 Task: Find connections with filter location Bunbury with filter topic #Managementskillswith filter profile language English with filter current company Pernod Ricard India with filter school Jawahar Education Society's Institute of Technology Management and Research, Address: Servey No-48,Gowardhan, Gangapur Road, Nashik, Taluka: Nashik District: Nashik with filter industry Maritime Transportation with filter service category UX Research with filter keywords title Animal Breeder
Action: Mouse moved to (669, 136)
Screenshot: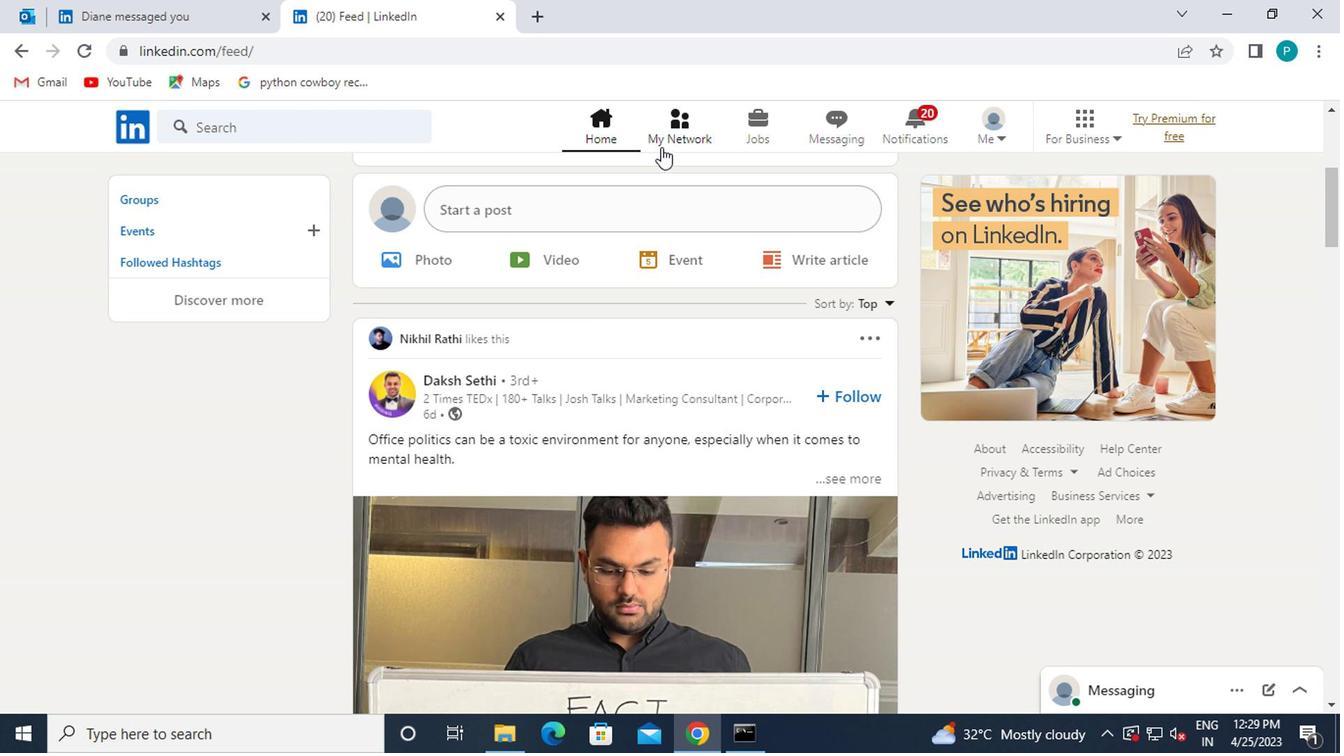 
Action: Mouse pressed left at (669, 136)
Screenshot: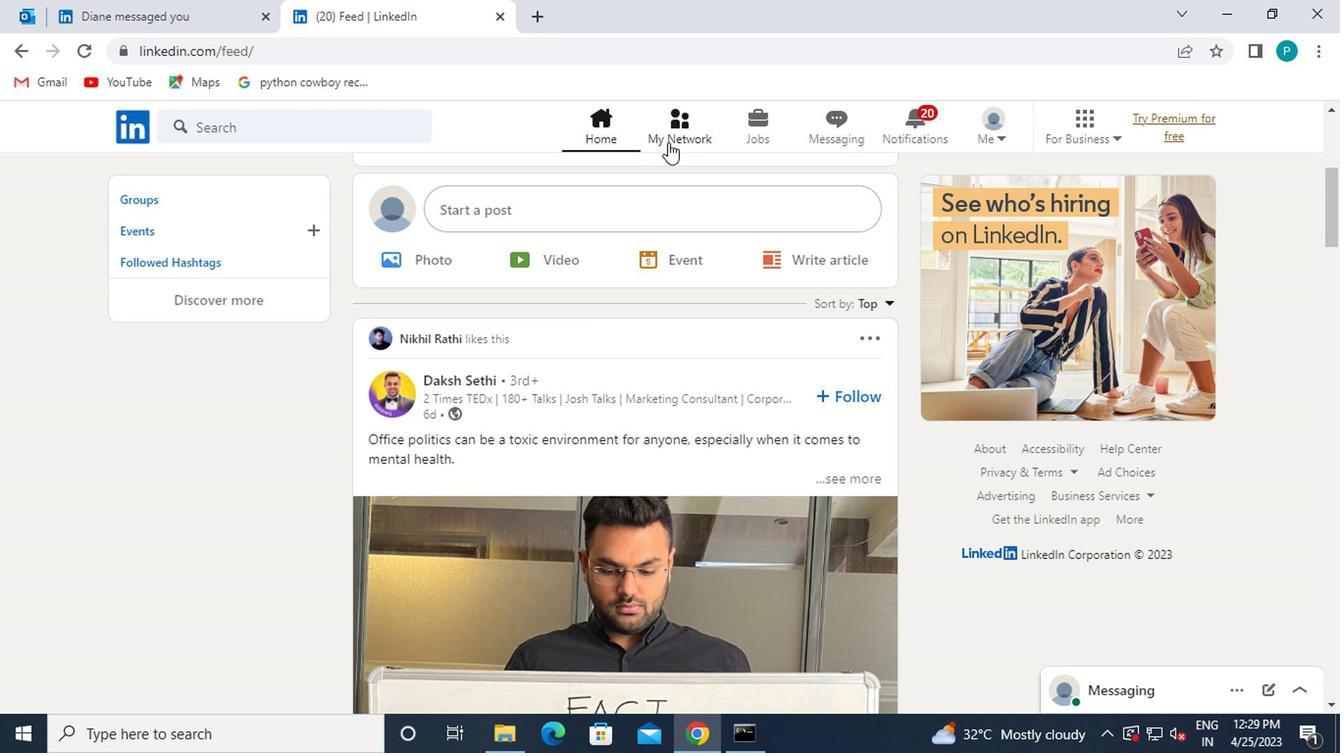 
Action: Mouse moved to (214, 243)
Screenshot: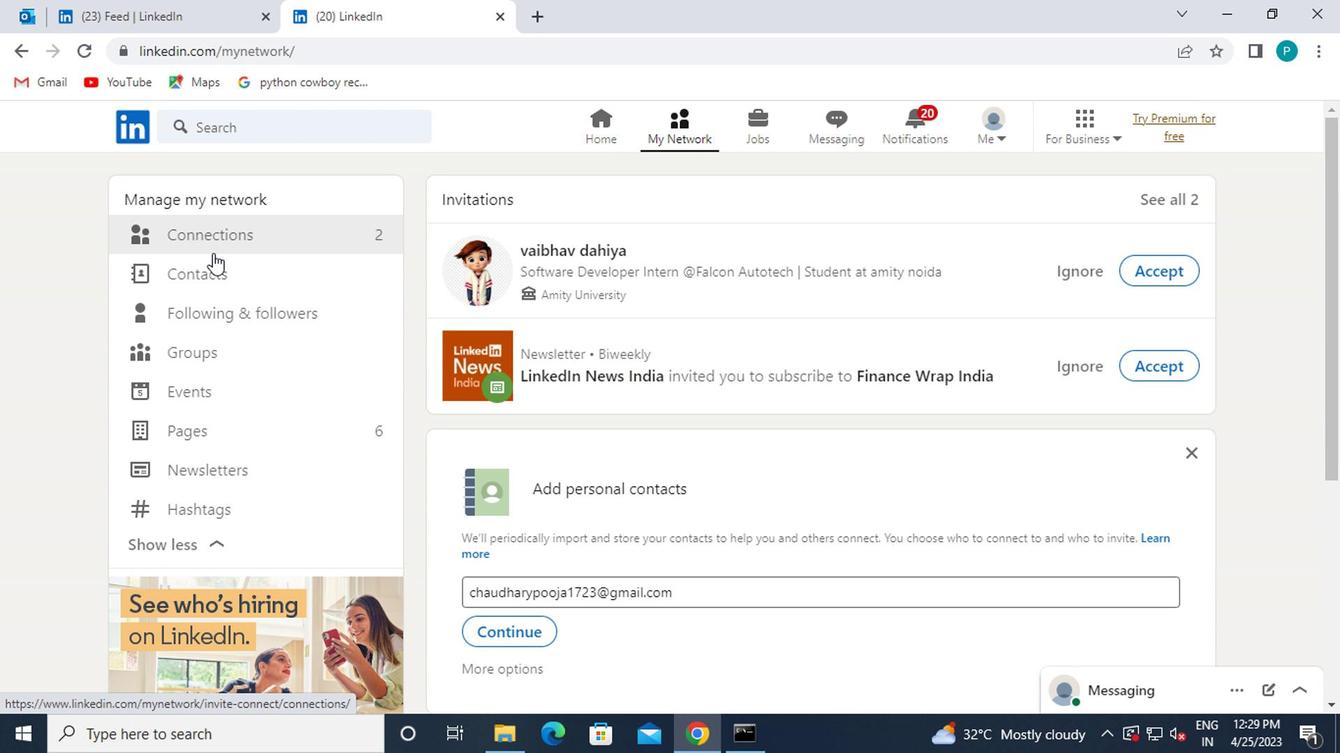 
Action: Mouse pressed left at (214, 243)
Screenshot: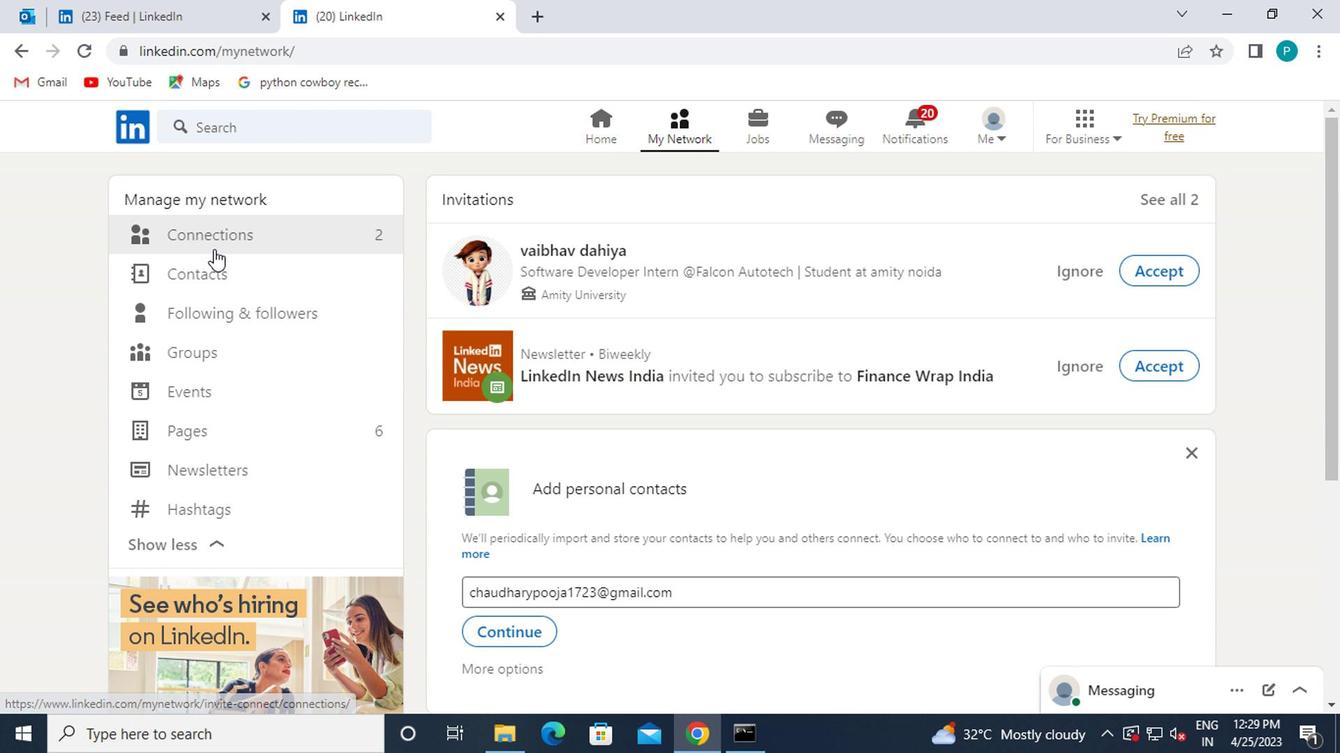 
Action: Mouse moved to (775, 244)
Screenshot: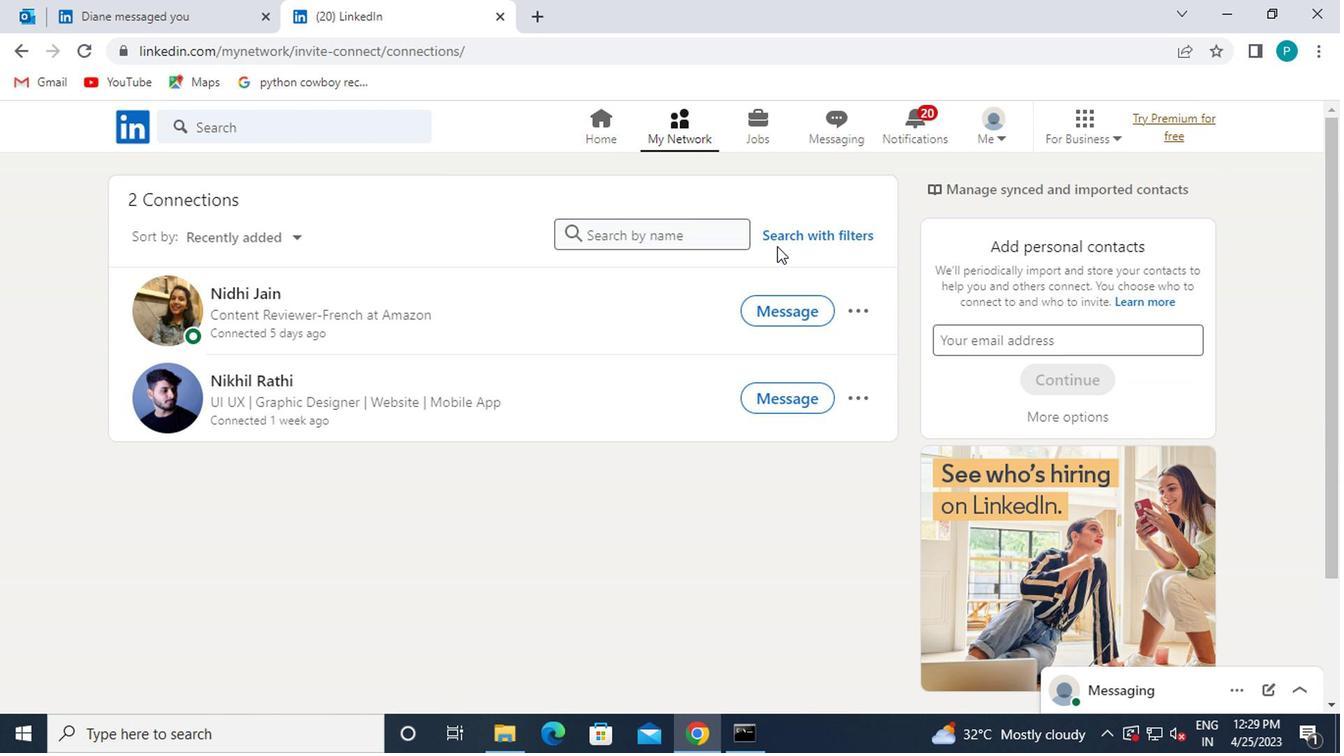 
Action: Mouse pressed left at (775, 244)
Screenshot: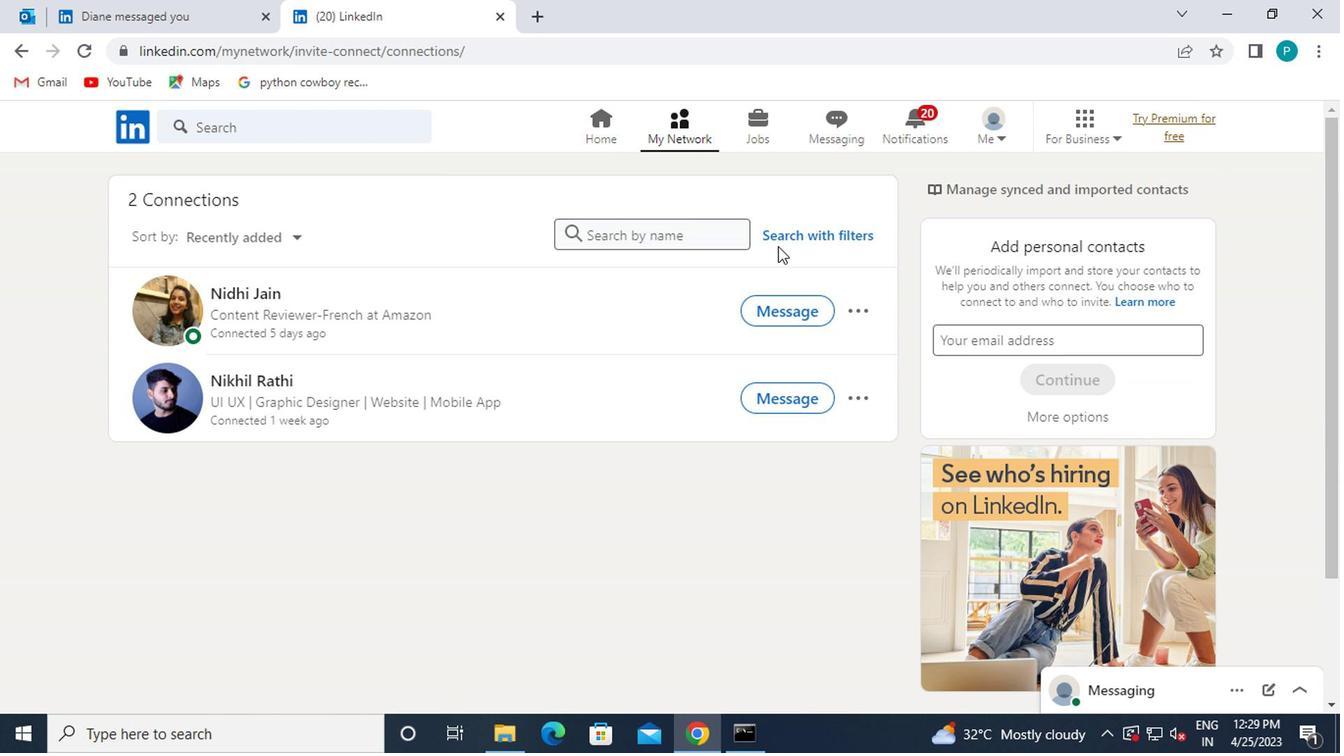 
Action: Mouse moved to (775, 238)
Screenshot: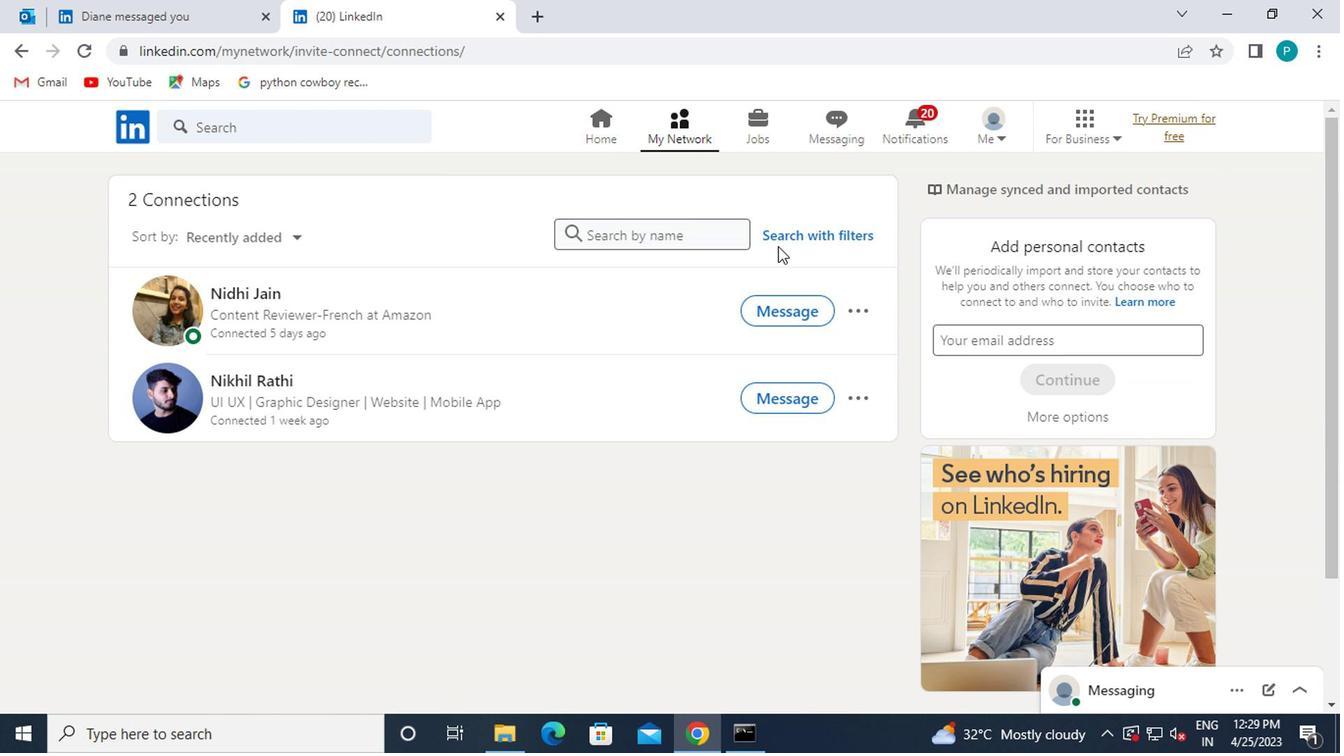 
Action: Mouse pressed left at (775, 238)
Screenshot: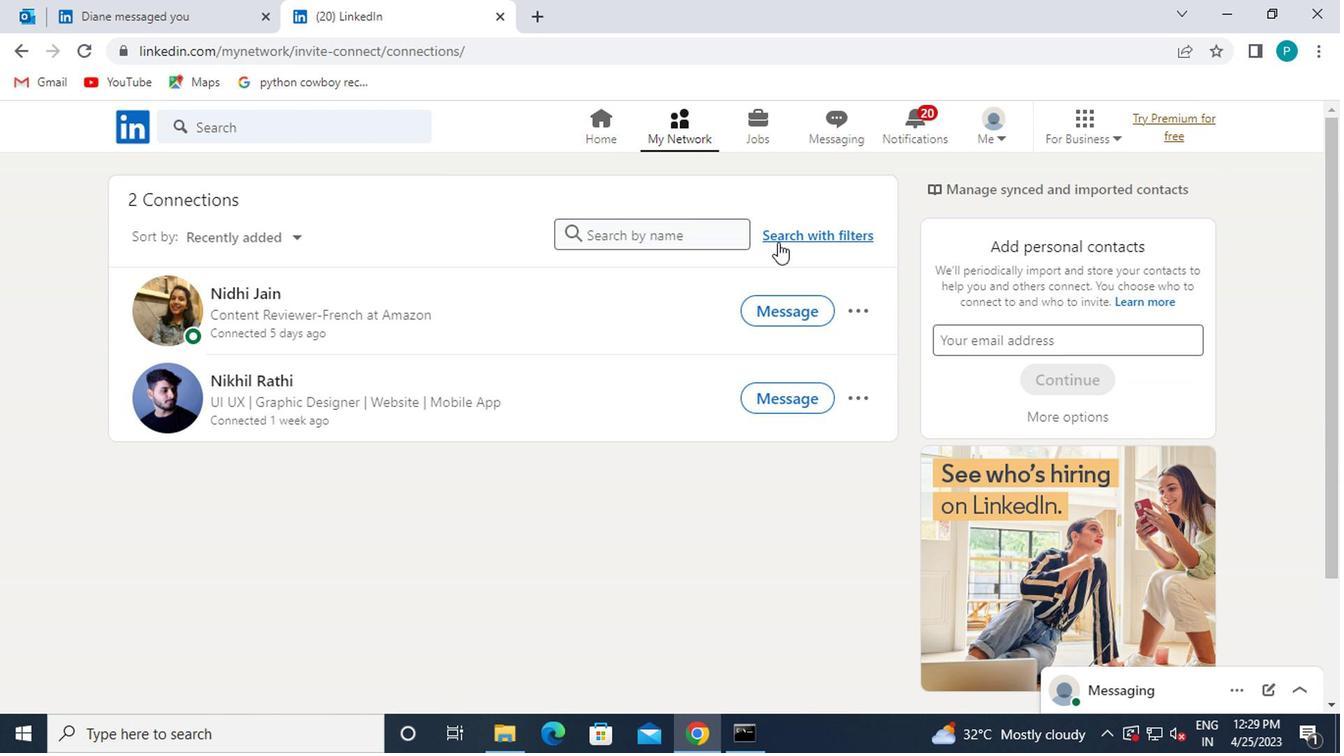 
Action: Mouse moved to (637, 170)
Screenshot: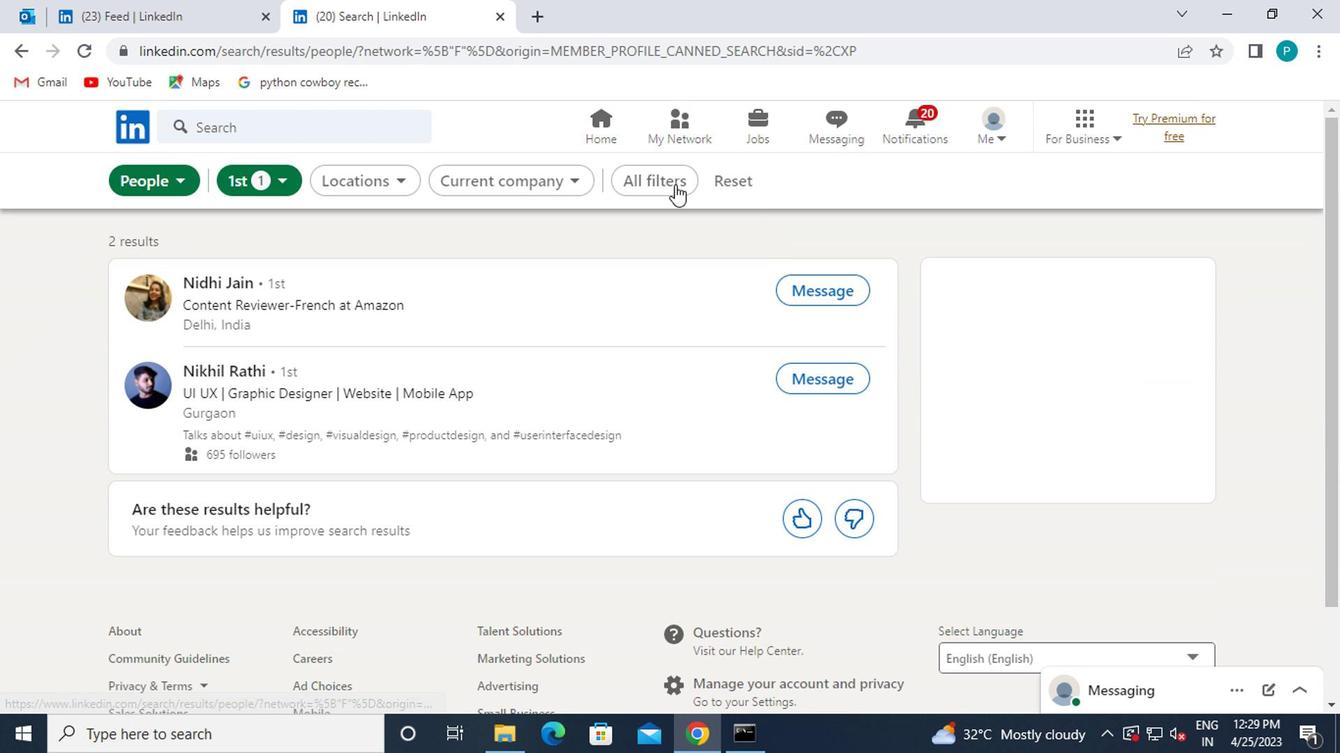 
Action: Mouse pressed left at (637, 170)
Screenshot: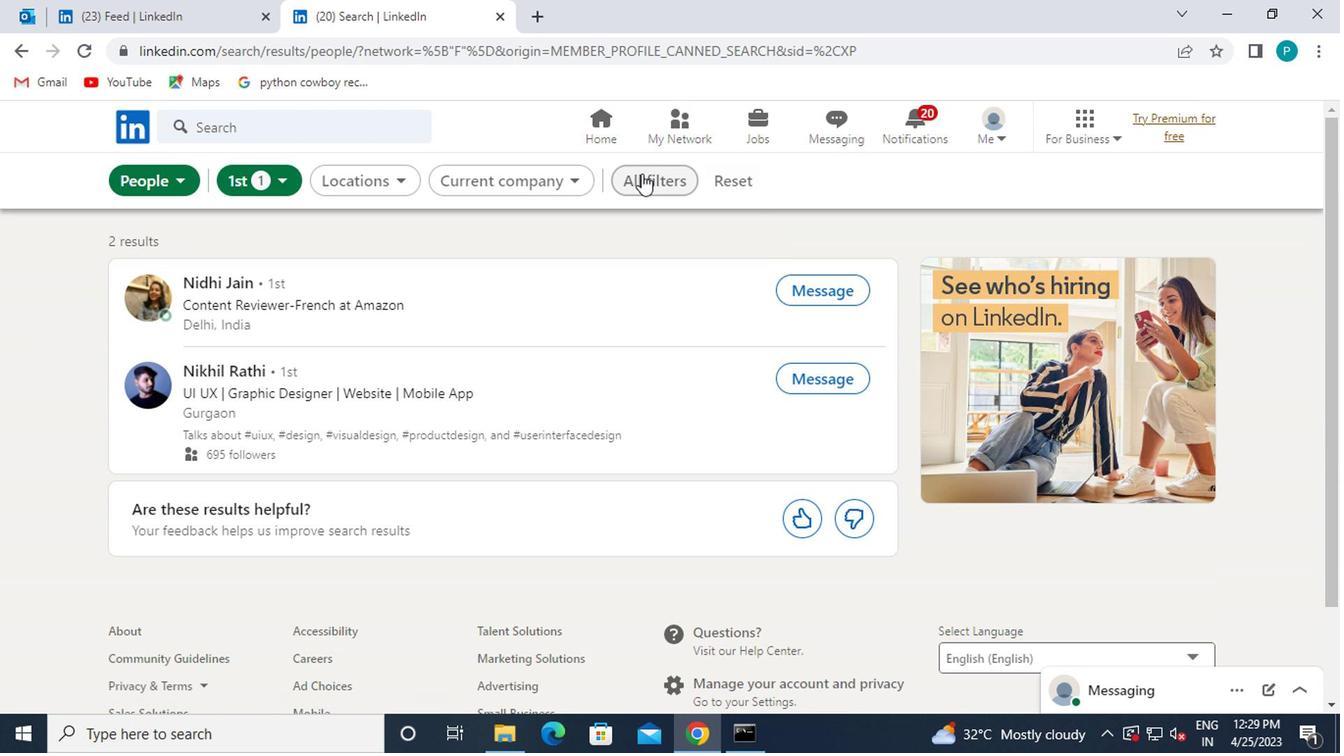
Action: Mouse moved to (843, 376)
Screenshot: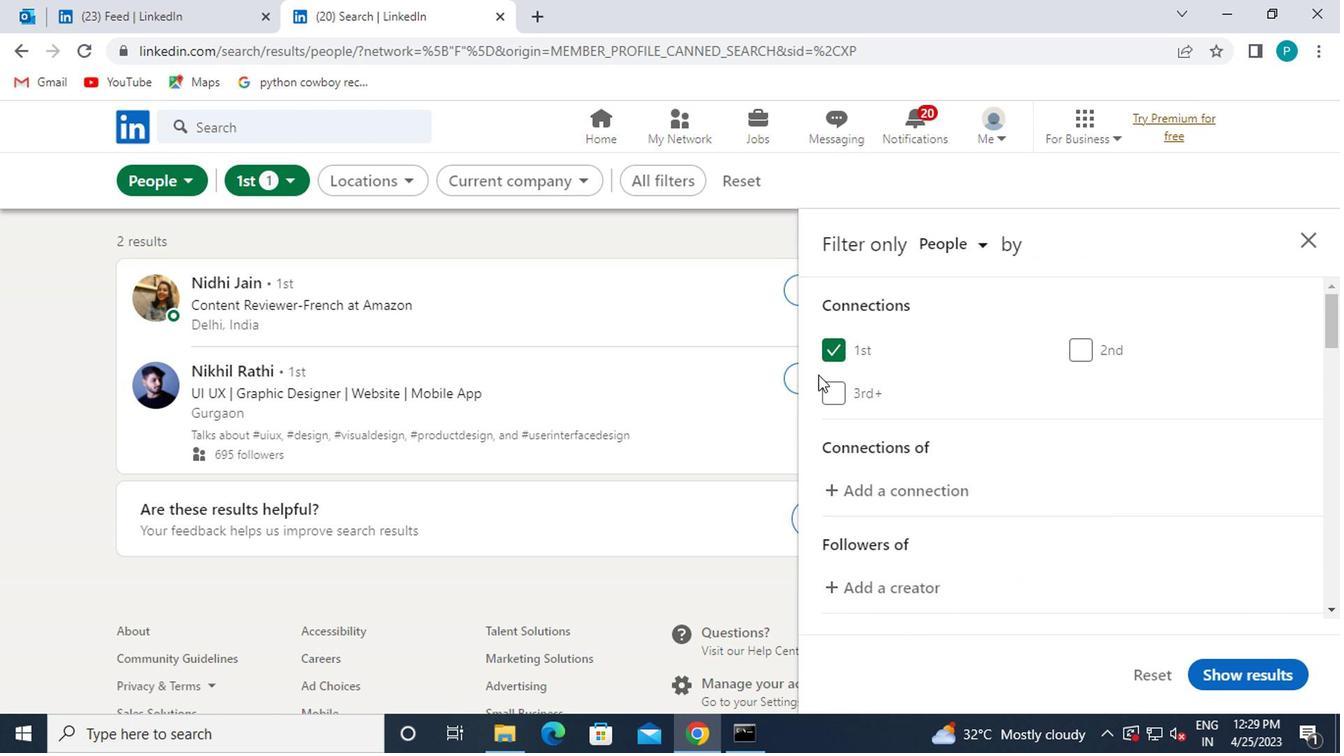 
Action: Mouse scrolled (843, 376) with delta (0, 0)
Screenshot: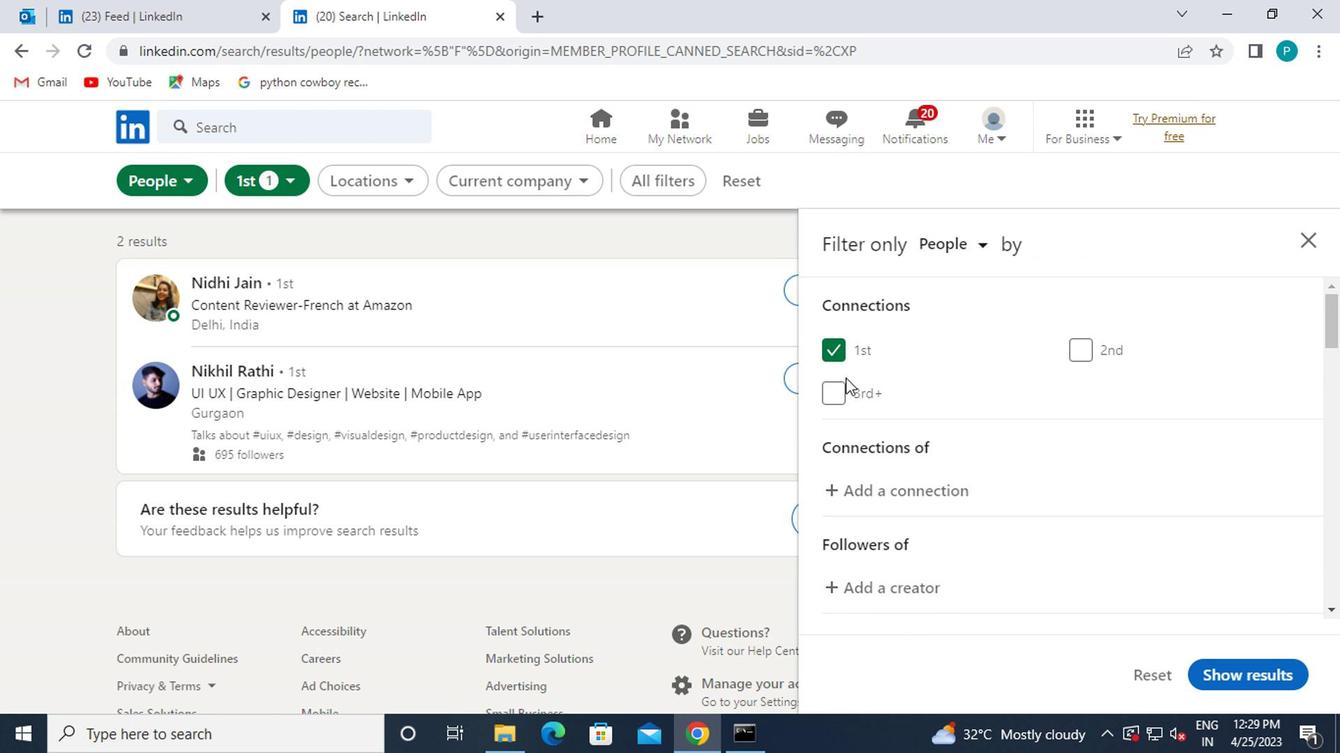 
Action: Mouse moved to (843, 378)
Screenshot: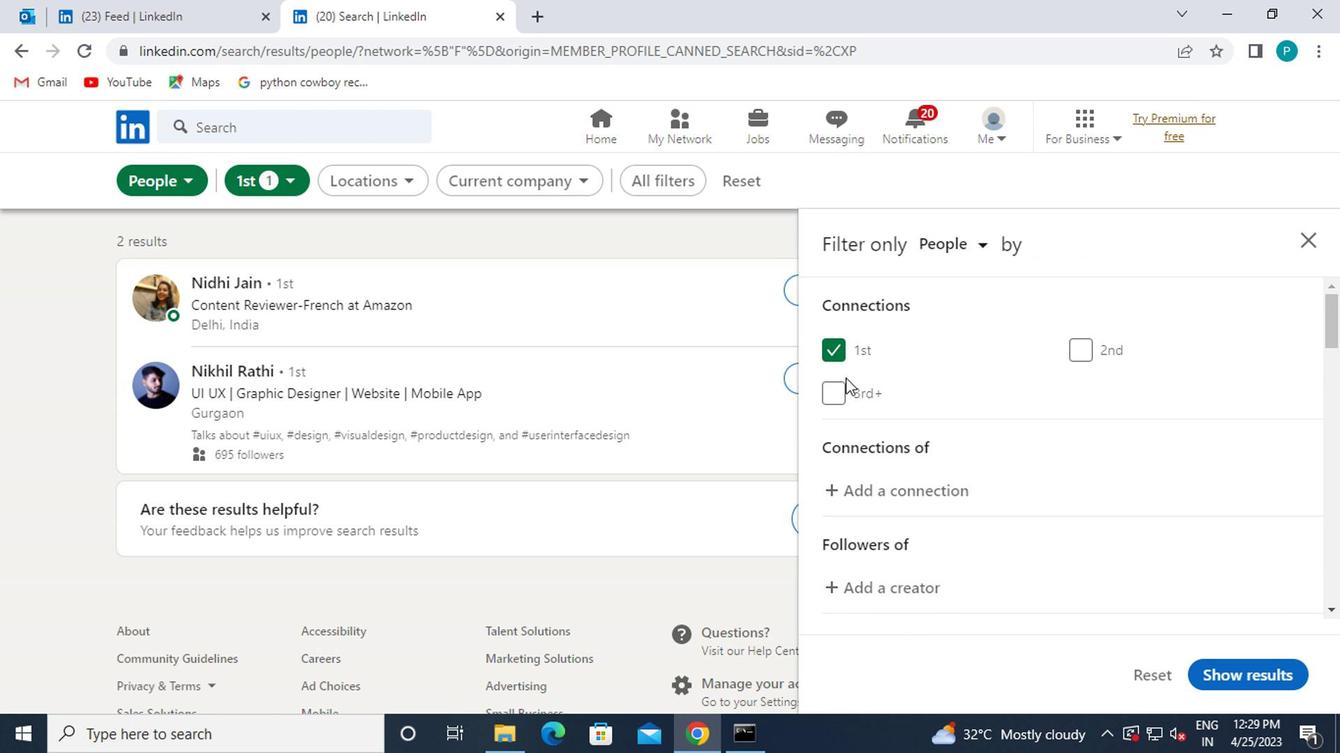 
Action: Mouse scrolled (843, 378) with delta (0, 0)
Screenshot: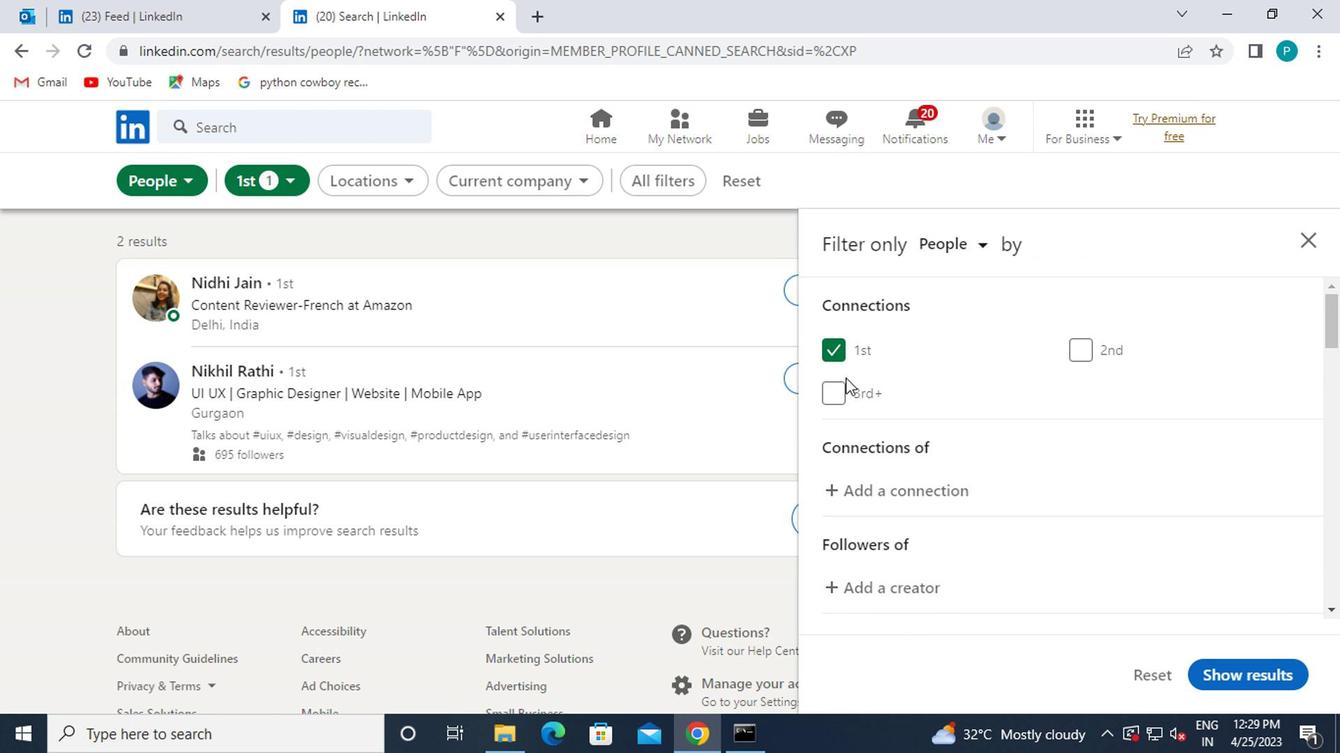 
Action: Mouse moved to (1095, 528)
Screenshot: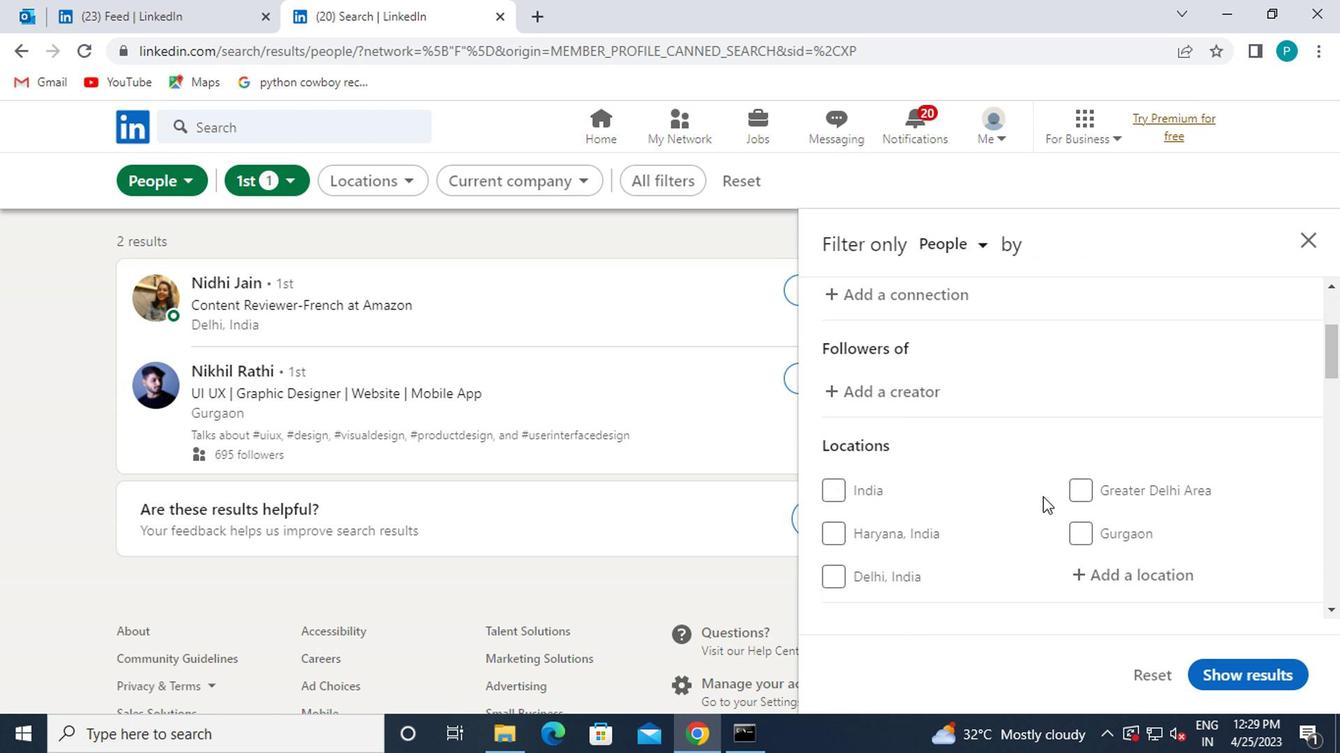 
Action: Mouse scrolled (1095, 527) with delta (0, 0)
Screenshot: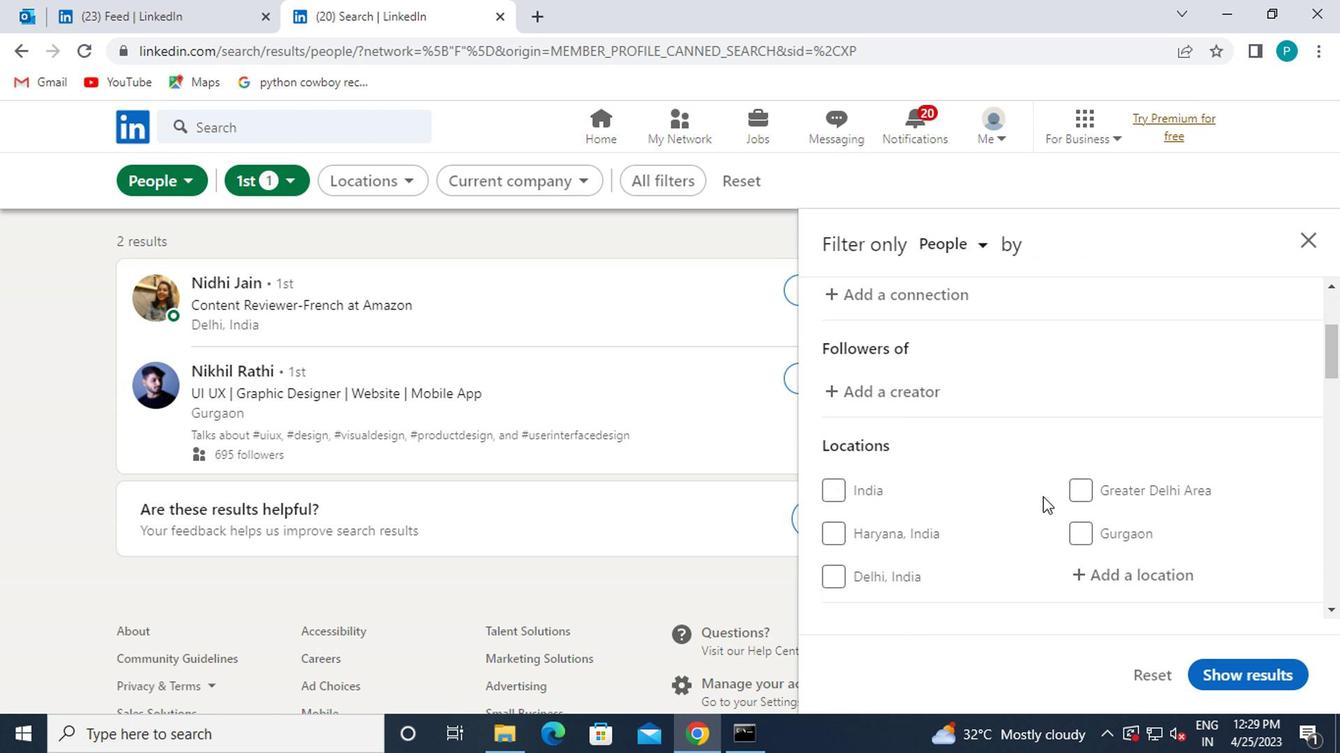 
Action: Mouse moved to (1100, 494)
Screenshot: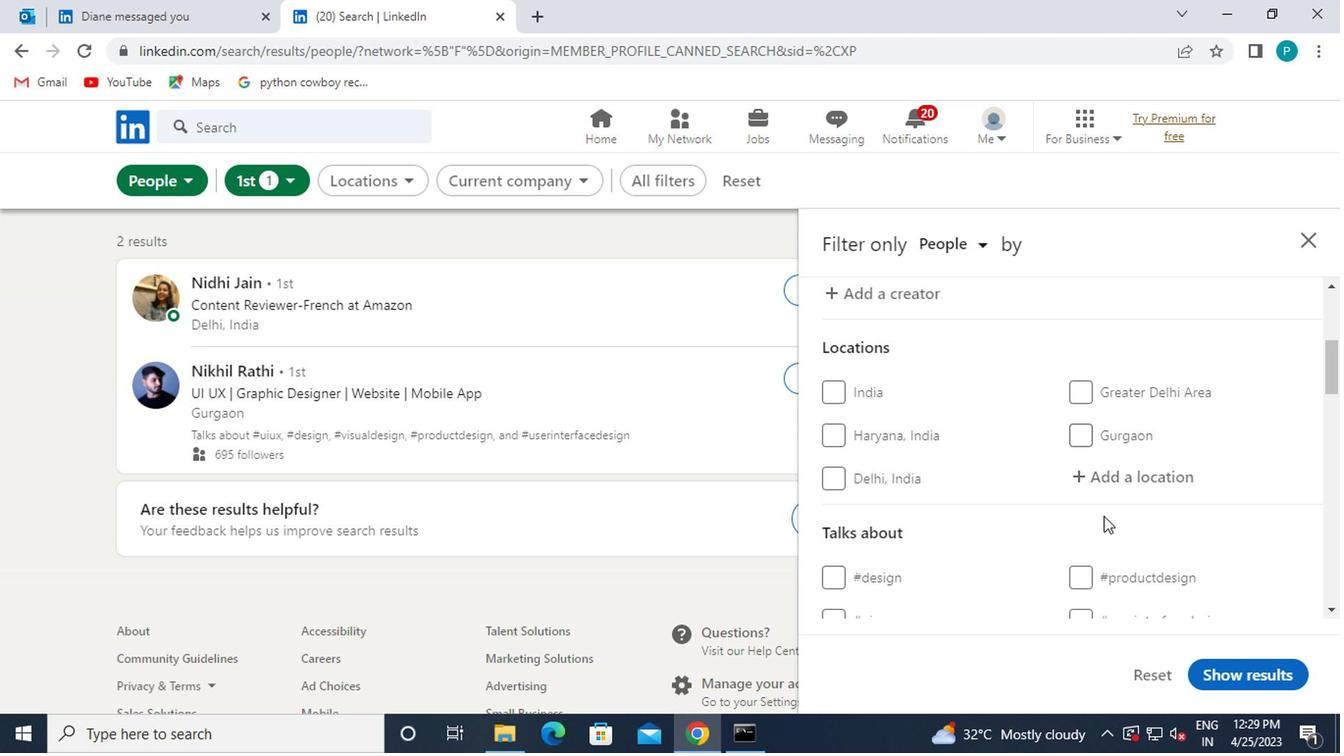 
Action: Mouse pressed left at (1100, 494)
Screenshot: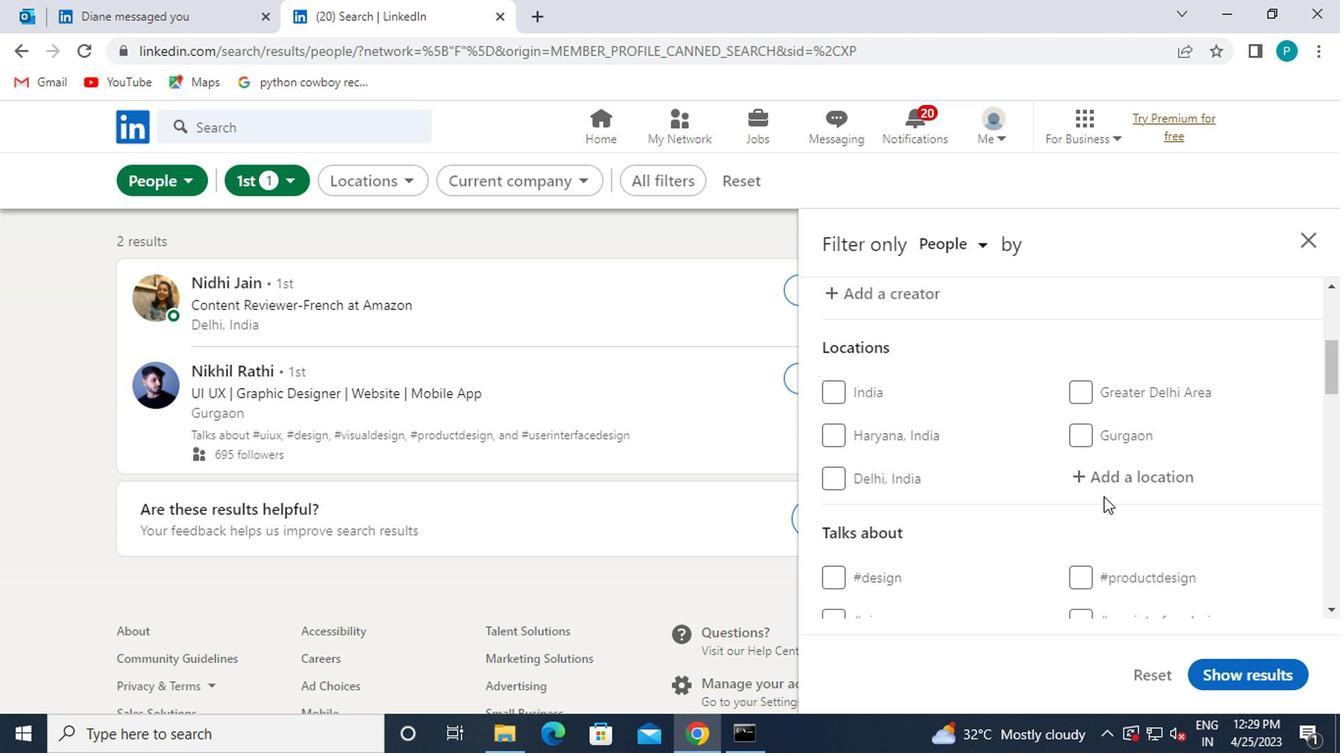 
Action: Mouse moved to (1090, 481)
Screenshot: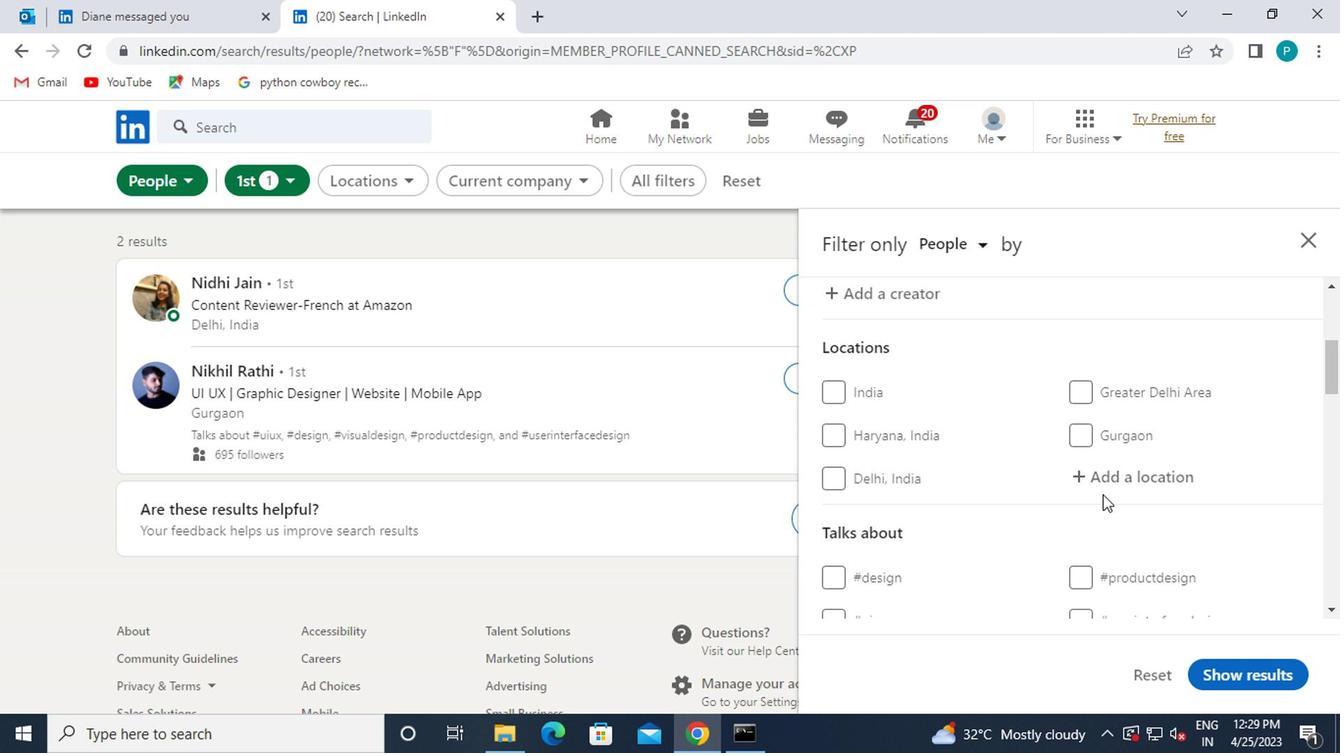
Action: Mouse pressed left at (1090, 481)
Screenshot: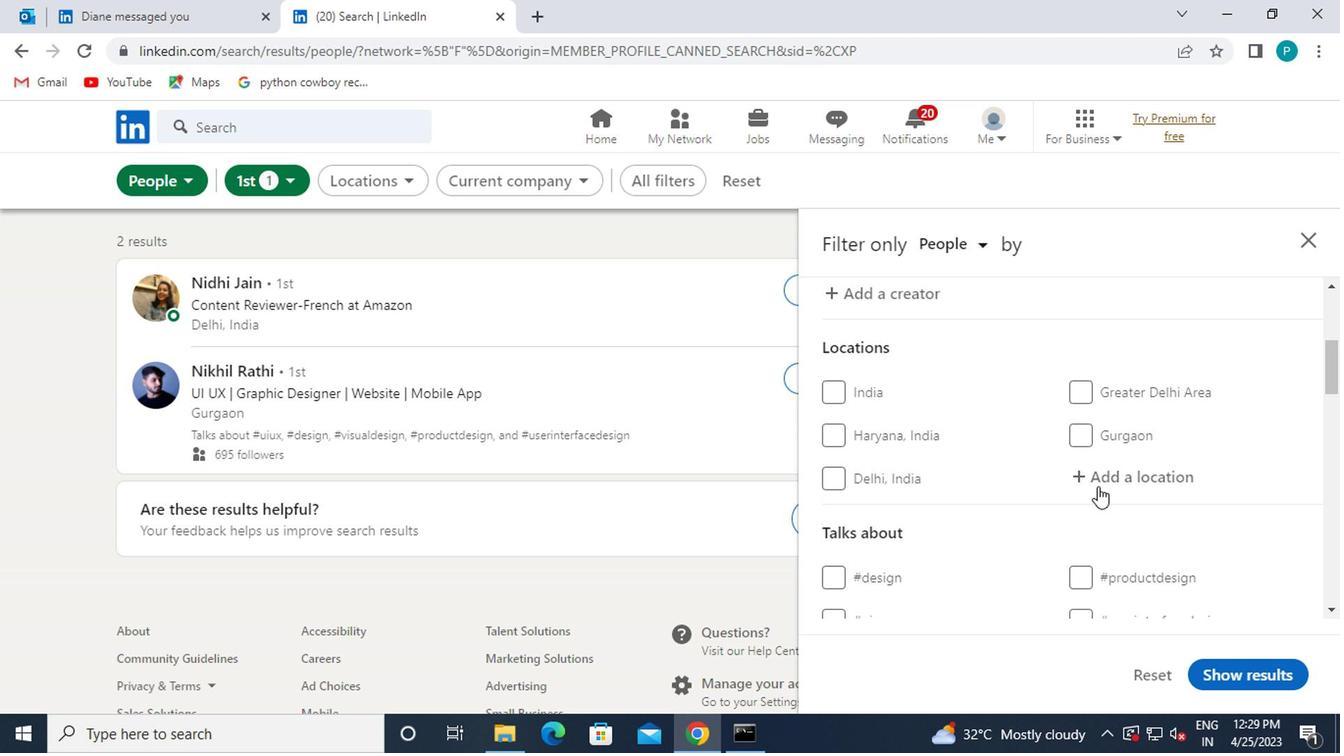 
Action: Mouse moved to (1090, 481)
Screenshot: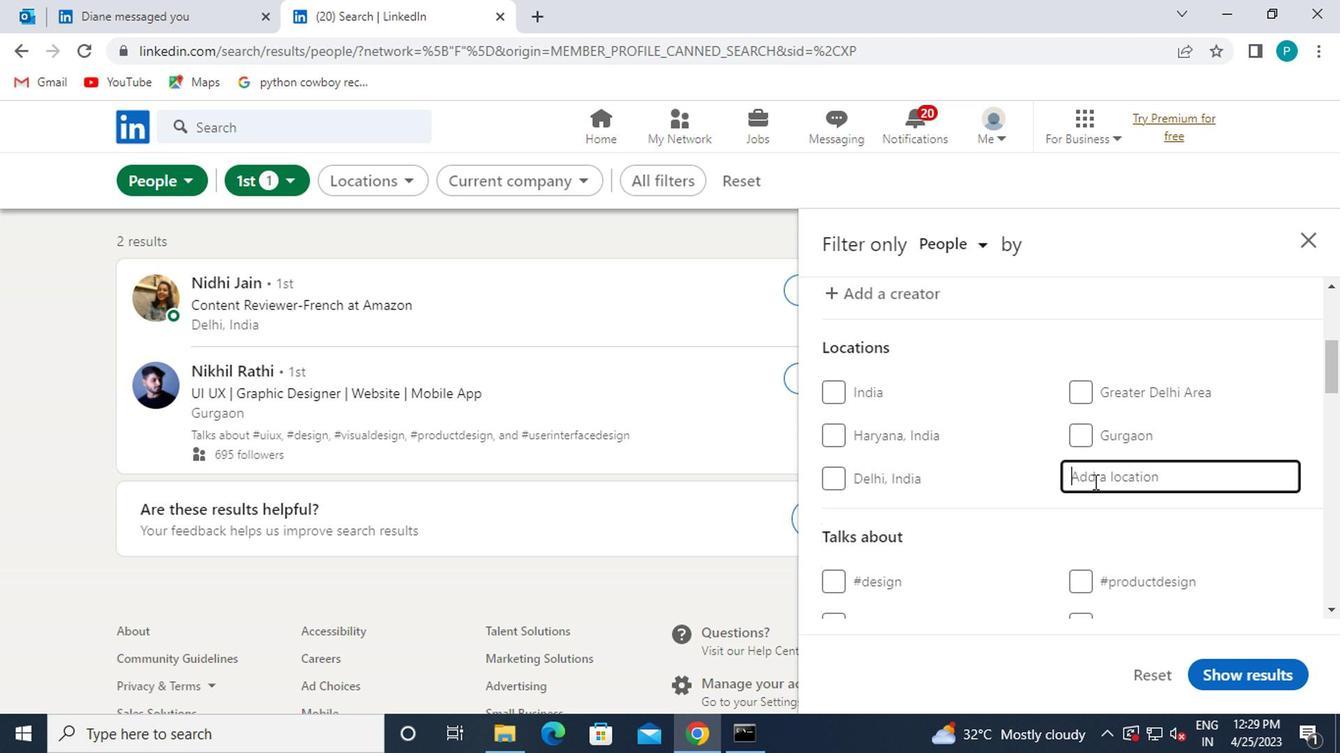 
Action: Key pressed bunbur
Screenshot: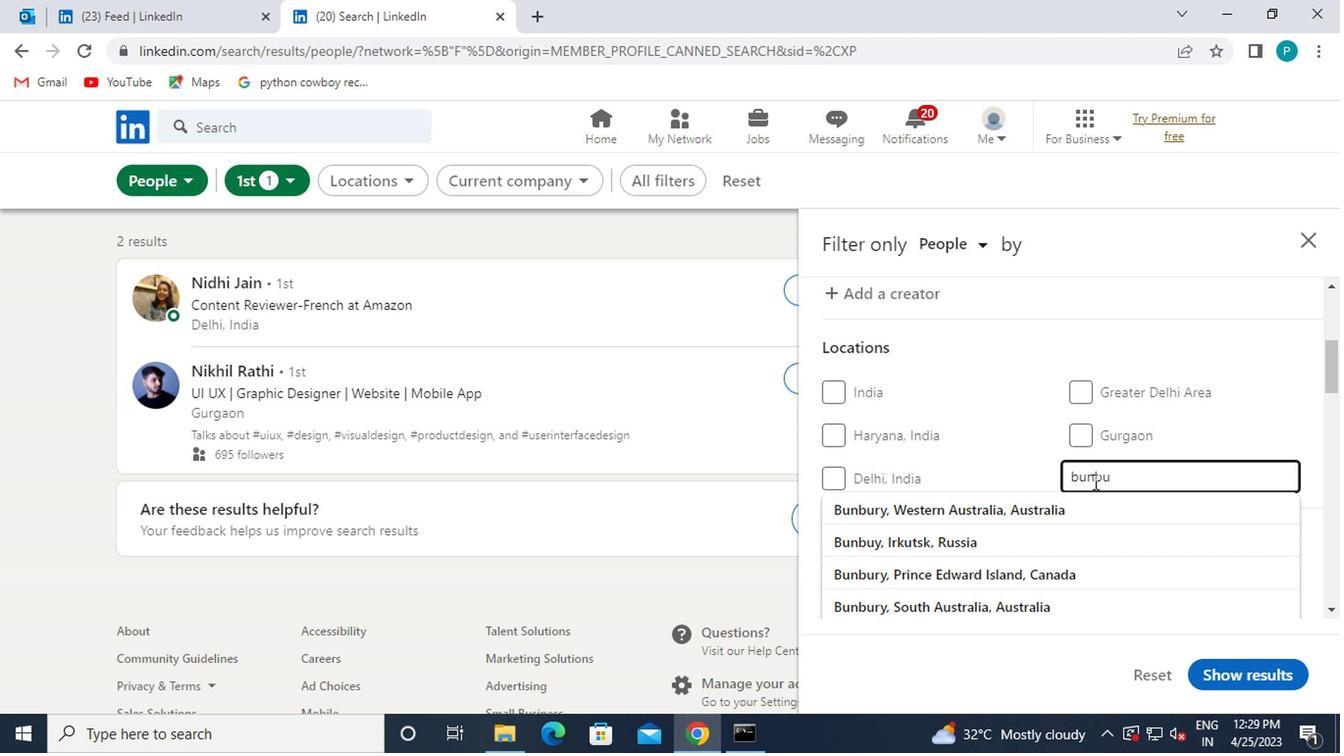 
Action: Mouse moved to (1020, 506)
Screenshot: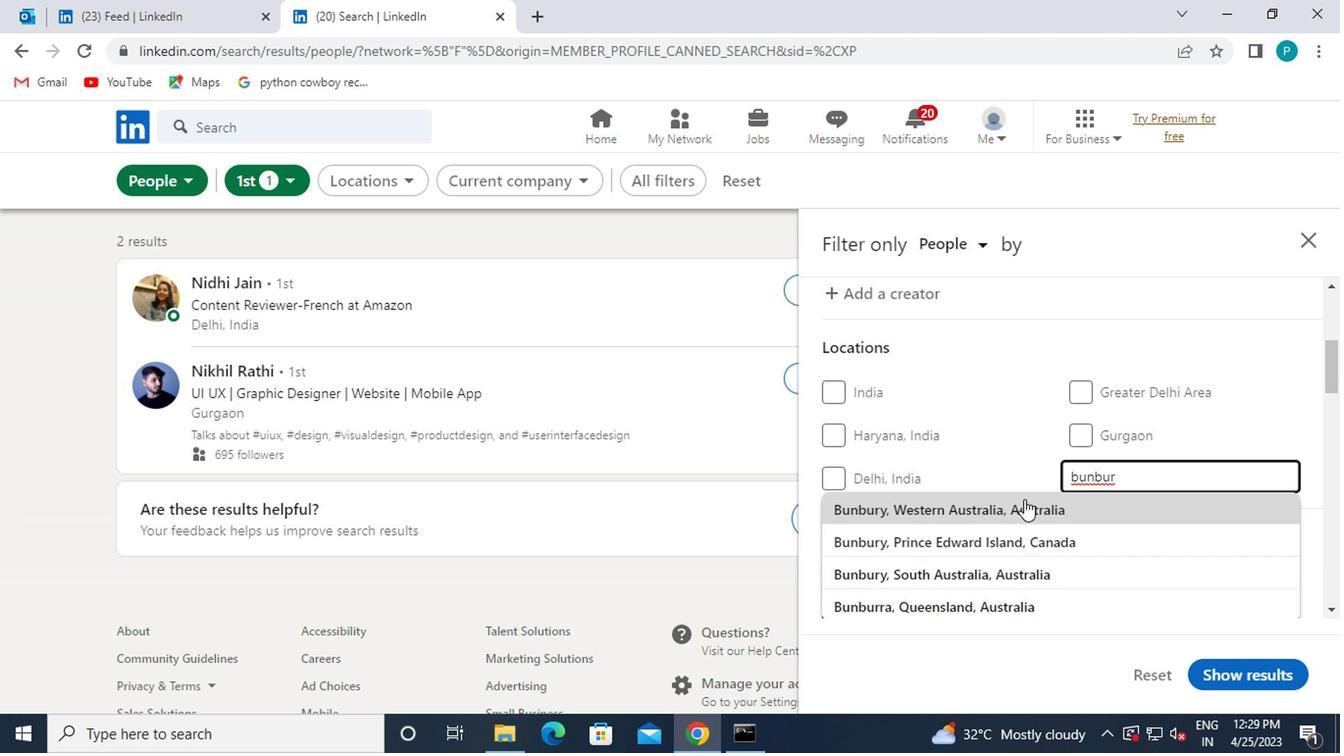 
Action: Mouse pressed left at (1020, 506)
Screenshot: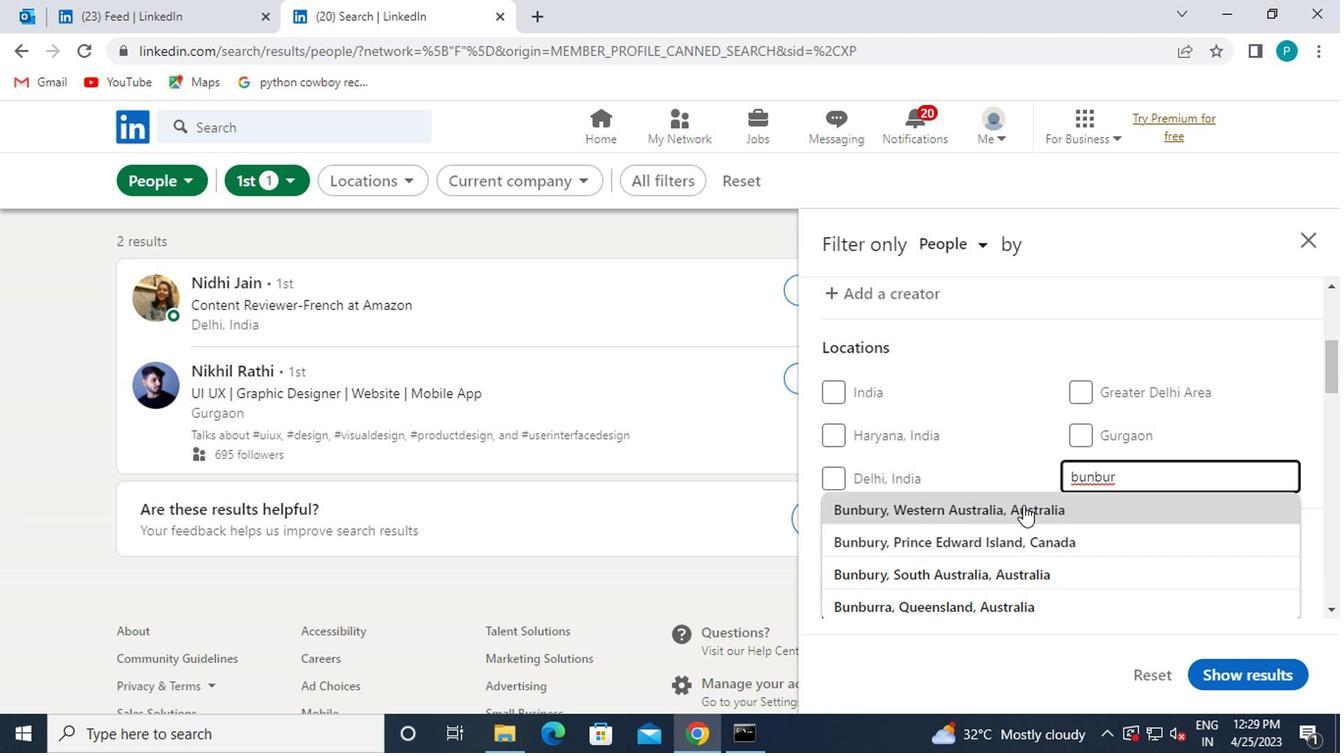 
Action: Mouse scrolled (1020, 505) with delta (0, -1)
Screenshot: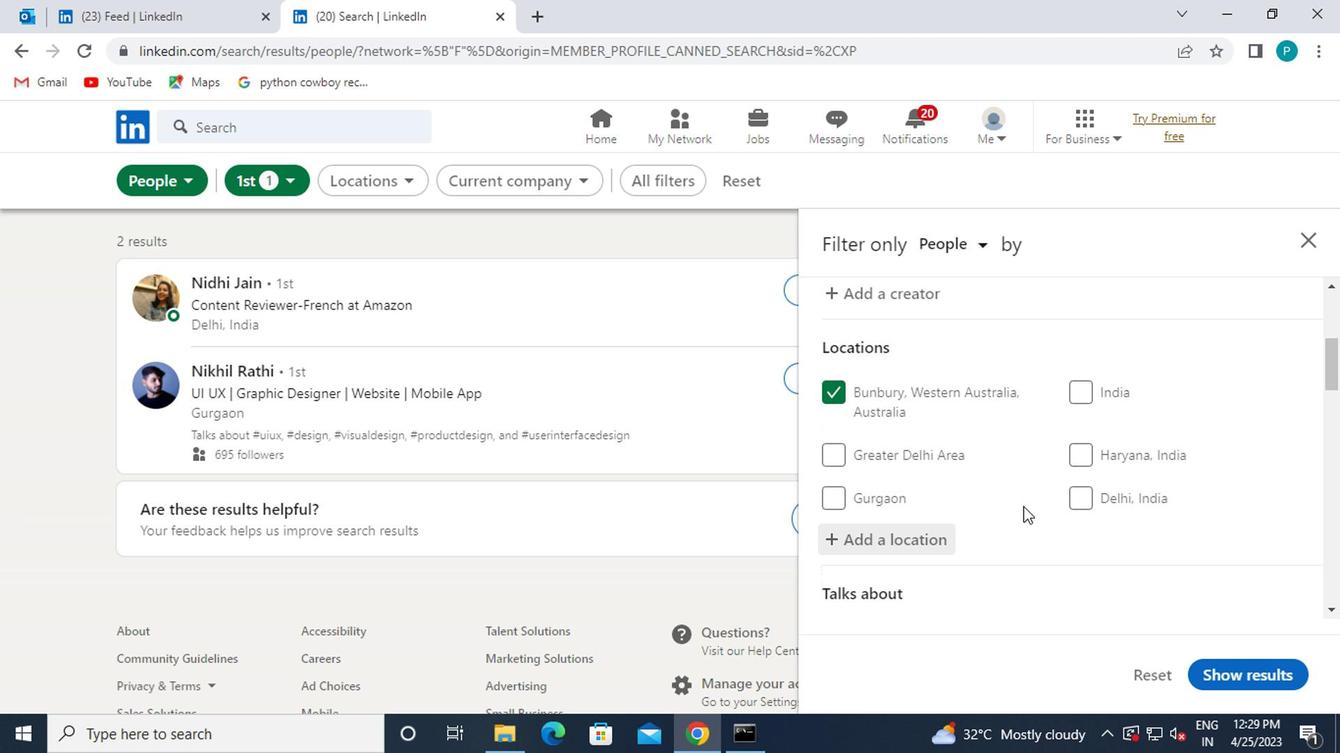 
Action: Mouse scrolled (1020, 505) with delta (0, -1)
Screenshot: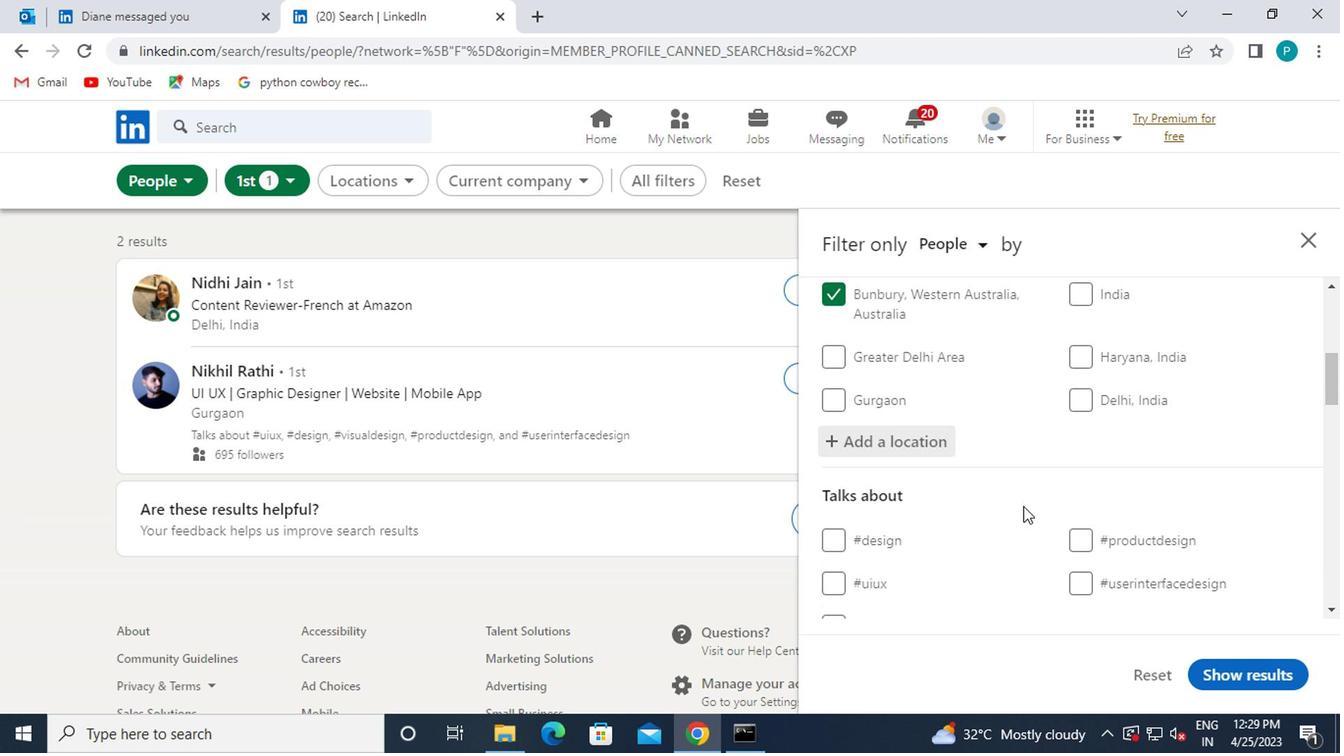 
Action: Mouse moved to (1097, 529)
Screenshot: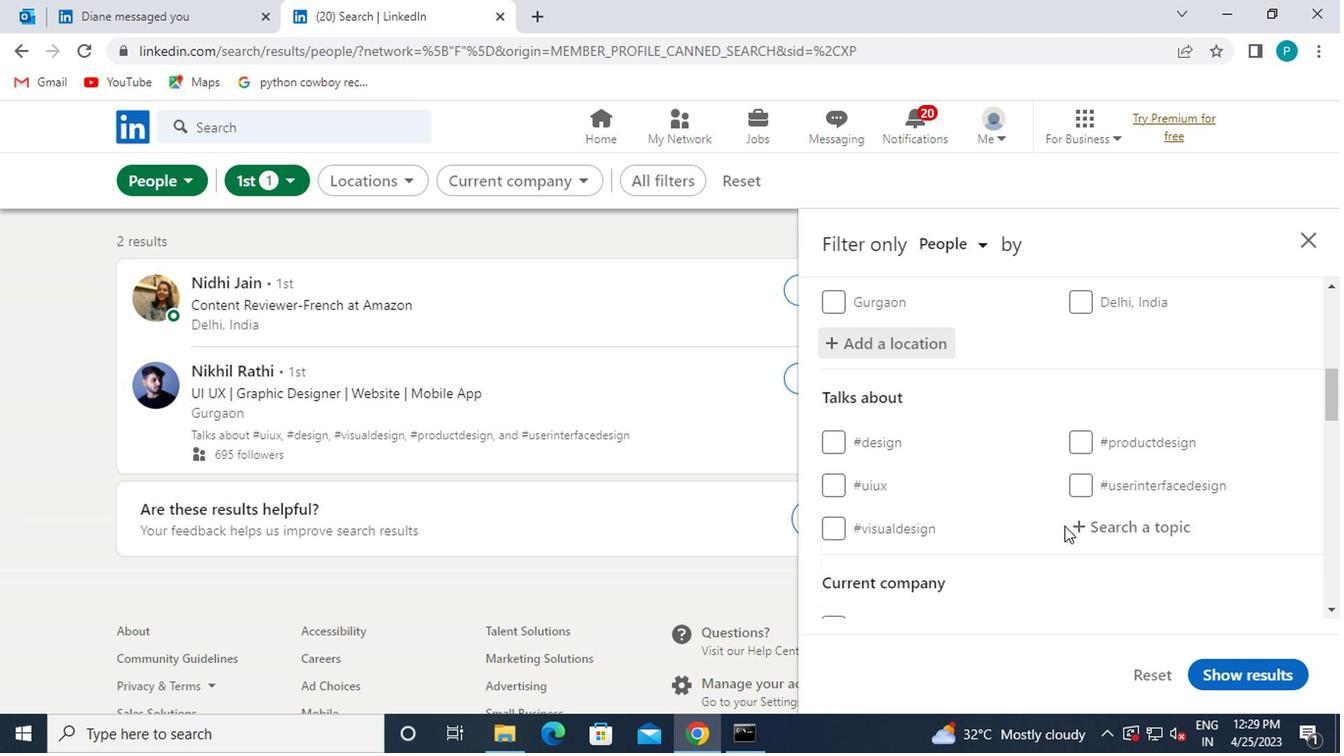 
Action: Mouse pressed left at (1097, 529)
Screenshot: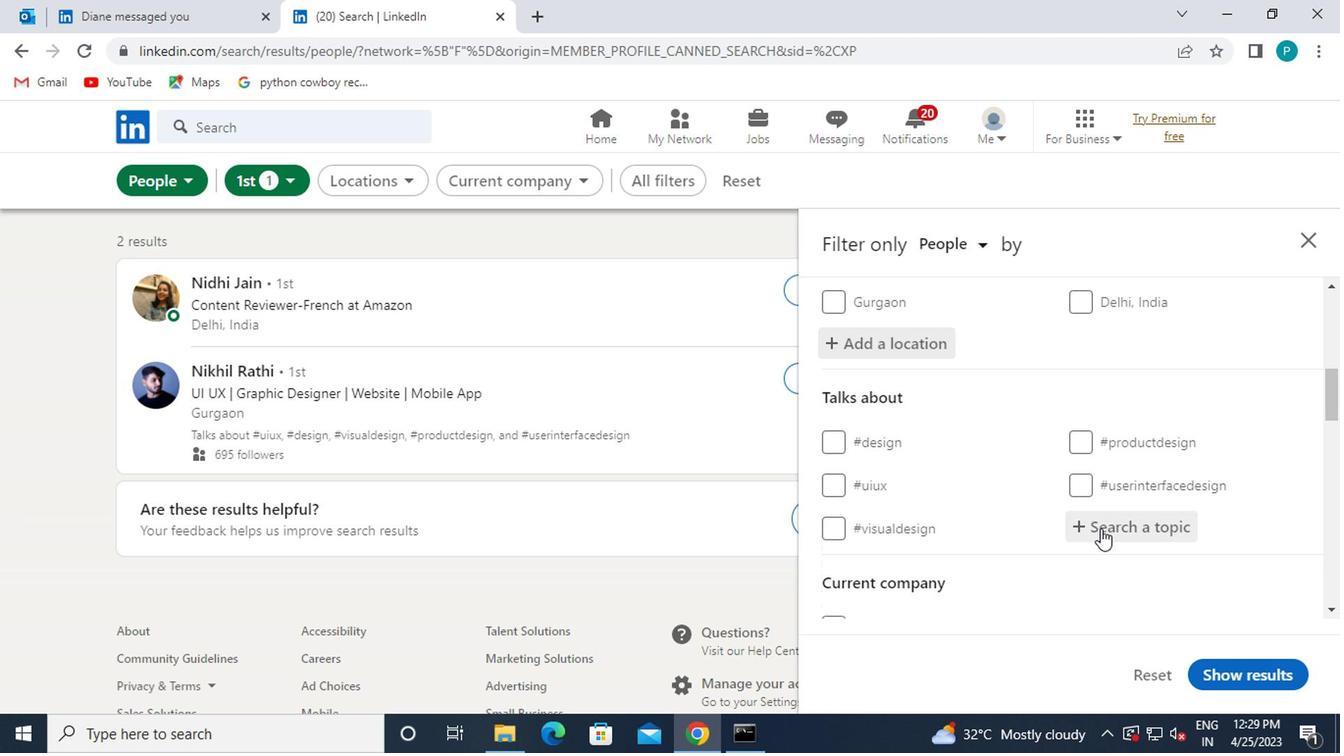 
Action: Mouse moved to (1110, 523)
Screenshot: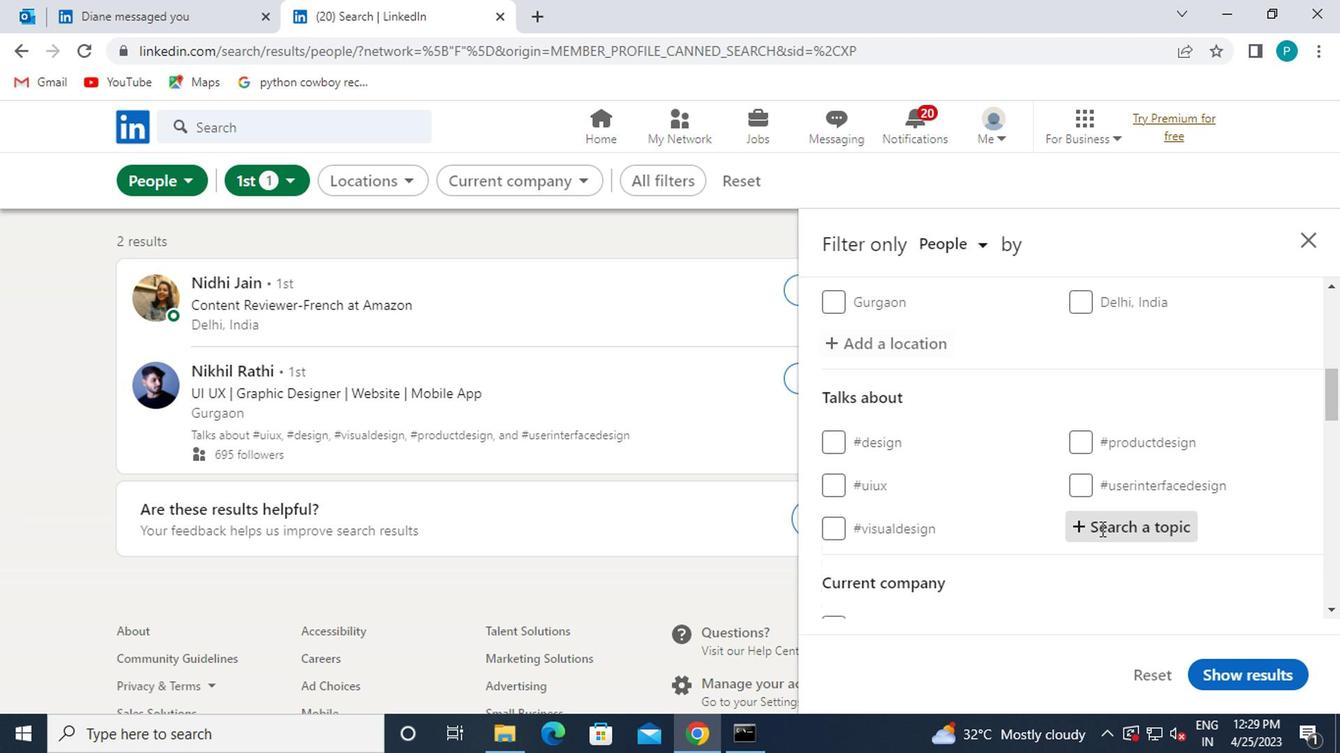 
Action: Key pressed <Key.shift><Key.shift><Key.shift><Key.shift><Key.shift><Key.shift><Key.shift><Key.shift><Key.shift><Key.shift><Key.shift><Key.shift><Key.shift><Key.shift><Key.shift>#MANAGEM
Screenshot: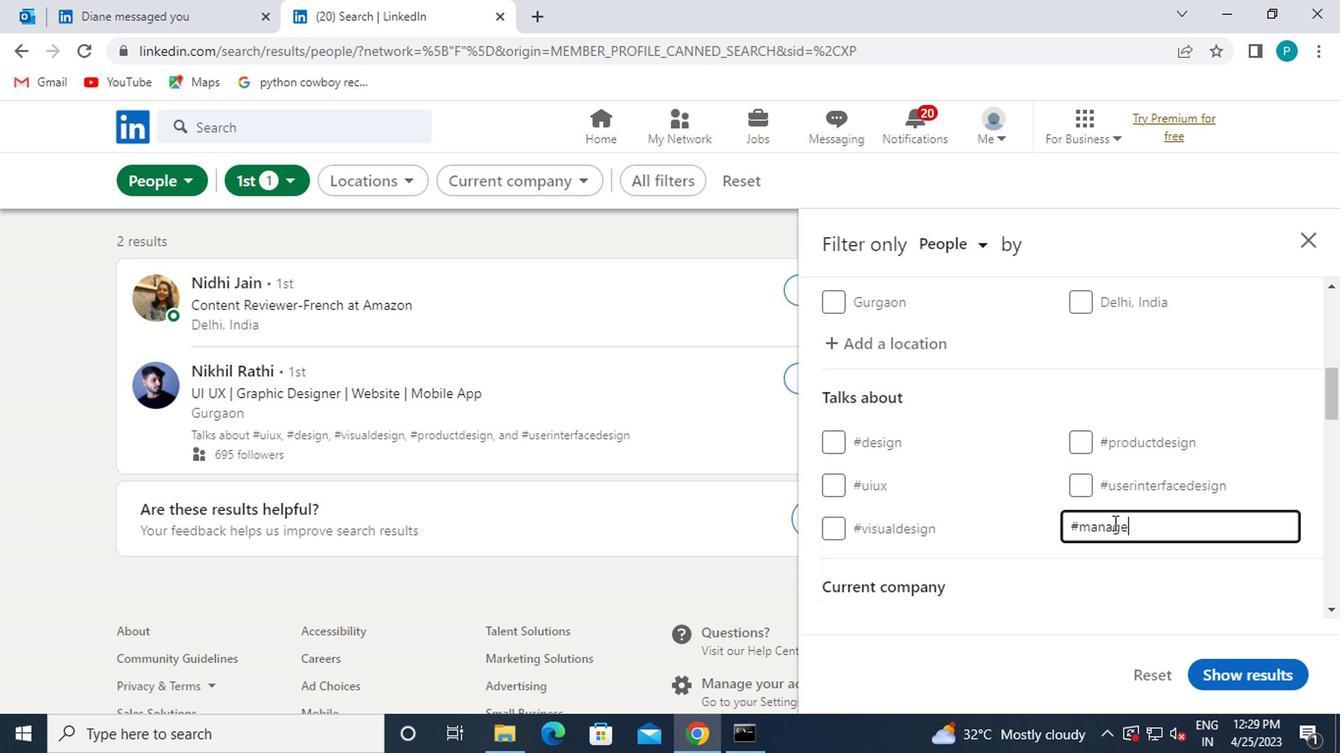 
Action: Mouse moved to (1129, 535)
Screenshot: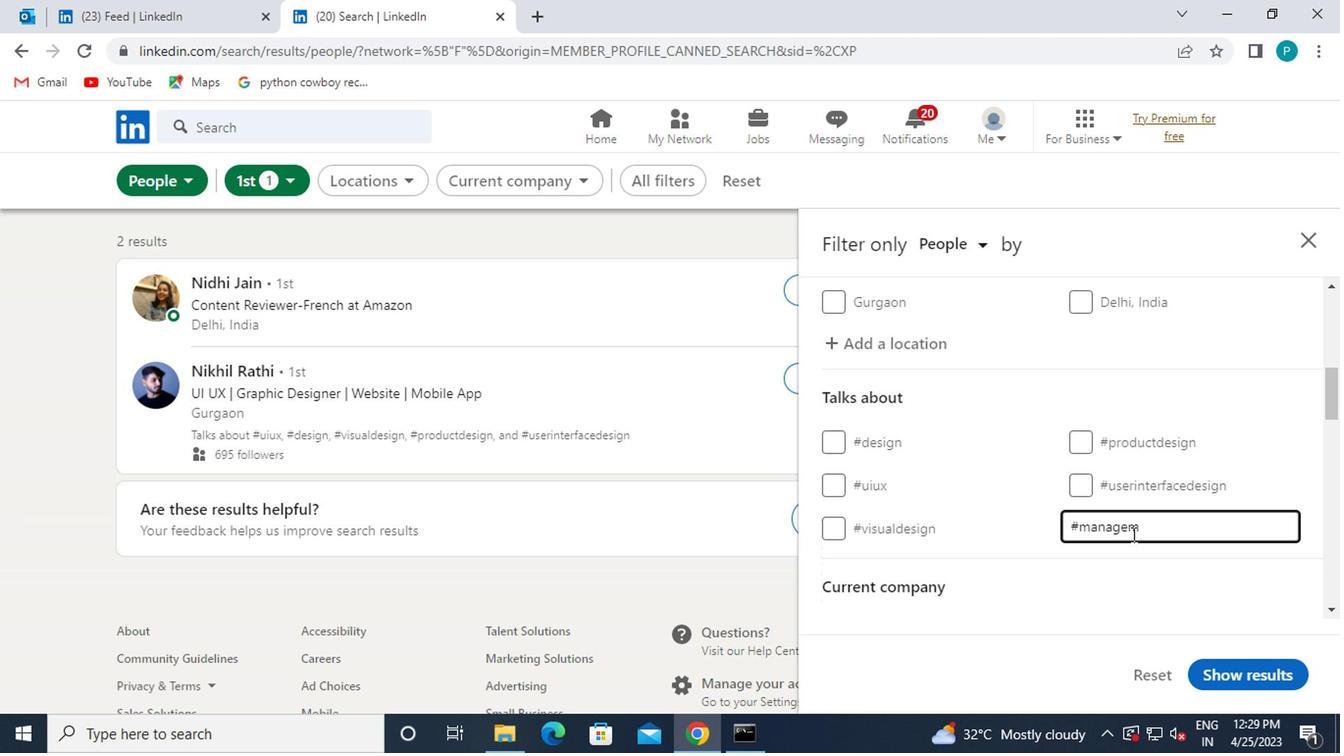 
Action: Key pressed ENTSKILLS
Screenshot: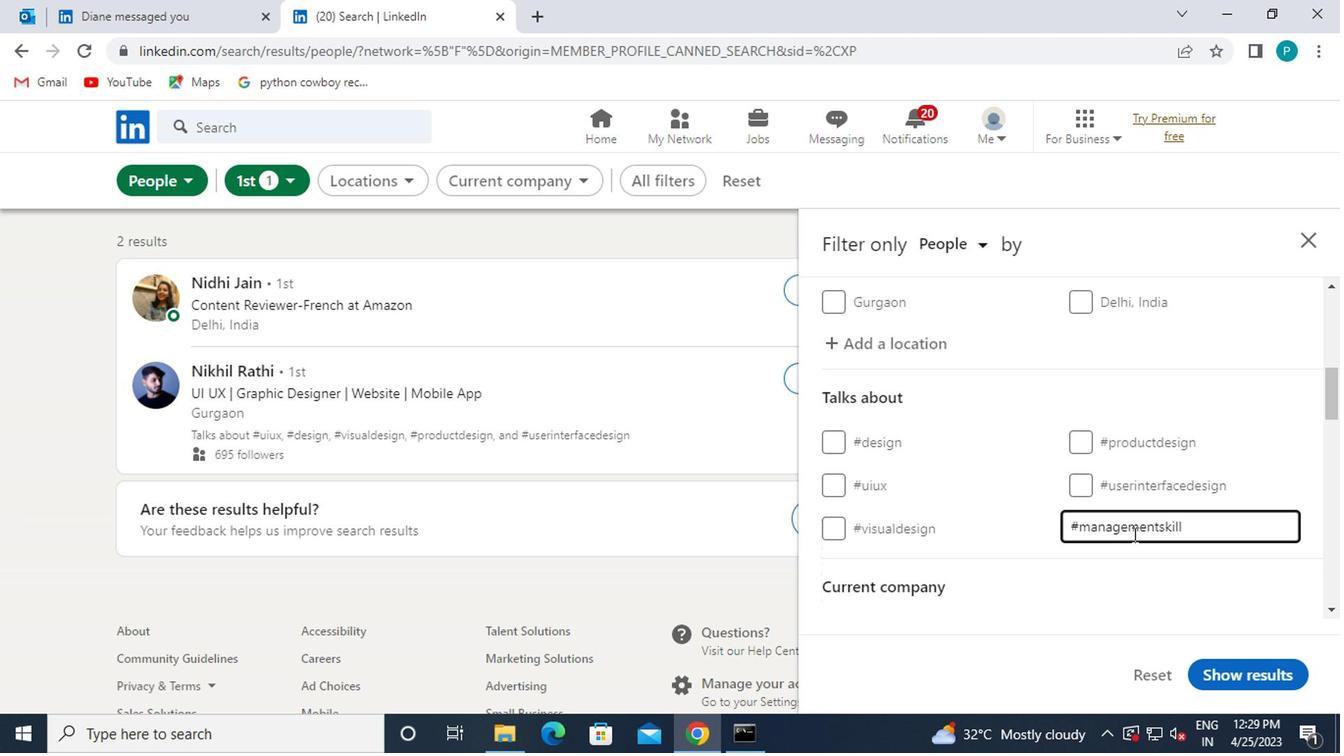 
Action: Mouse moved to (1085, 557)
Screenshot: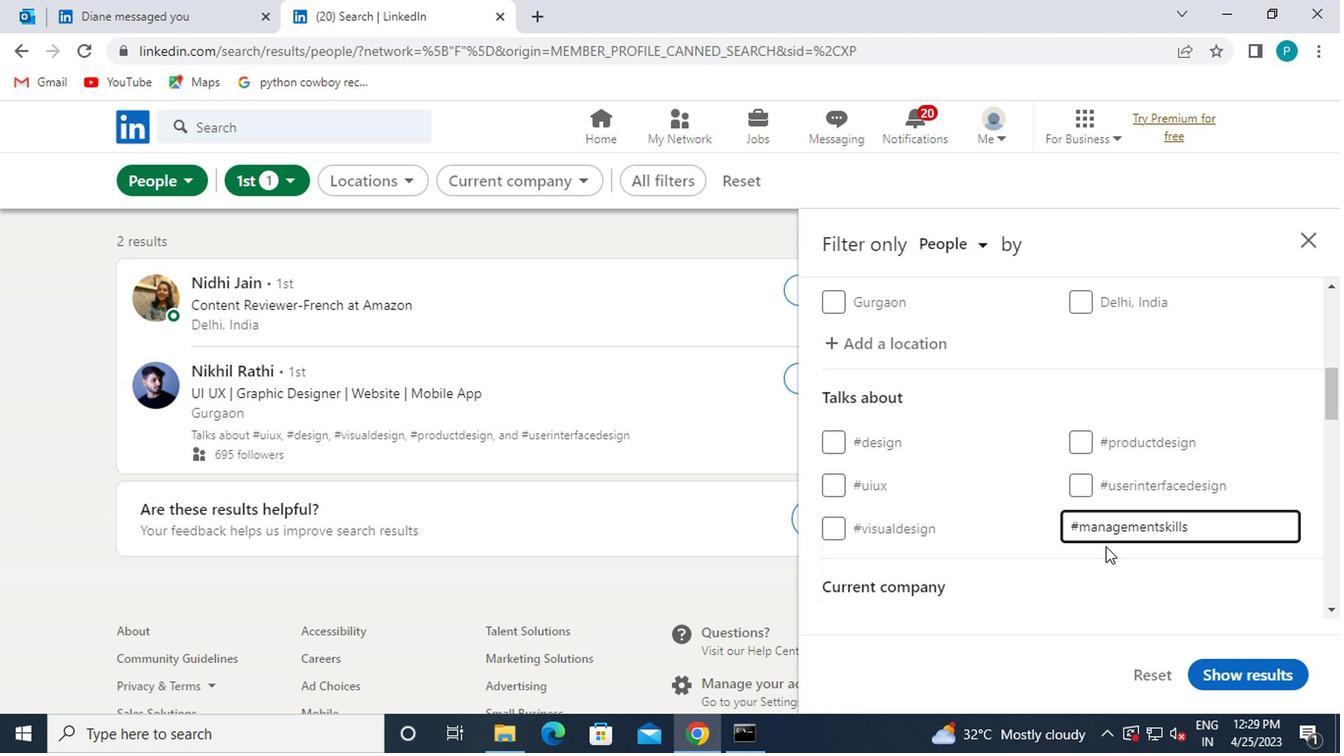 
Action: Mouse scrolled (1085, 556) with delta (0, 0)
Screenshot: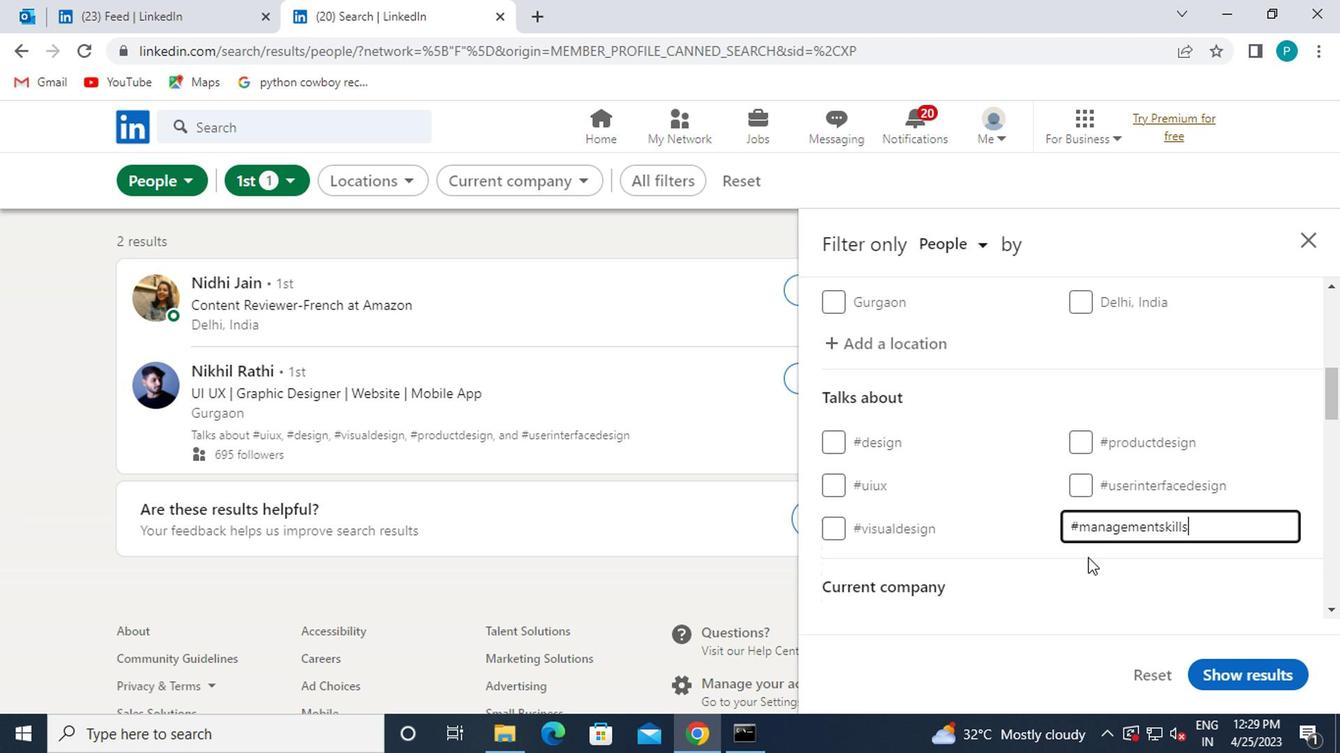 
Action: Mouse moved to (1081, 540)
Screenshot: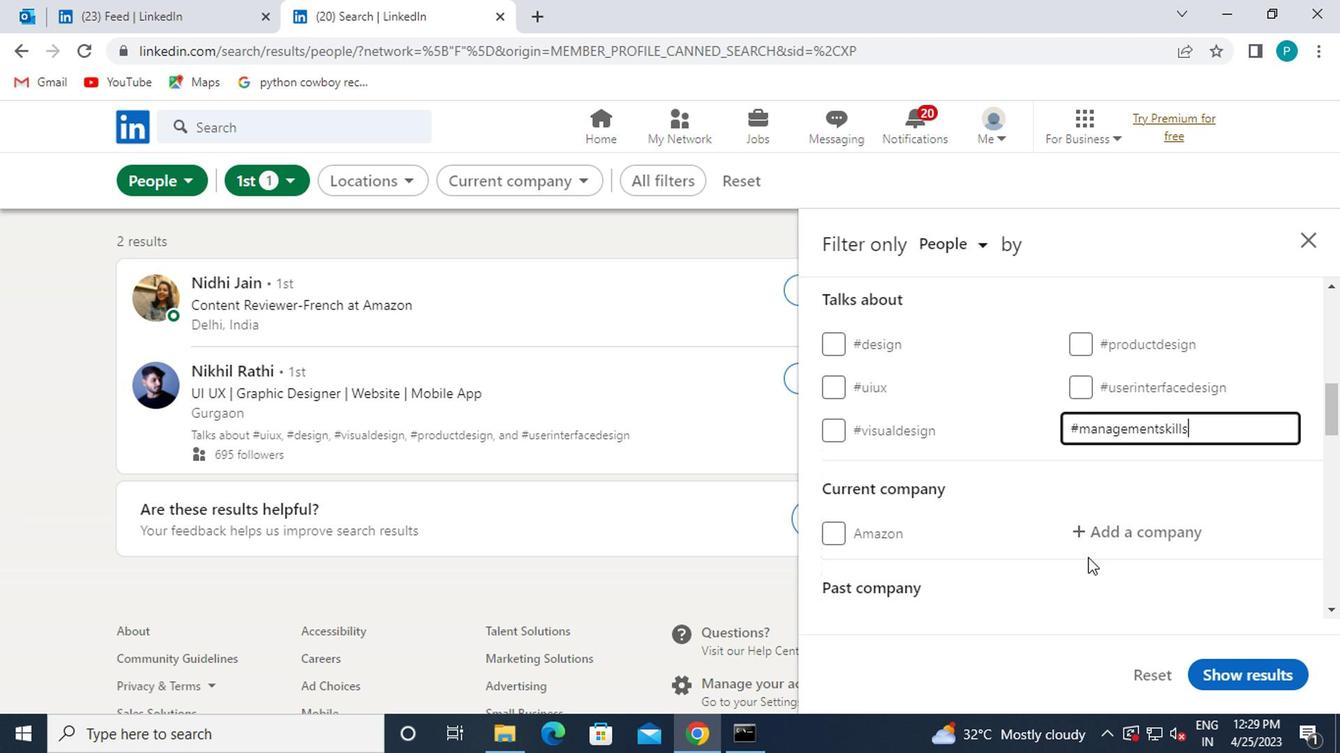 
Action: Mouse scrolled (1081, 539) with delta (0, 0)
Screenshot: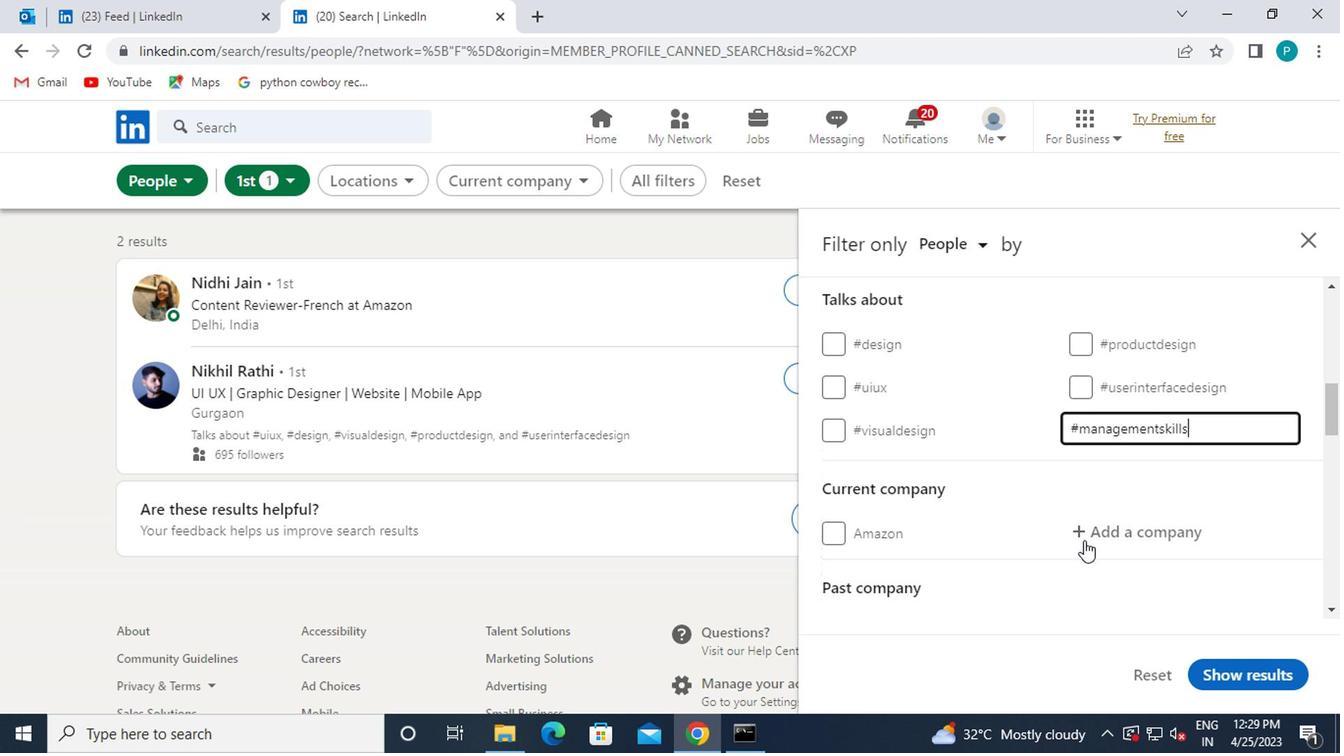 
Action: Mouse moved to (1078, 443)
Screenshot: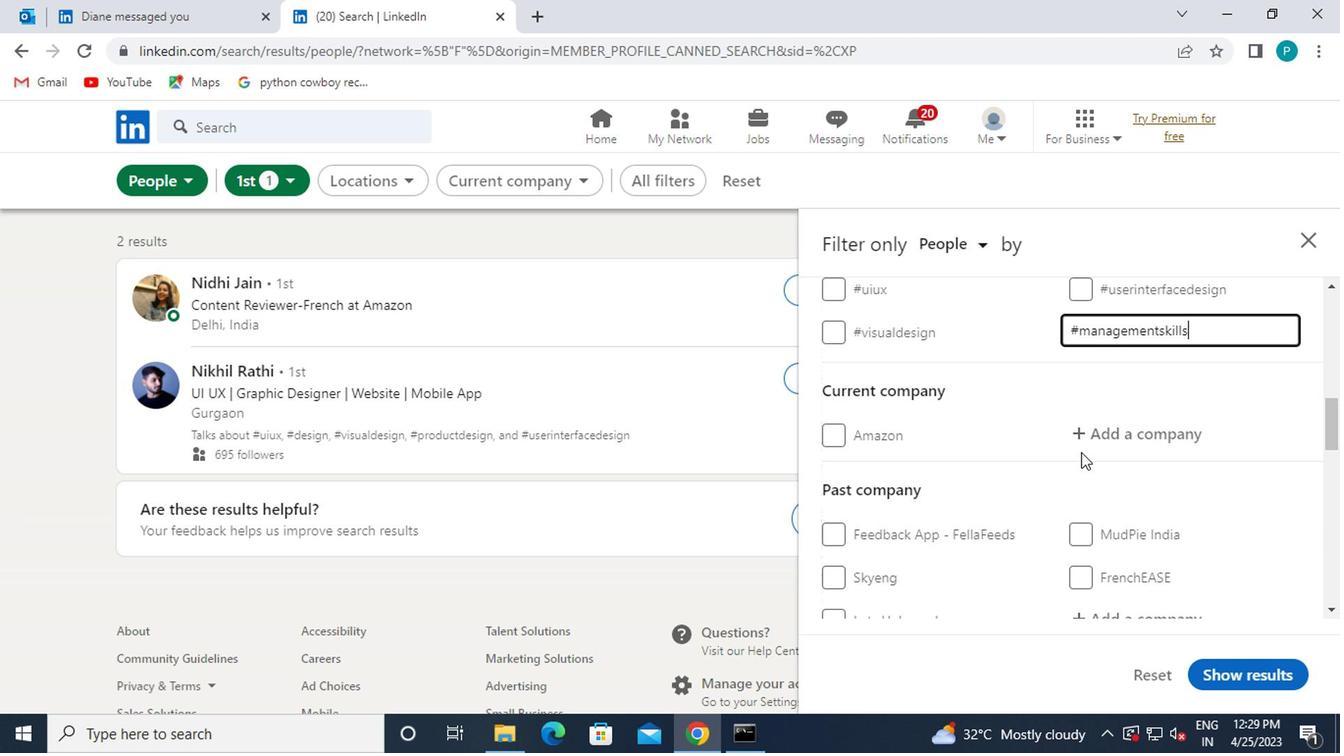 
Action: Mouse pressed left at (1078, 443)
Screenshot: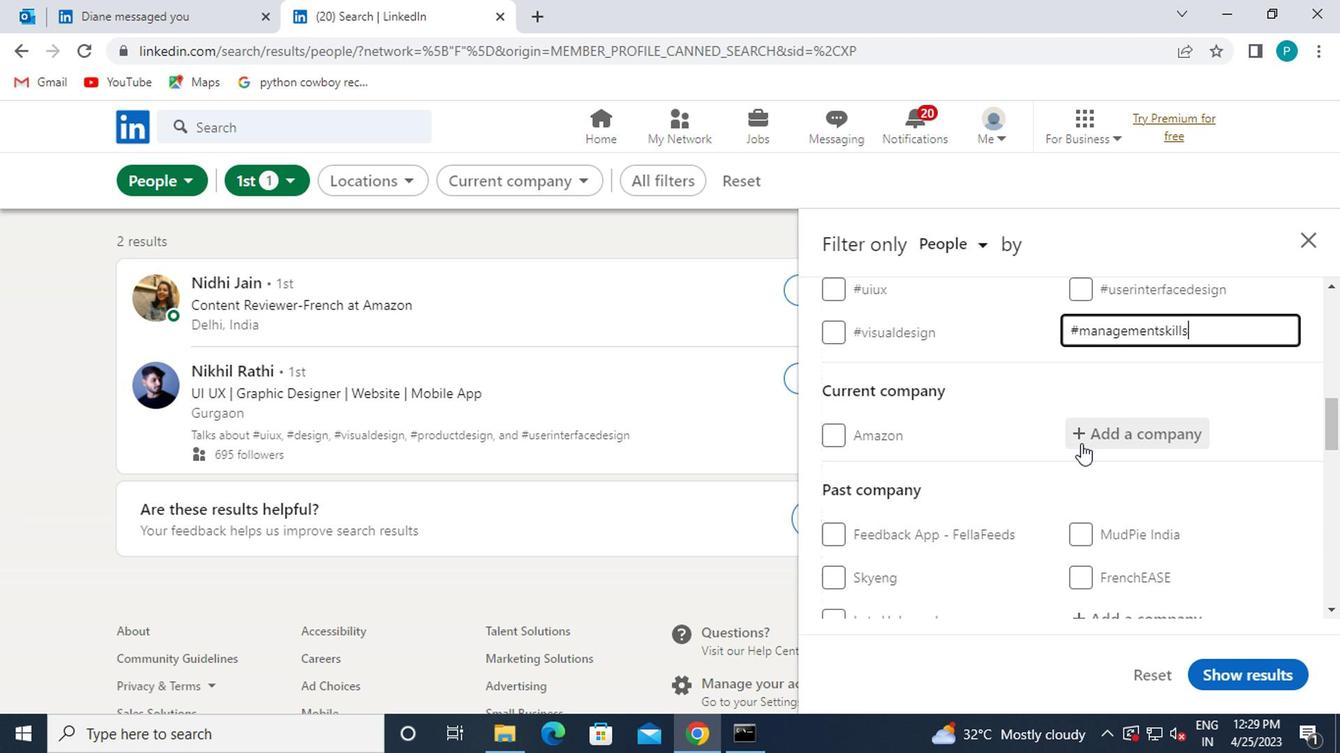 
Action: Mouse moved to (1085, 440)
Screenshot: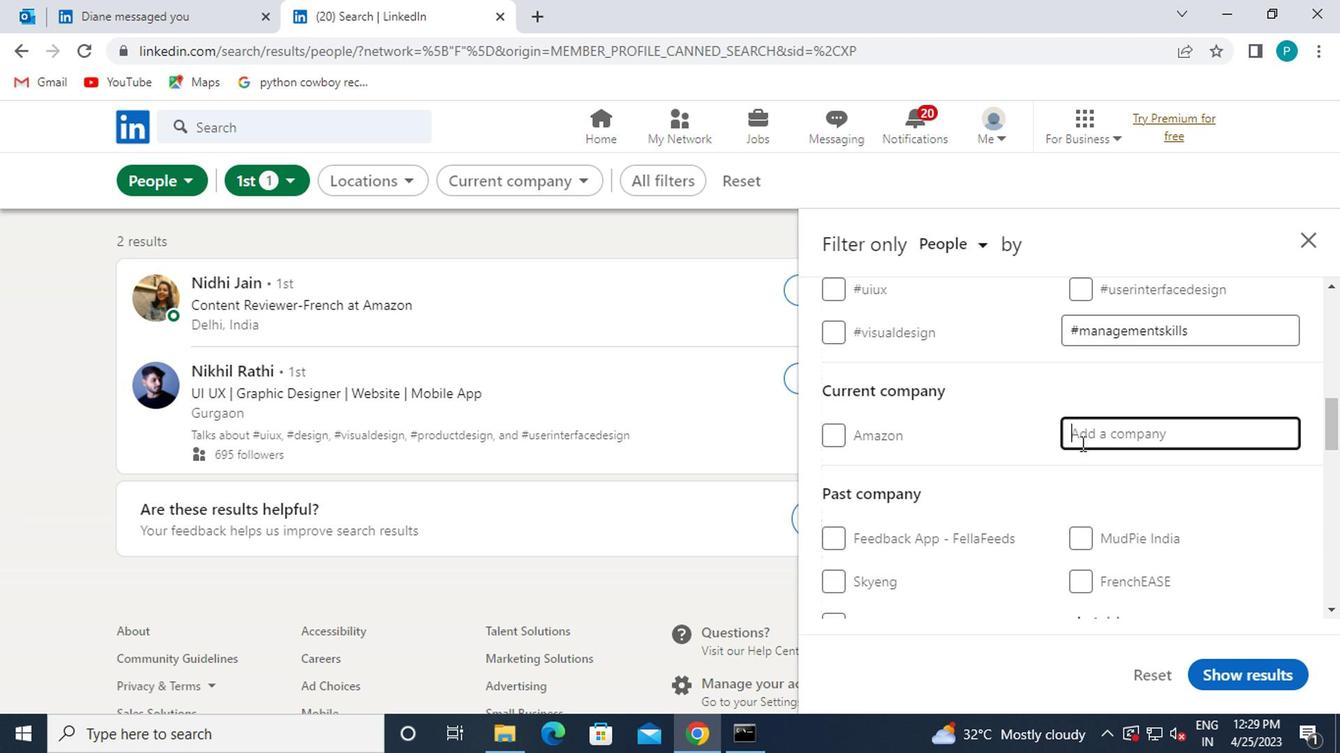 
Action: Key pressed PERNOD
Screenshot: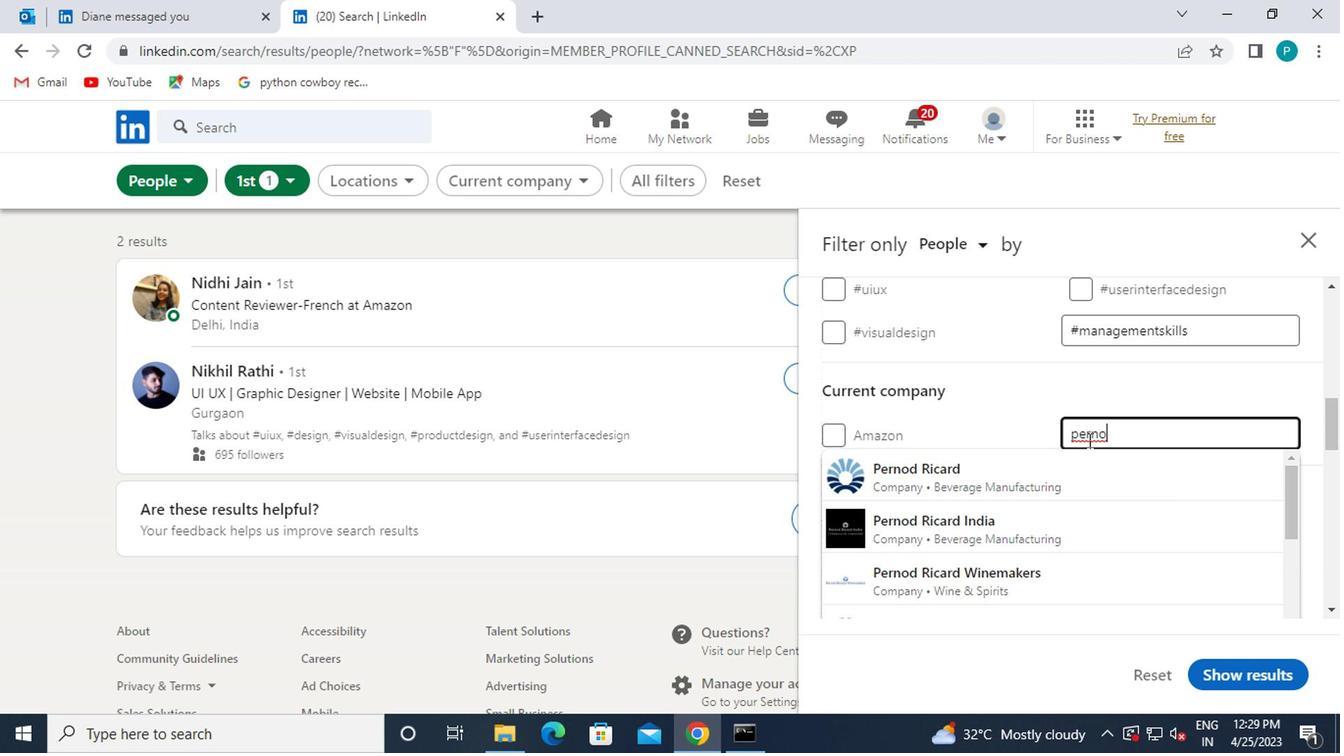 
Action: Mouse moved to (962, 469)
Screenshot: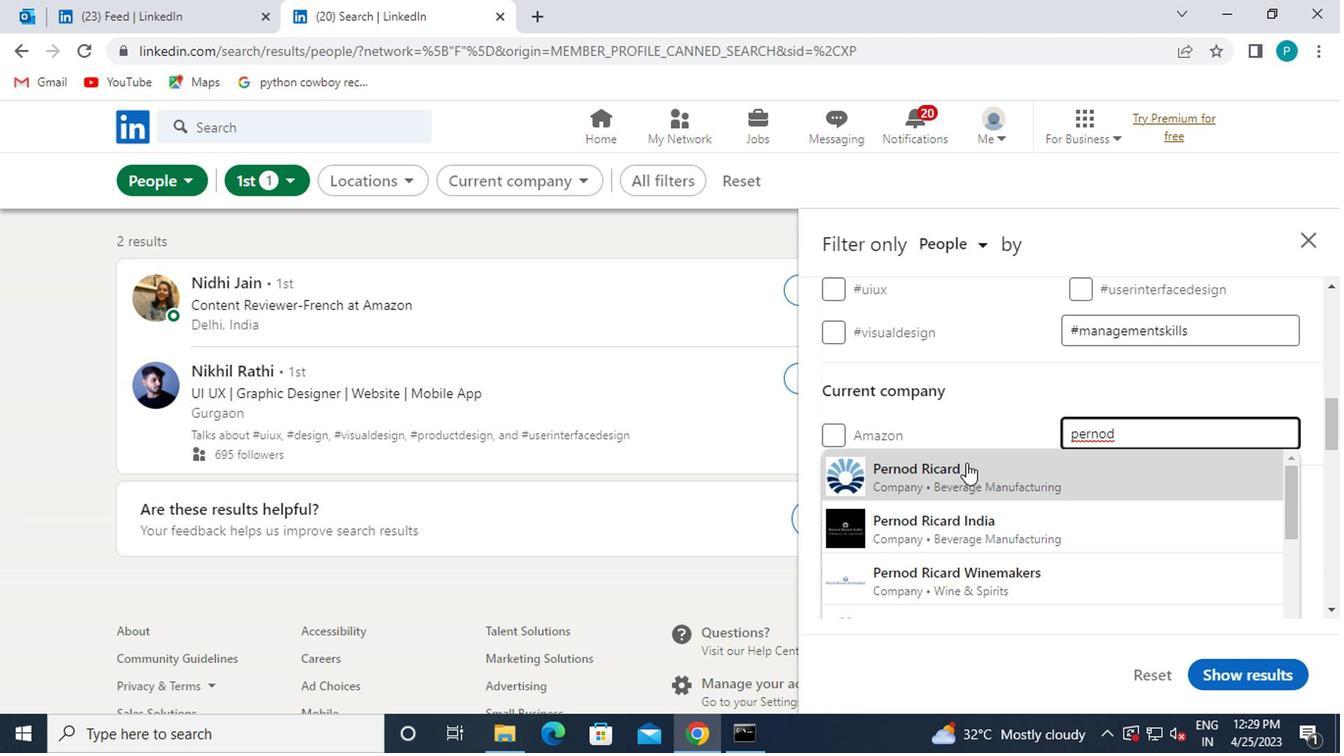 
Action: Mouse pressed left at (962, 469)
Screenshot: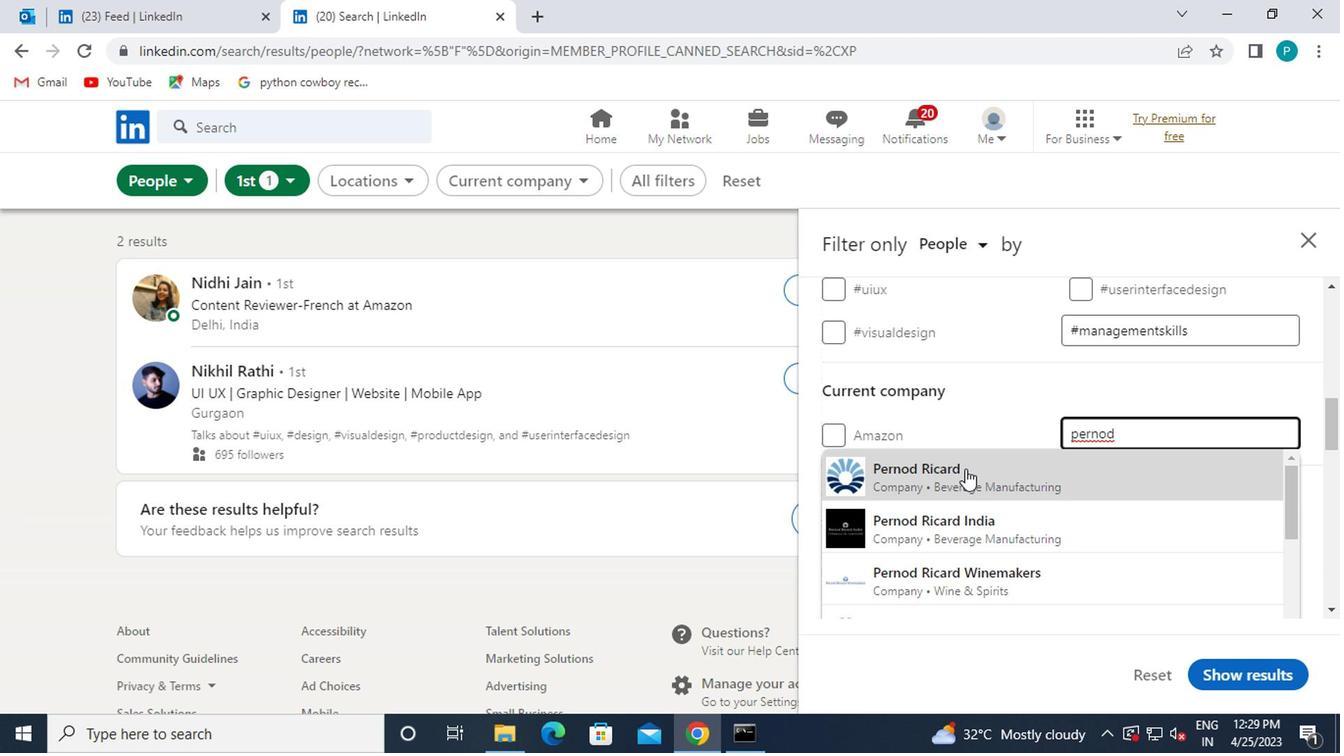 
Action: Mouse scrolled (962, 468) with delta (0, 0)
Screenshot: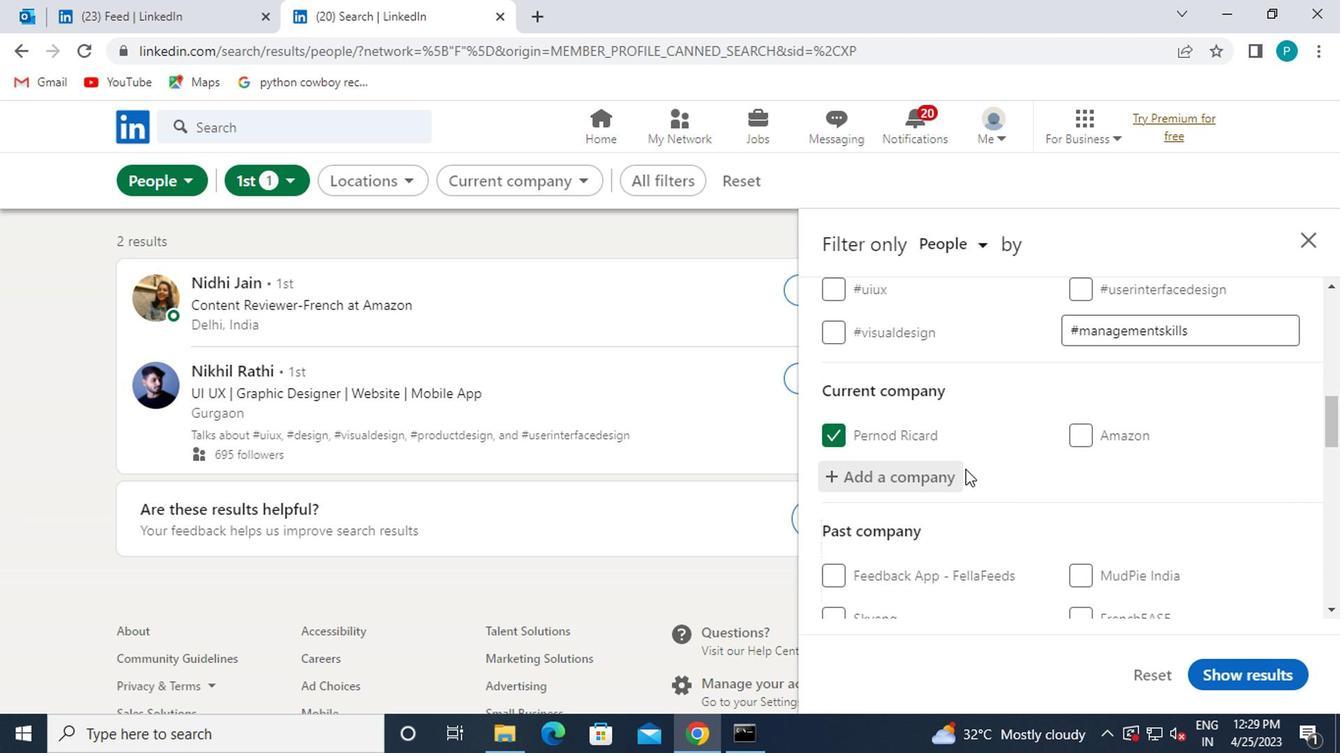 
Action: Mouse scrolled (962, 468) with delta (0, 0)
Screenshot: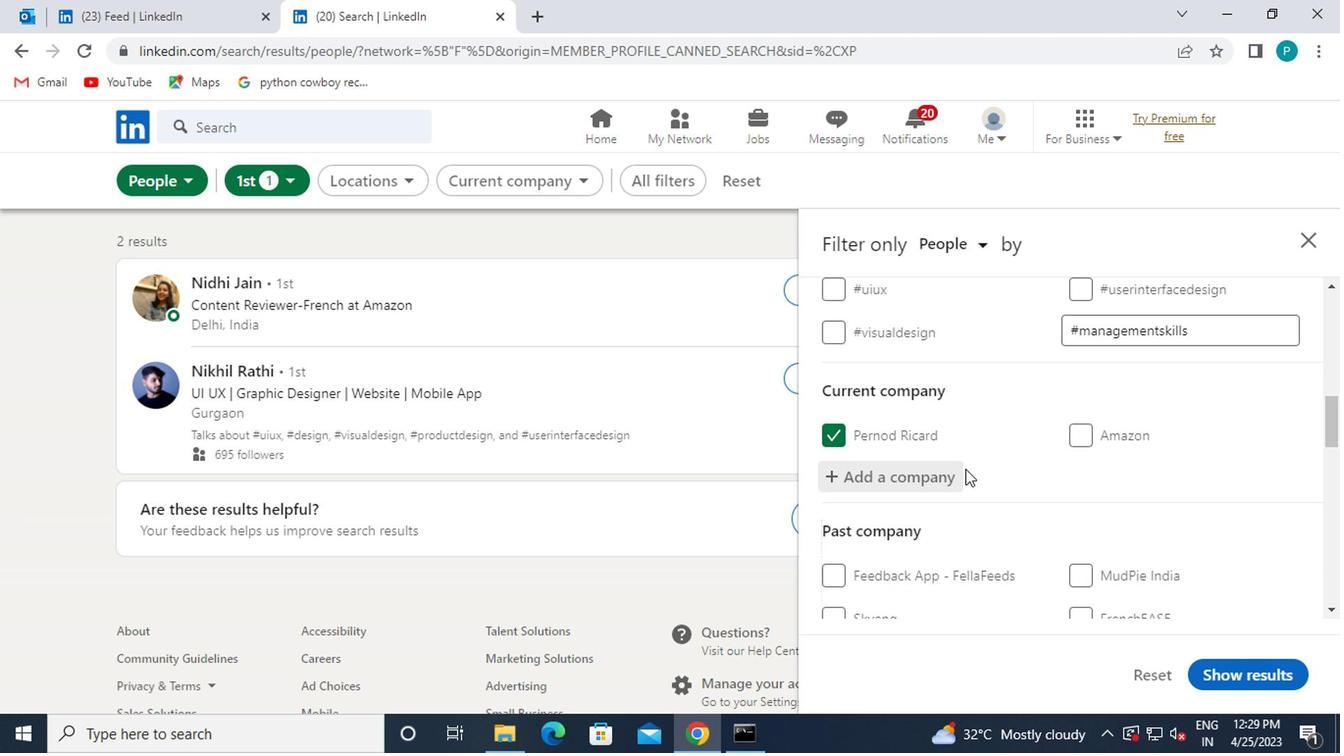 
Action: Mouse scrolled (962, 468) with delta (0, 0)
Screenshot: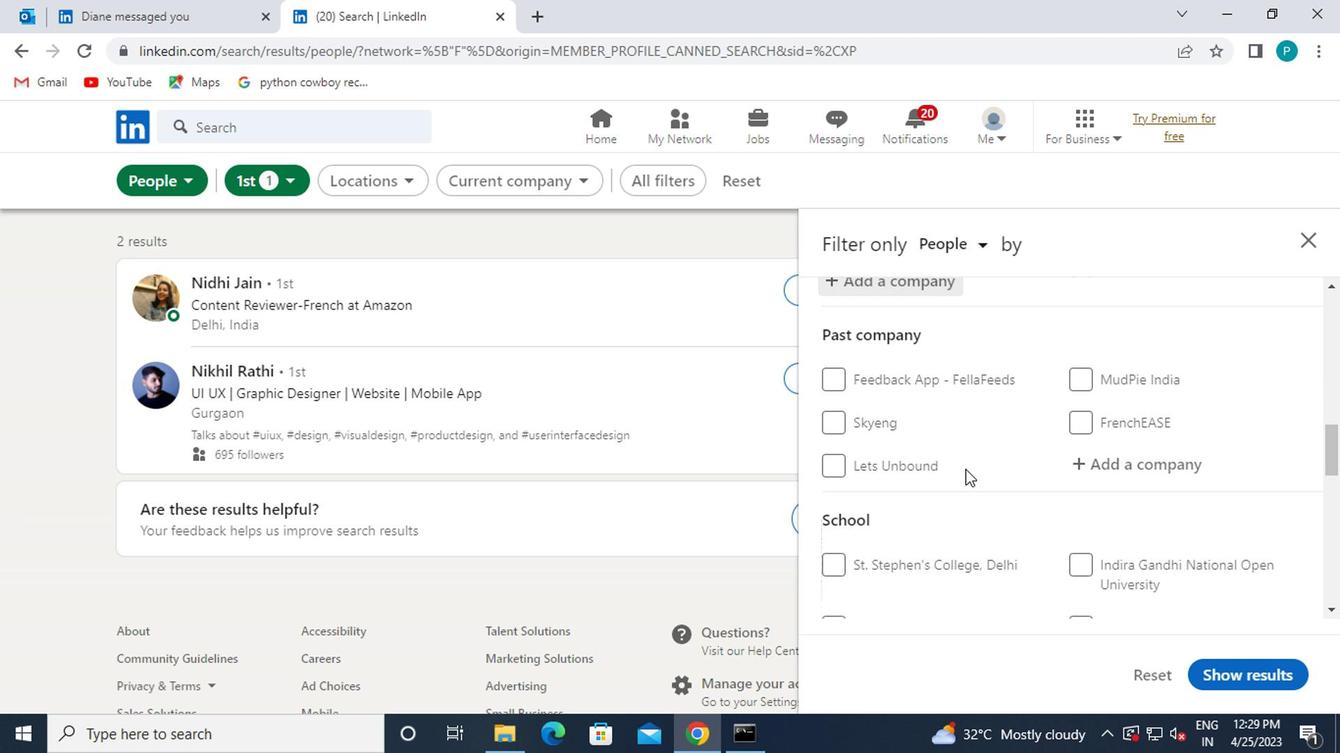 
Action: Mouse moved to (916, 521)
Screenshot: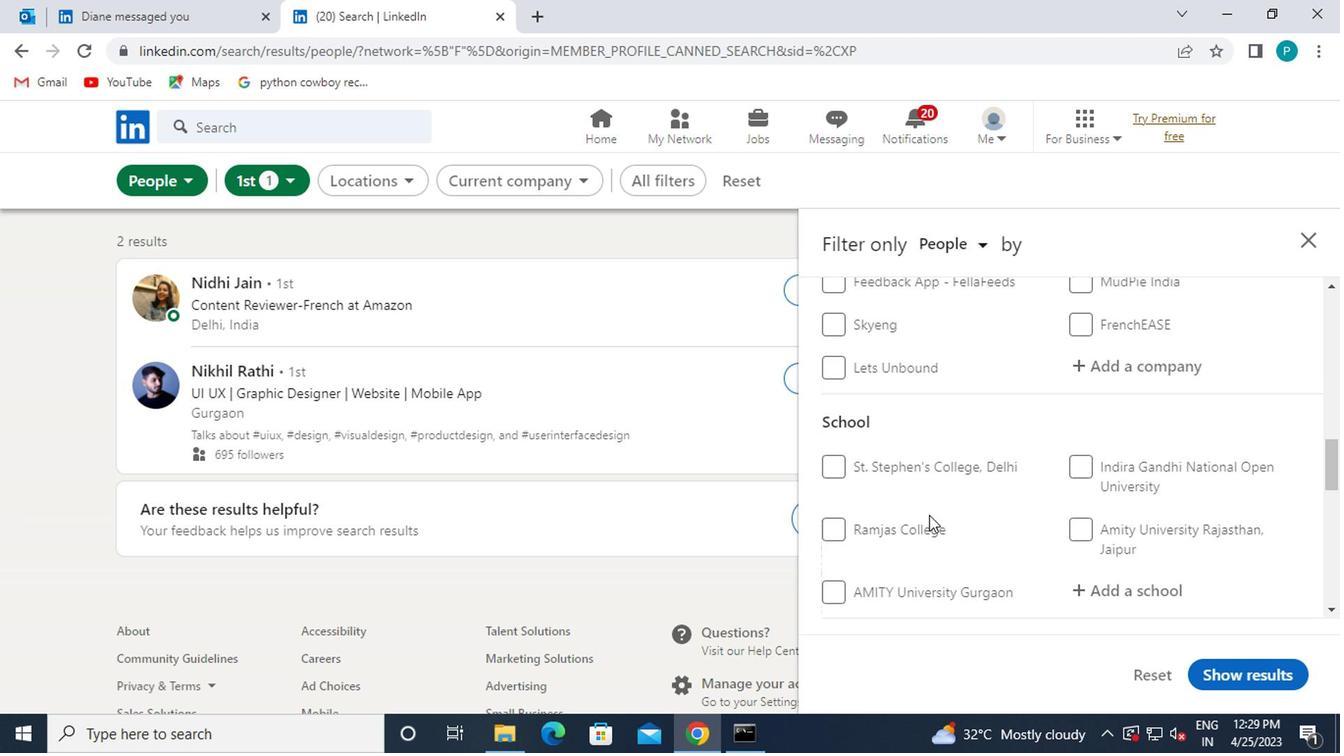 
Action: Mouse scrolled (916, 520) with delta (0, 0)
Screenshot: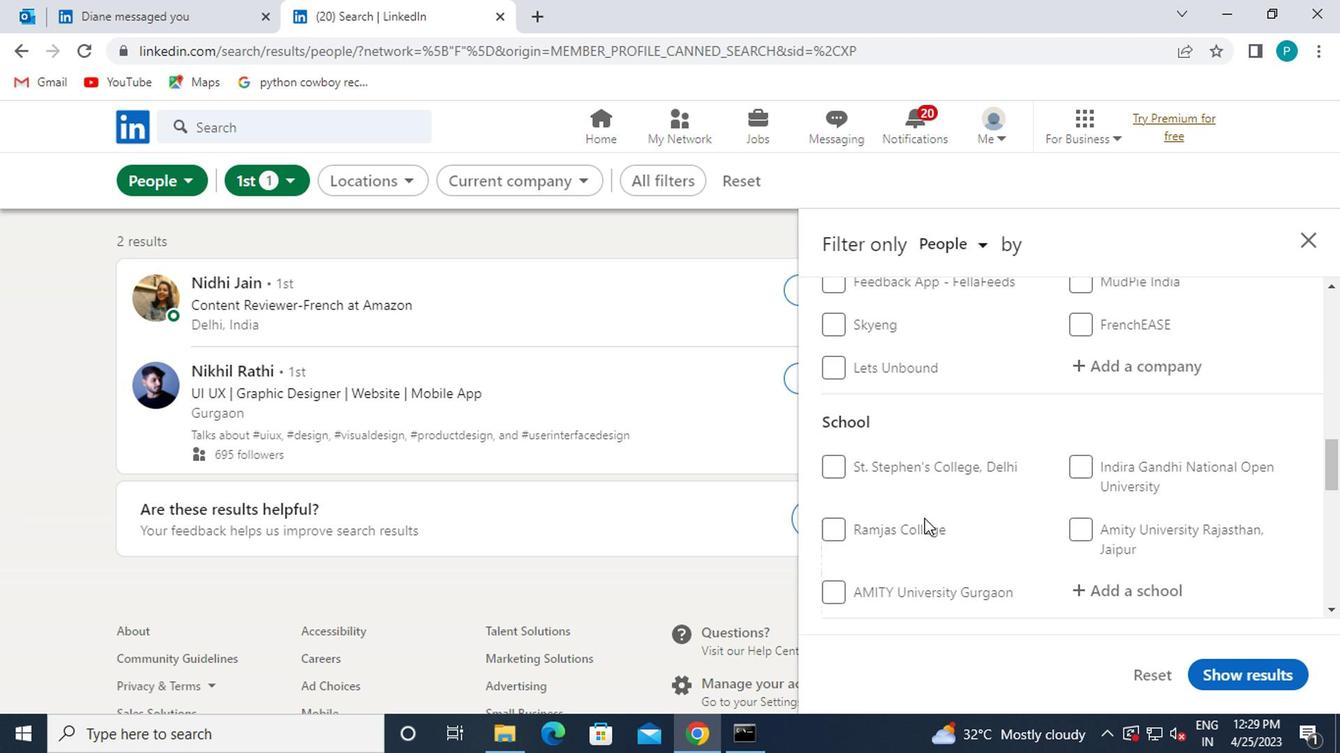
Action: Mouse moved to (1129, 502)
Screenshot: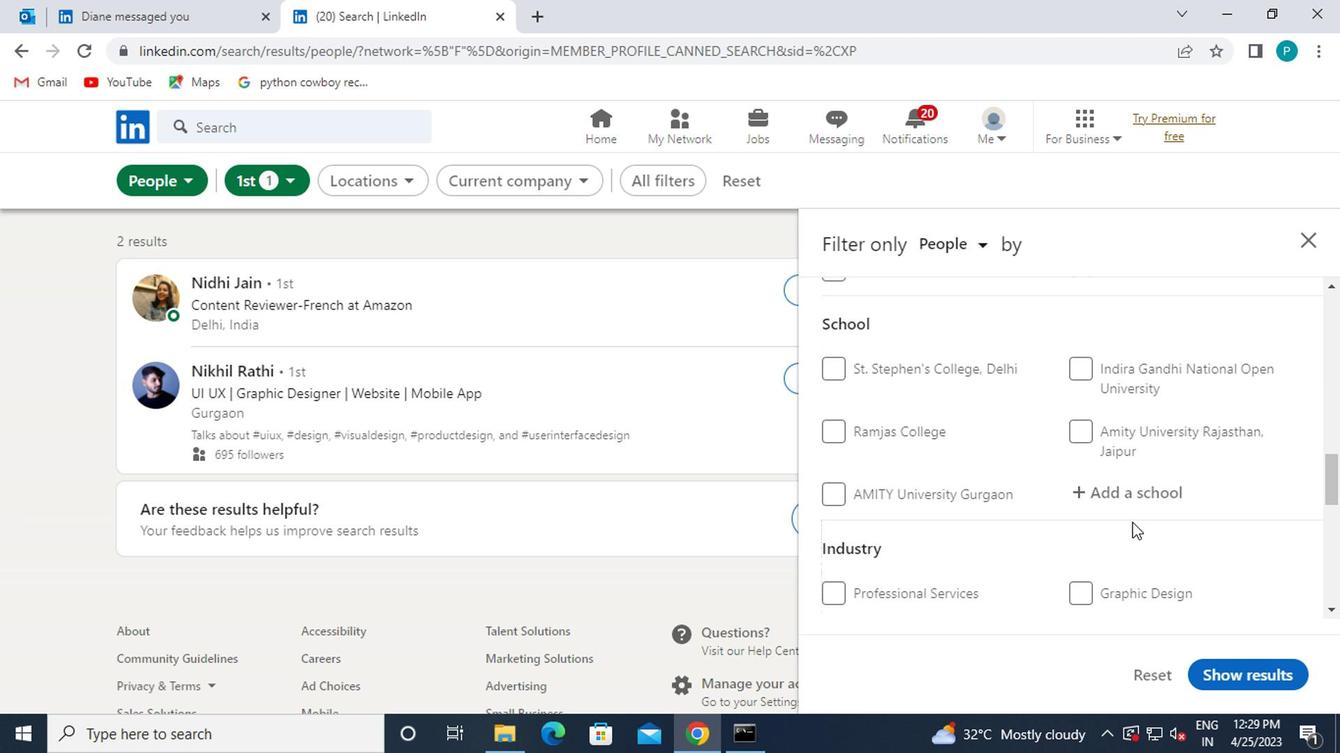 
Action: Mouse pressed left at (1129, 502)
Screenshot: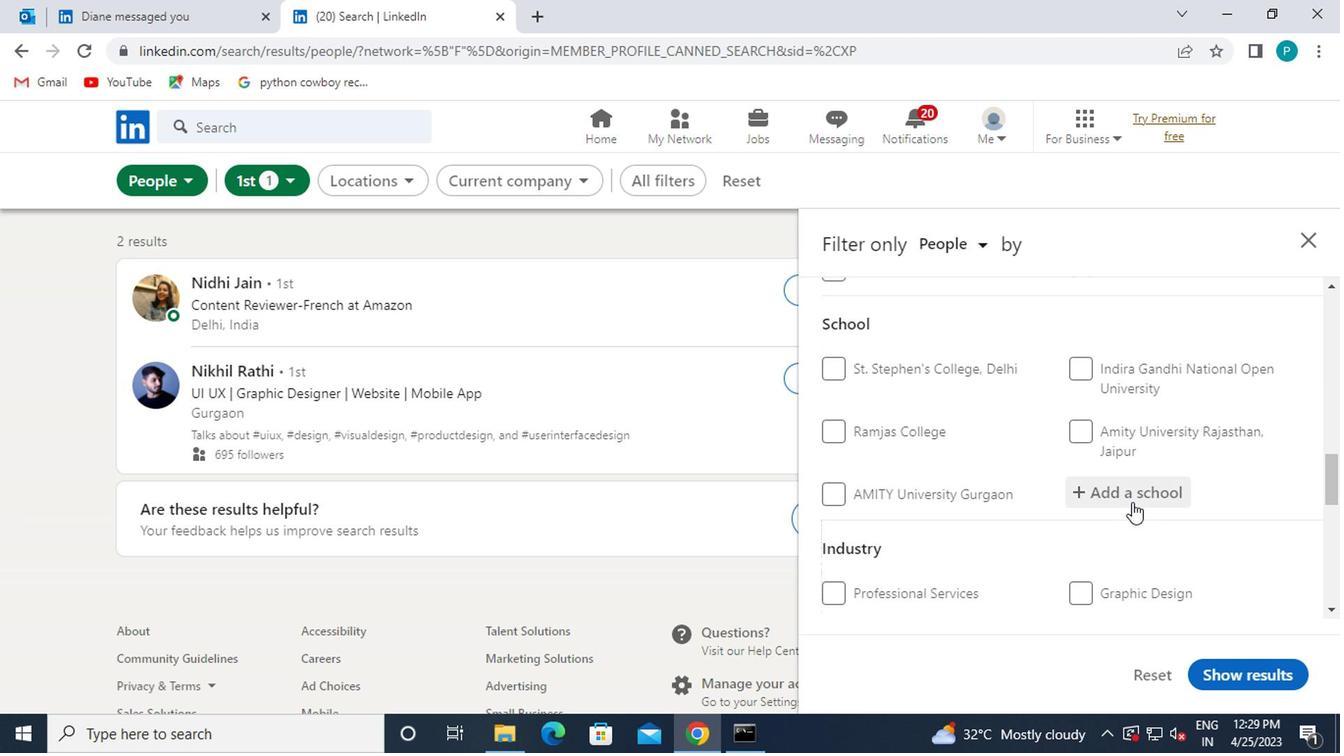 
Action: Key pressed J<Key.backspace><Key.shift><Key.shift><Key.shift><Key.shift><Key.shift><Key.shift><Key.shift><Key.shift><Key.shift><Key.shift>JAWHAE<Key.backspace>R
Screenshot: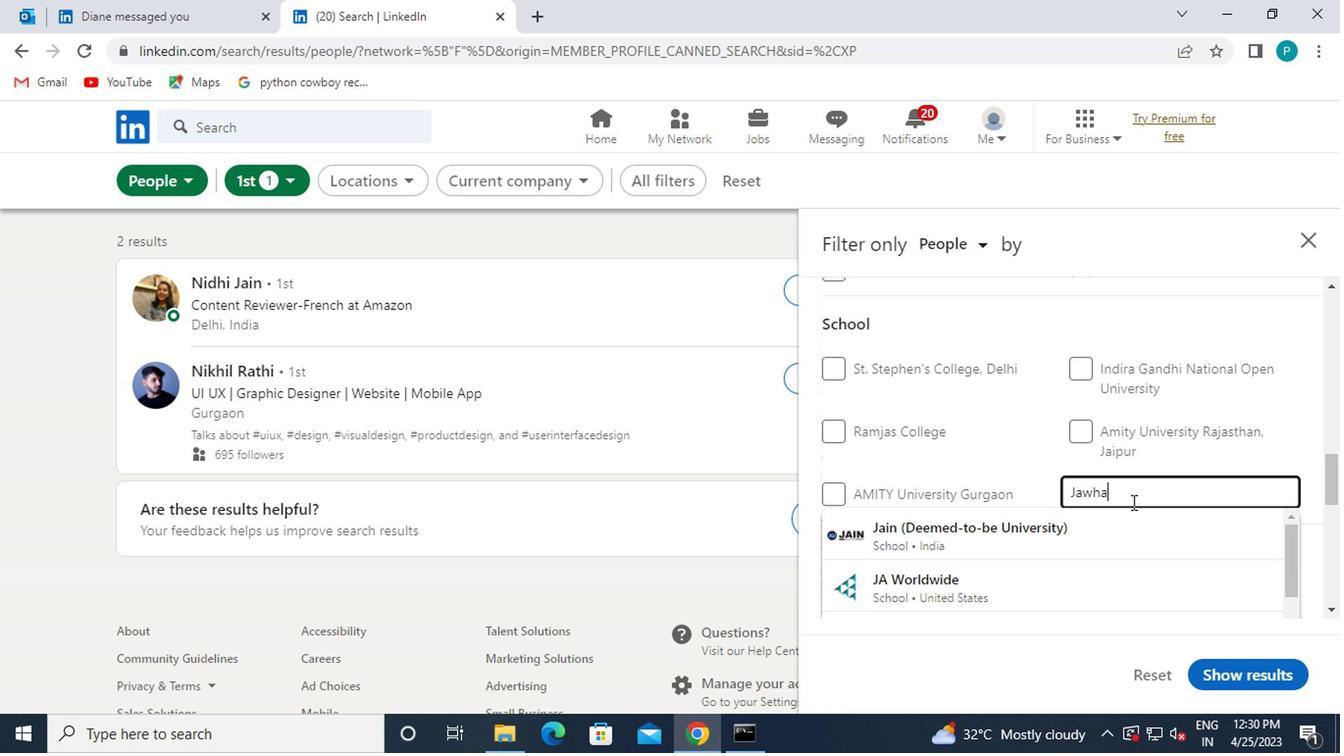 
Action: Mouse moved to (1090, 492)
Screenshot: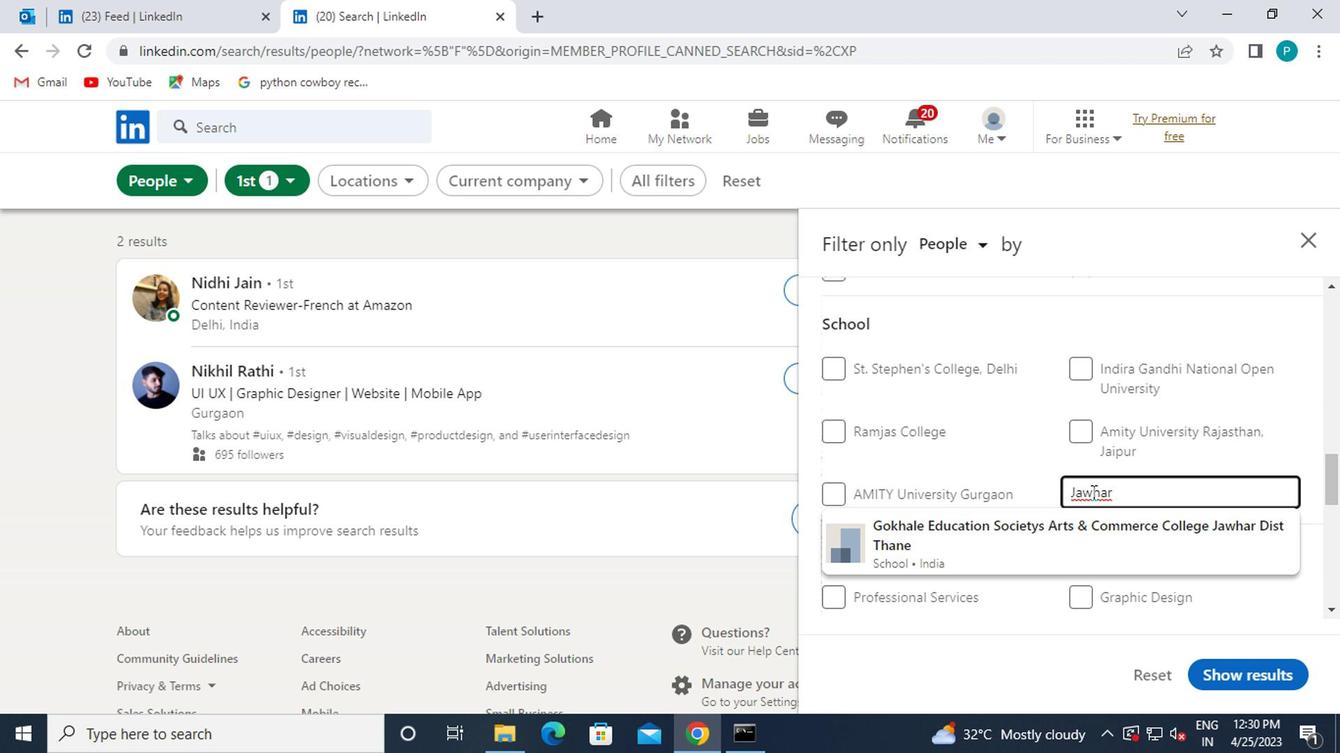 
Action: Mouse pressed left at (1090, 492)
Screenshot: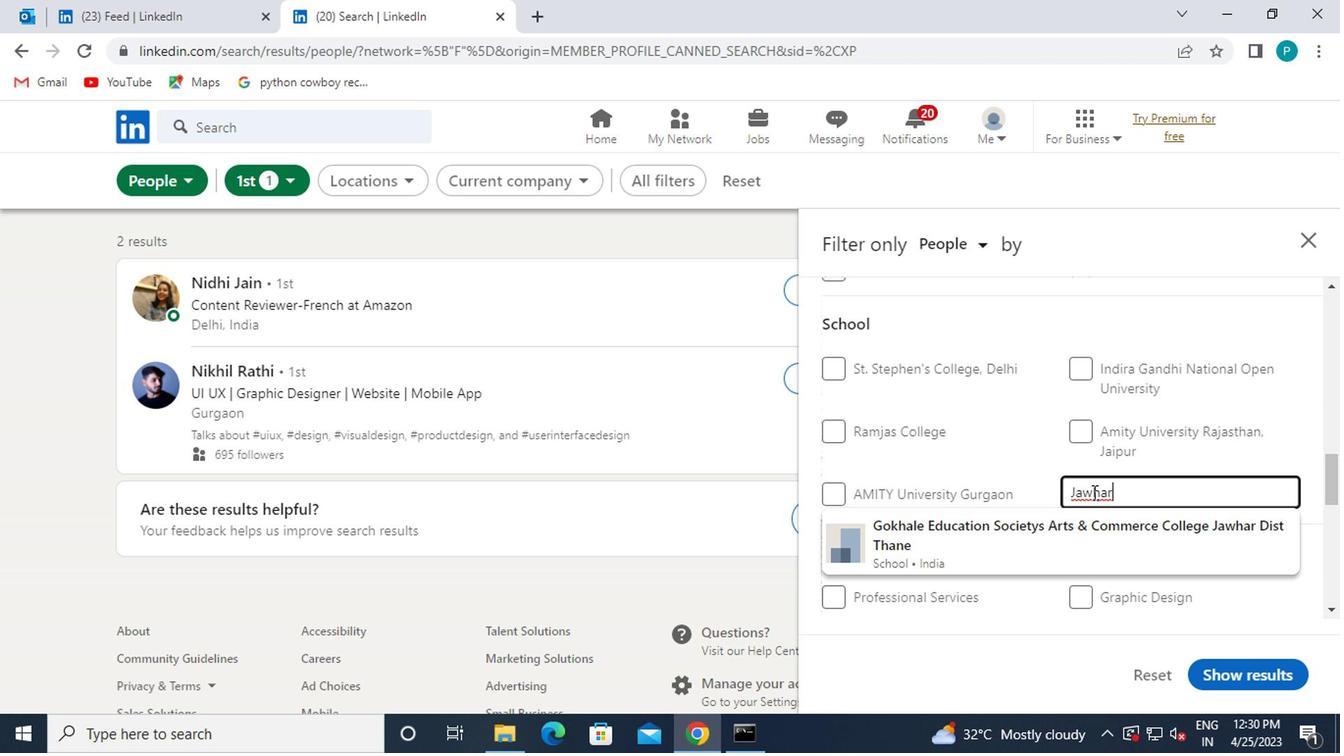 
Action: Key pressed A
Screenshot: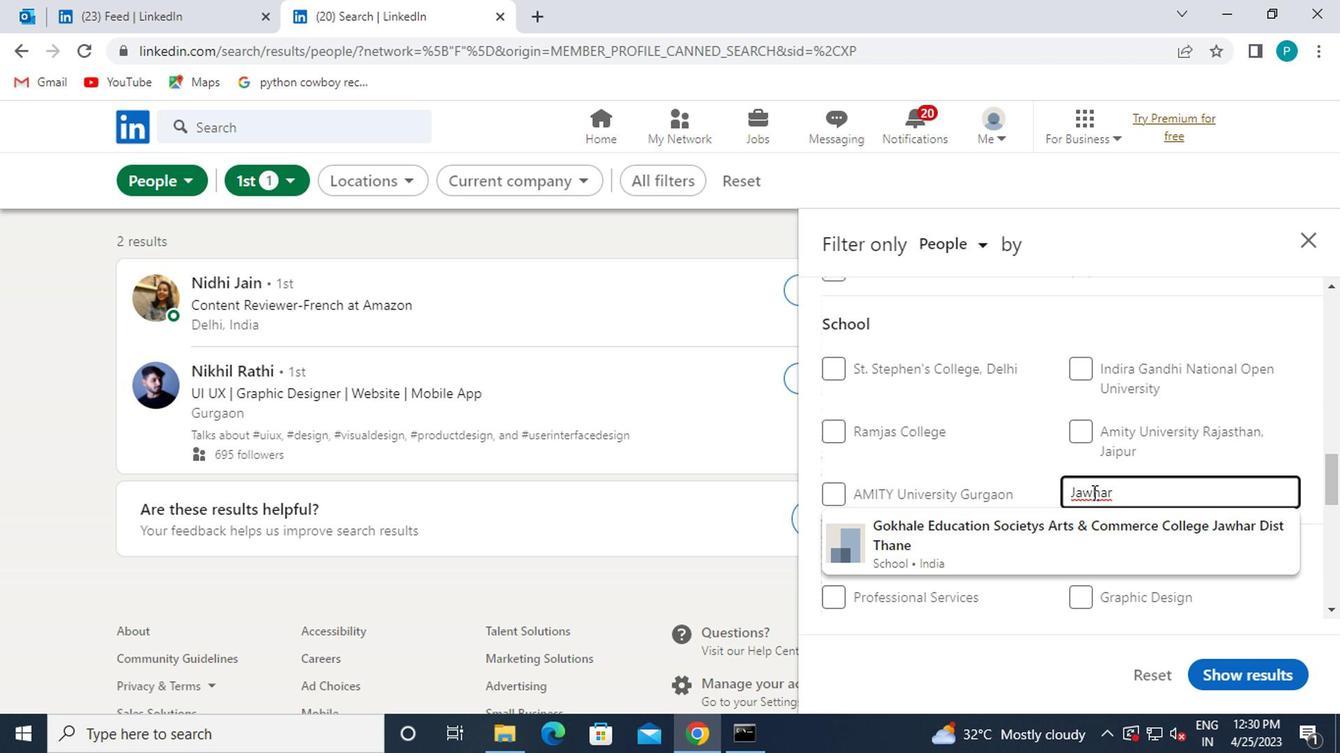 
Action: Mouse moved to (1142, 497)
Screenshot: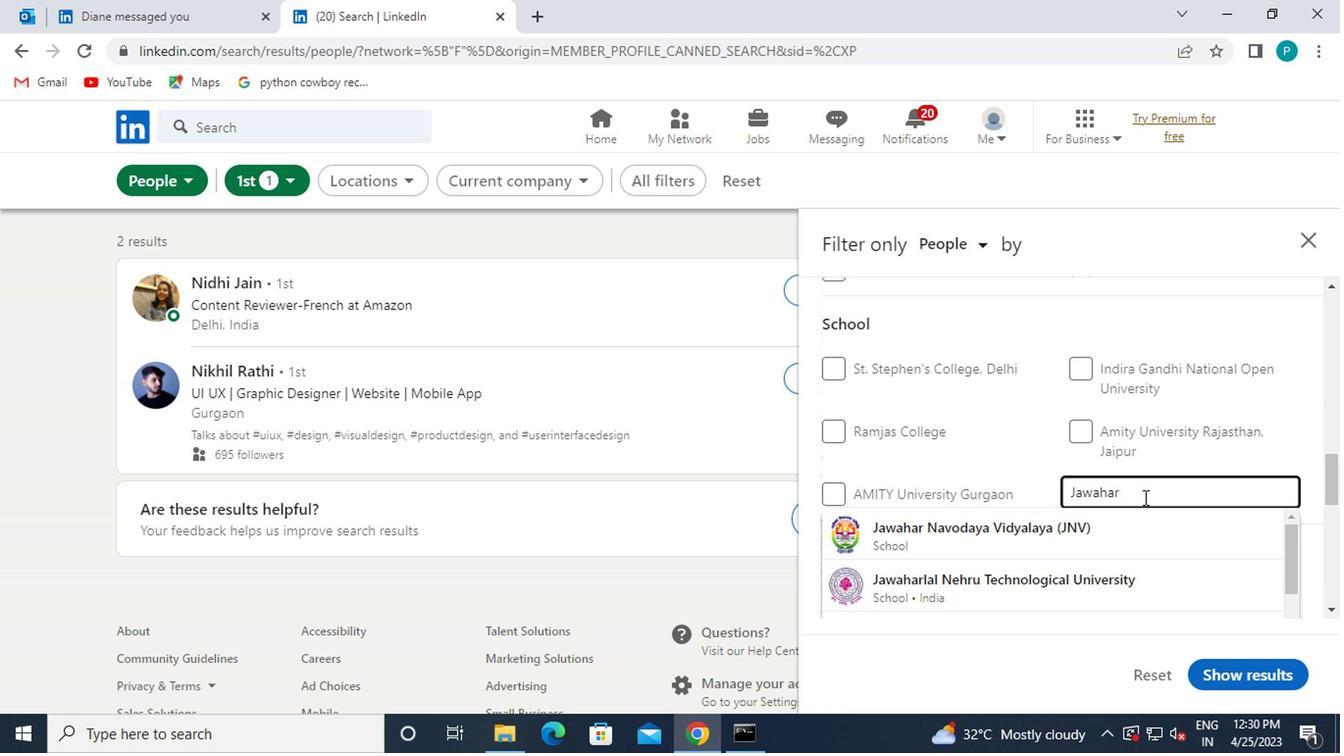
Action: Mouse pressed left at (1142, 497)
Screenshot: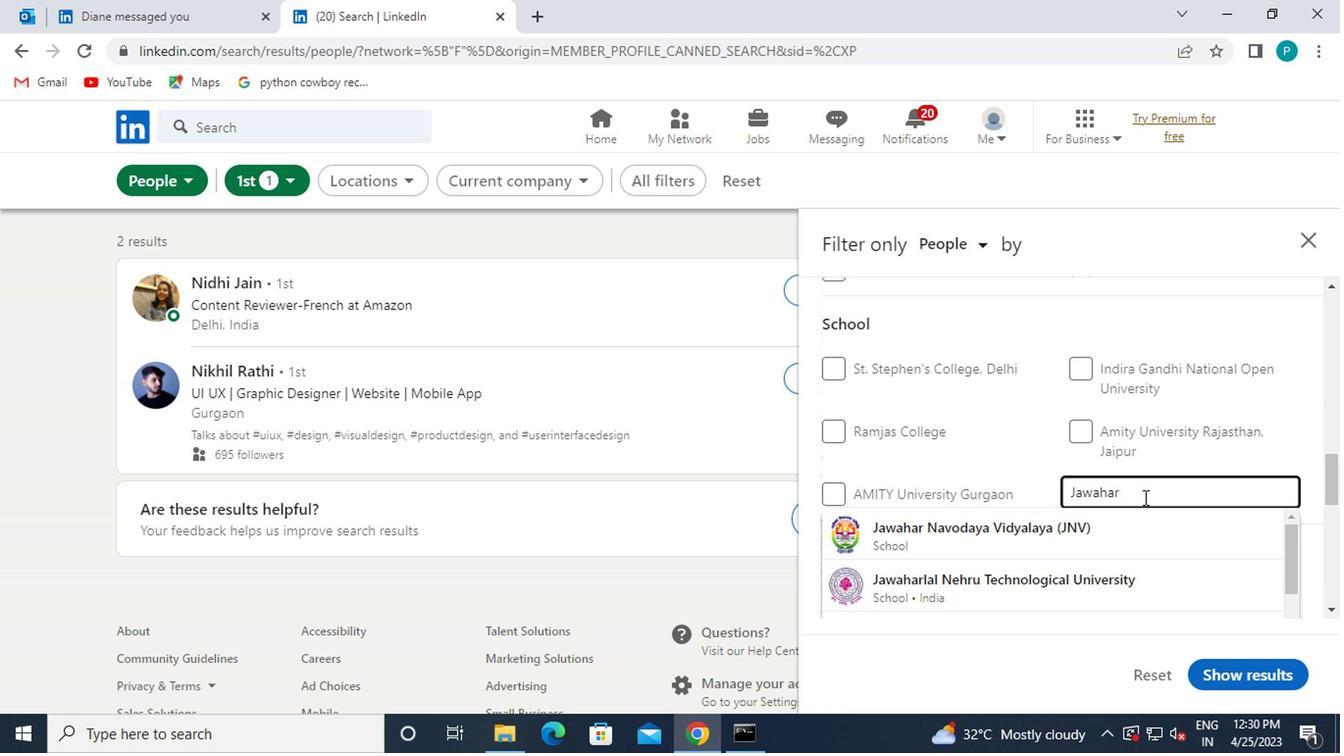 
Action: Mouse moved to (1148, 490)
Screenshot: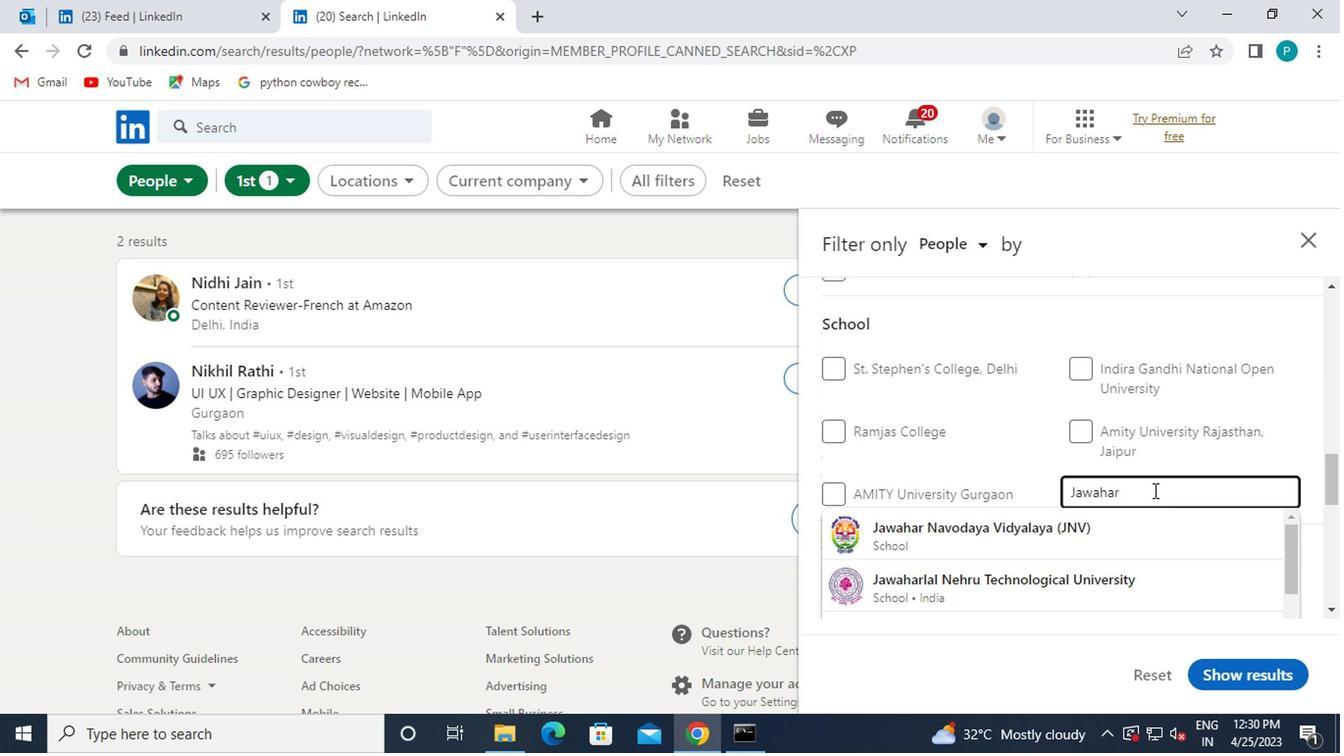 
Action: Key pressed <Key.space>EDUC
Screenshot: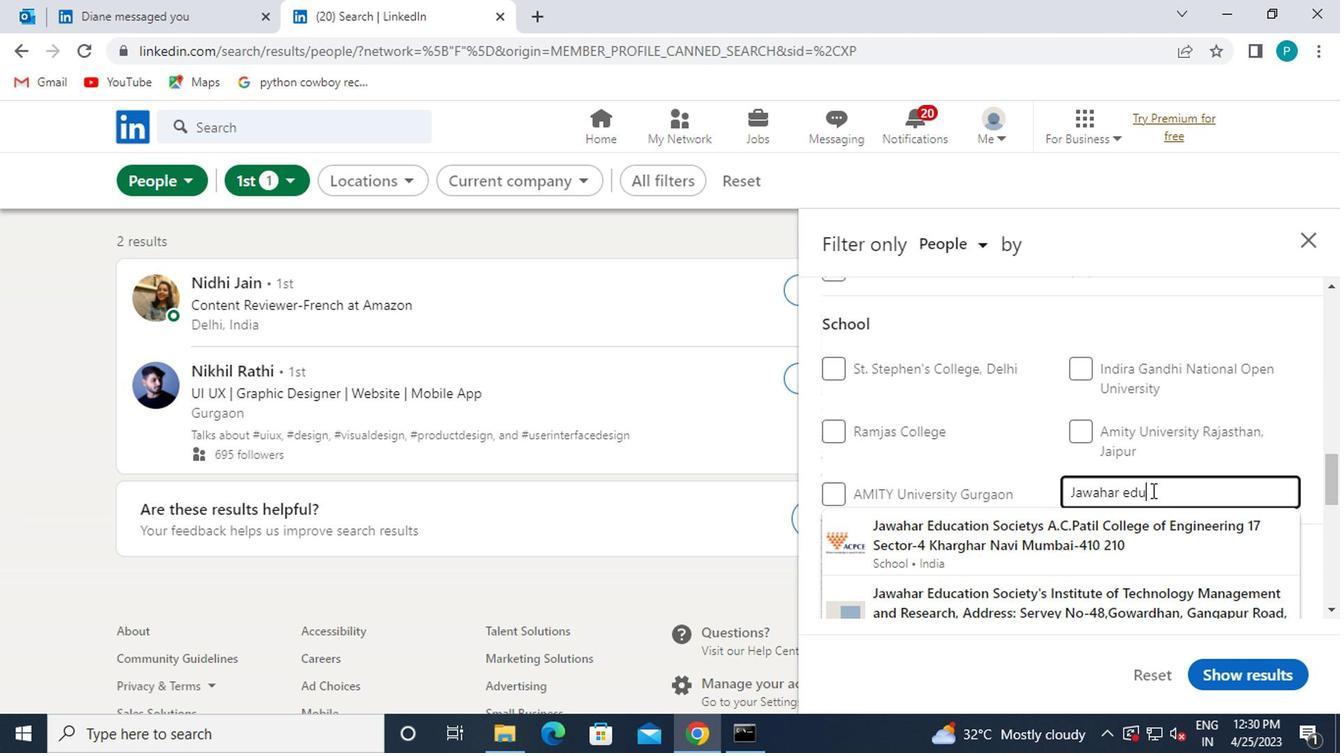 
Action: Mouse moved to (1131, 556)
Screenshot: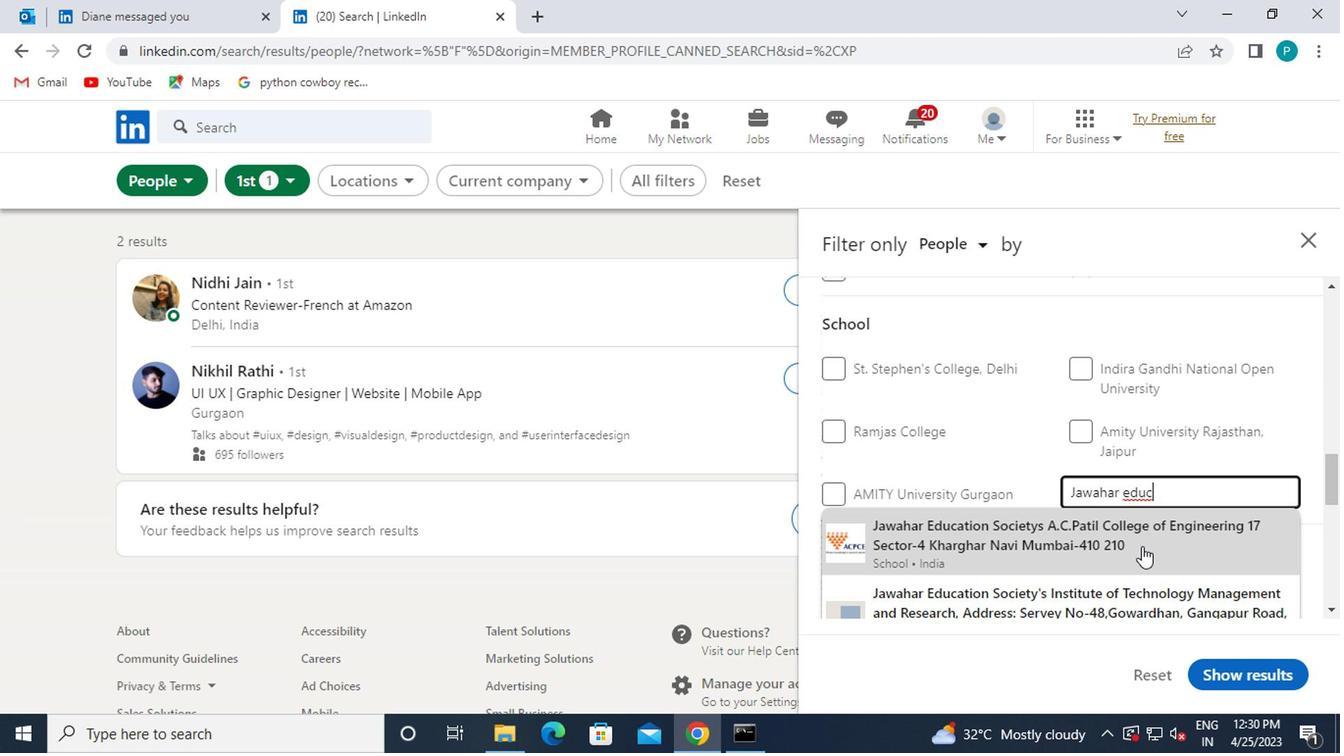 
Action: Mouse scrolled (1131, 556) with delta (0, 0)
Screenshot: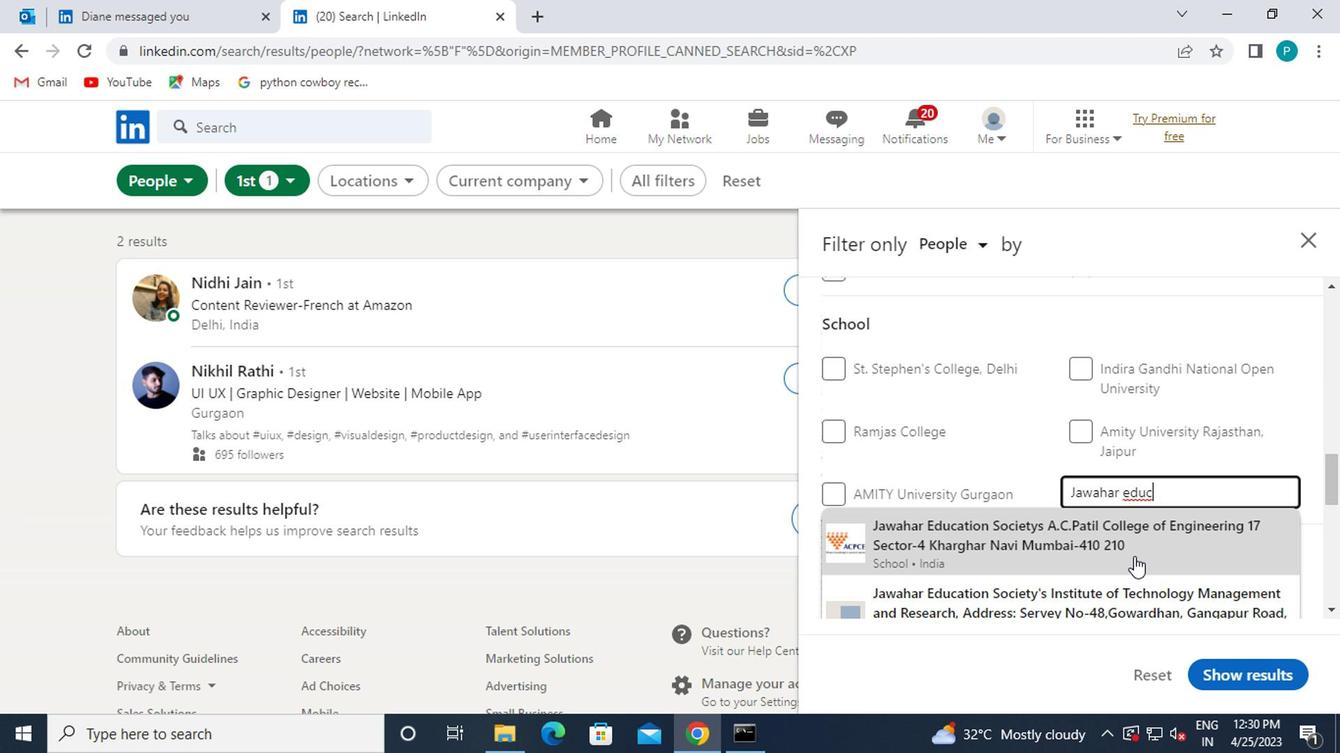 
Action: Mouse moved to (1118, 539)
Screenshot: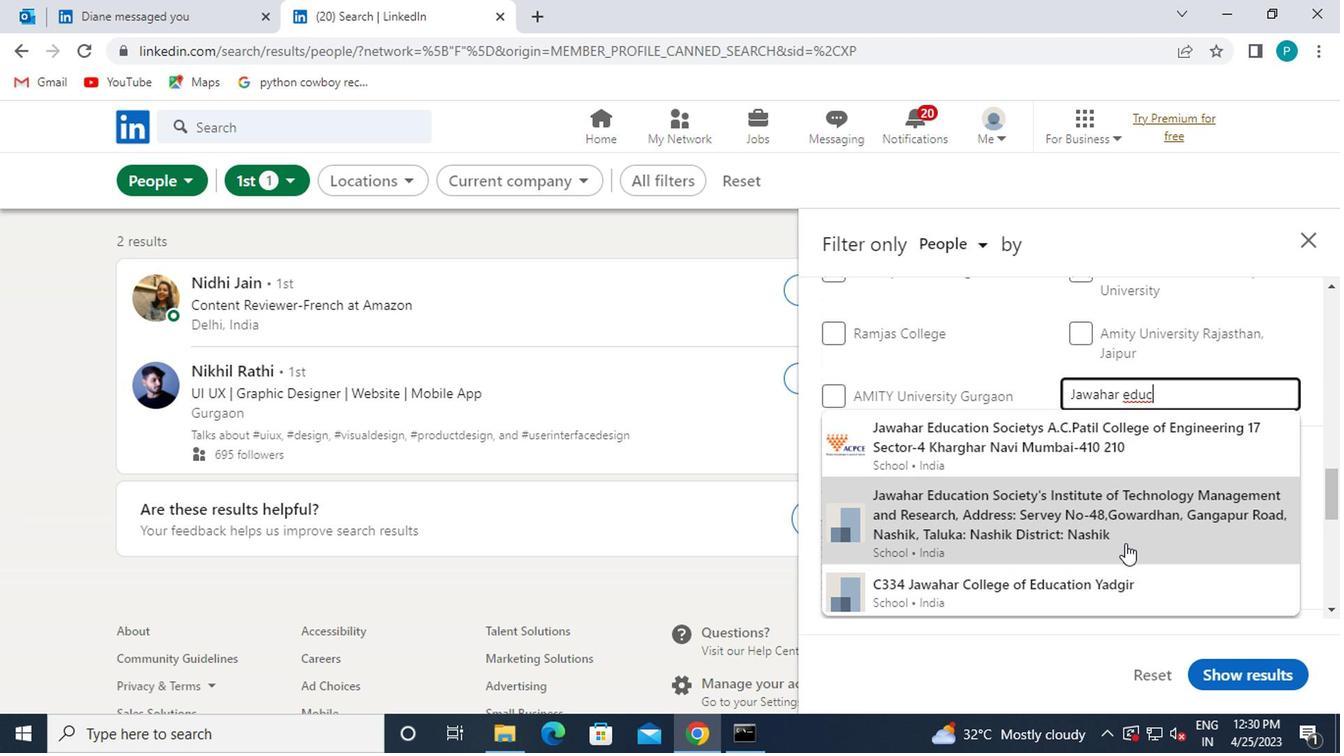 
Action: Mouse pressed left at (1118, 539)
Screenshot: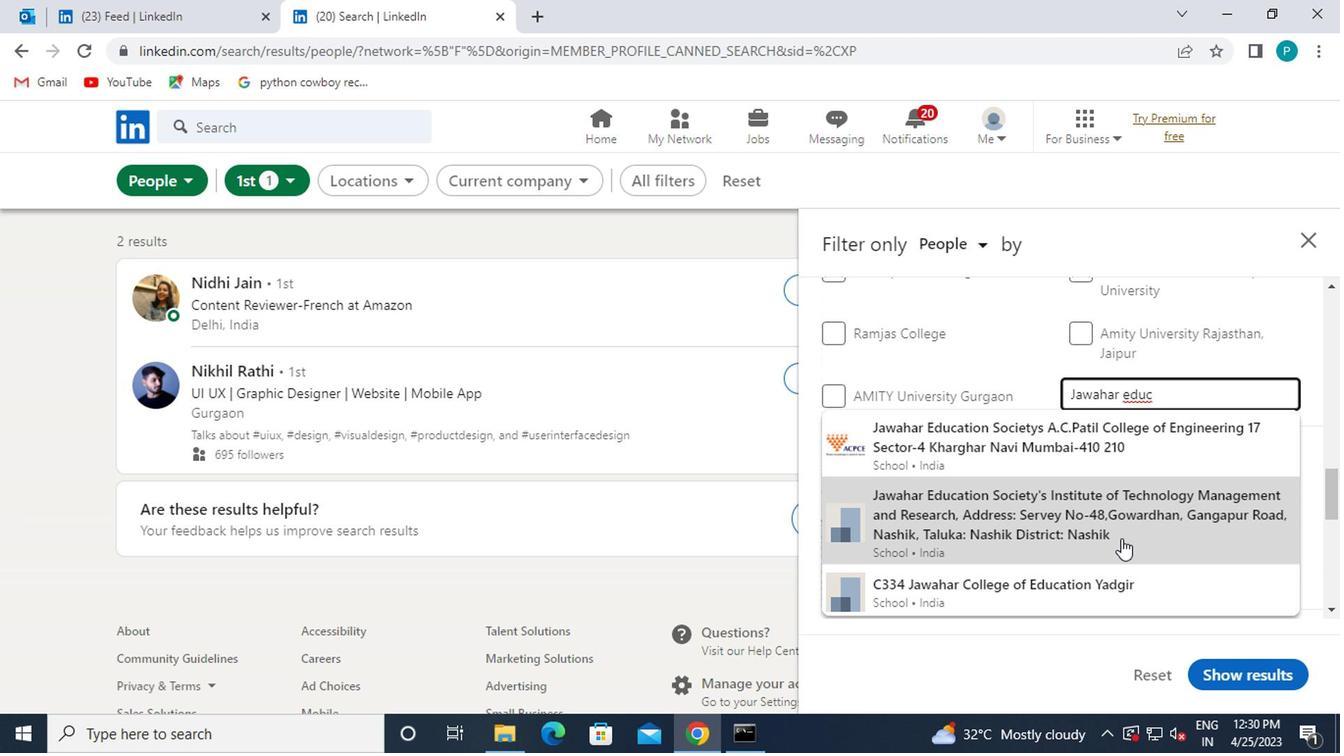 
Action: Mouse moved to (1025, 509)
Screenshot: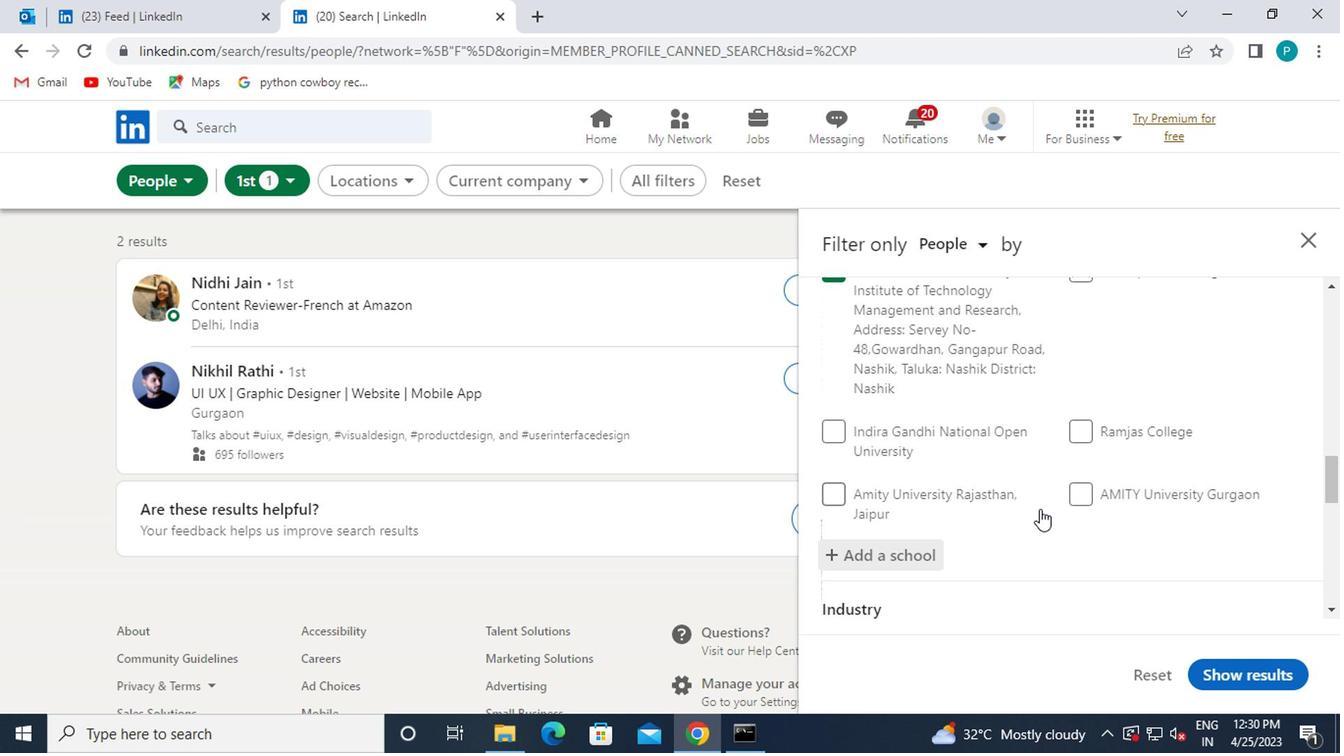 
Action: Mouse scrolled (1025, 508) with delta (0, 0)
Screenshot: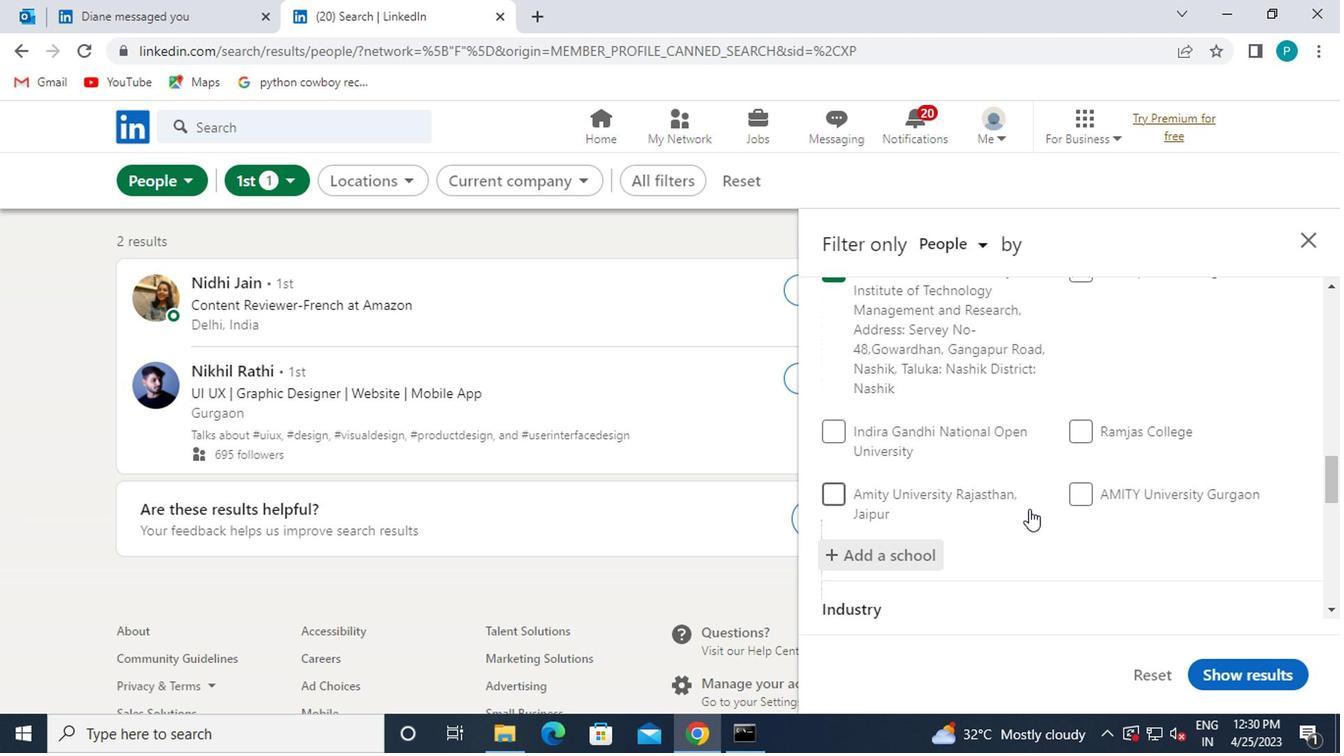 
Action: Mouse scrolled (1025, 508) with delta (0, 0)
Screenshot: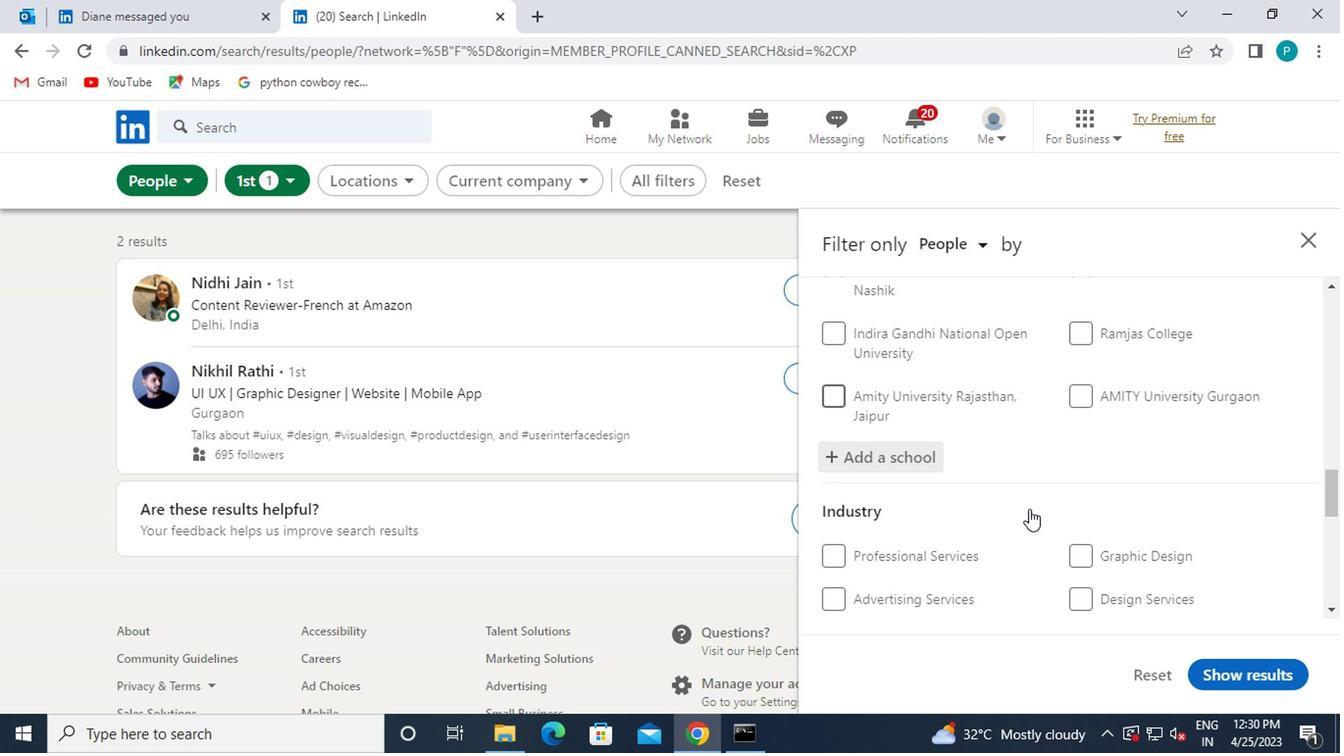 
Action: Mouse moved to (935, 540)
Screenshot: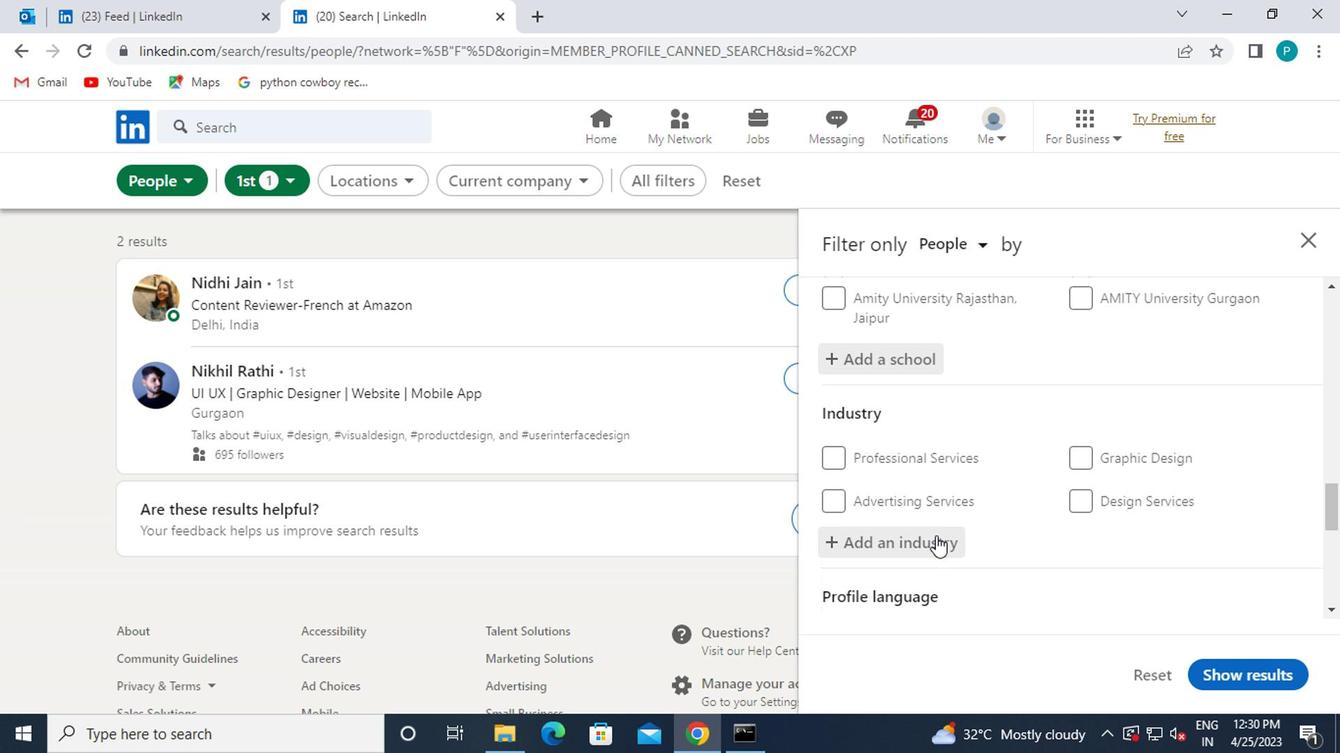
Action: Mouse pressed left at (935, 540)
Screenshot: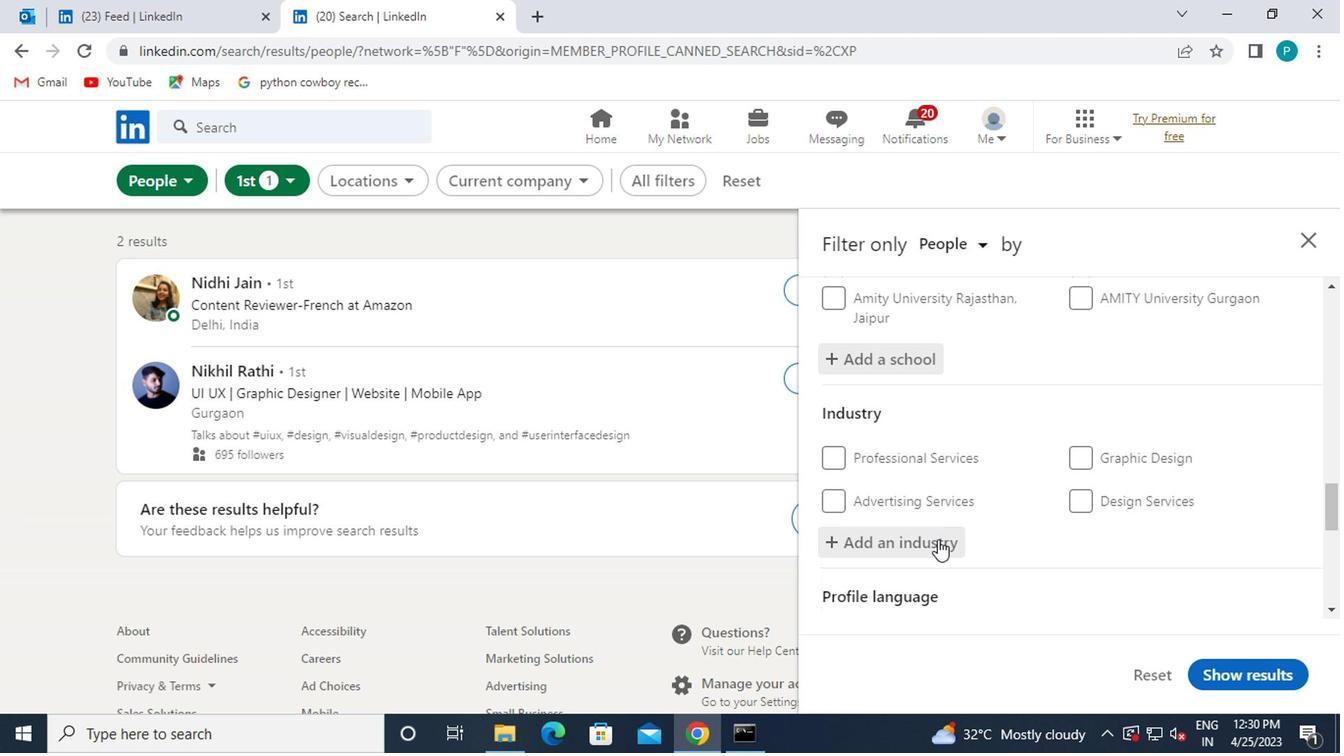 
Action: Key pressed MARIT
Screenshot: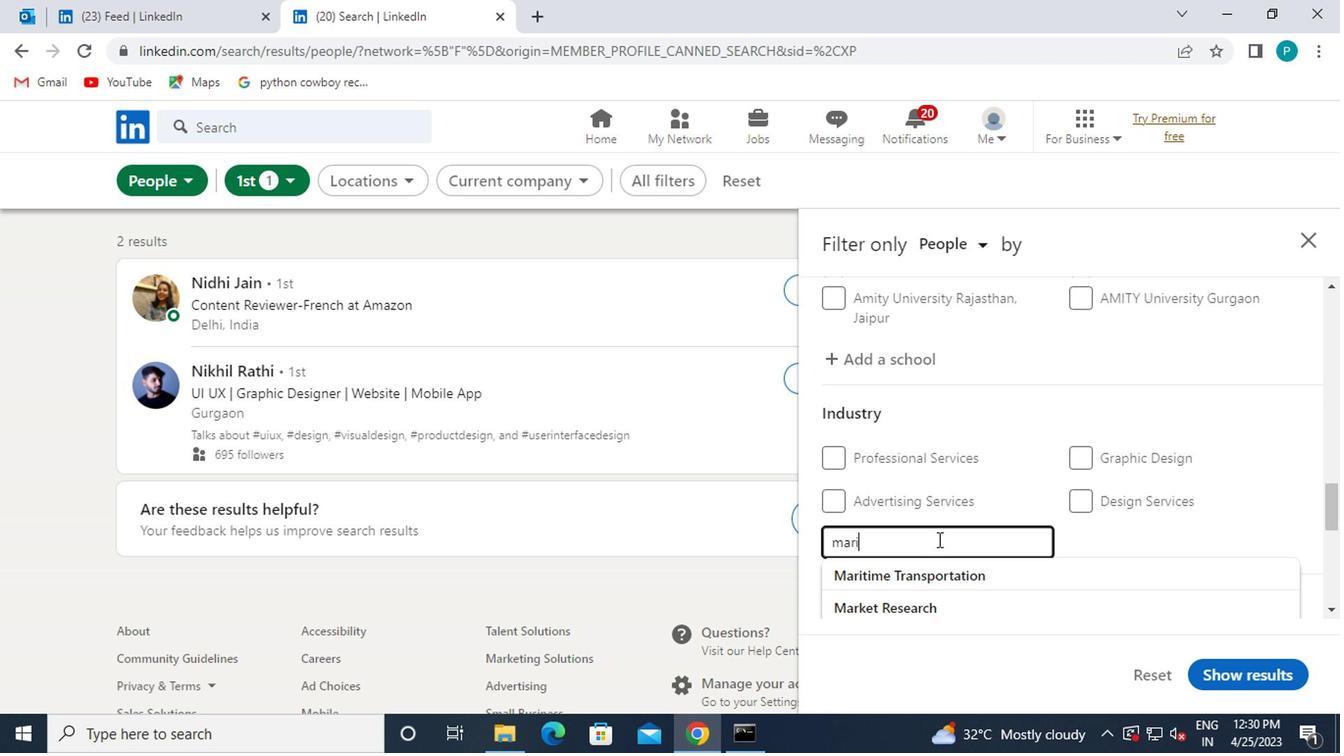
Action: Mouse moved to (918, 575)
Screenshot: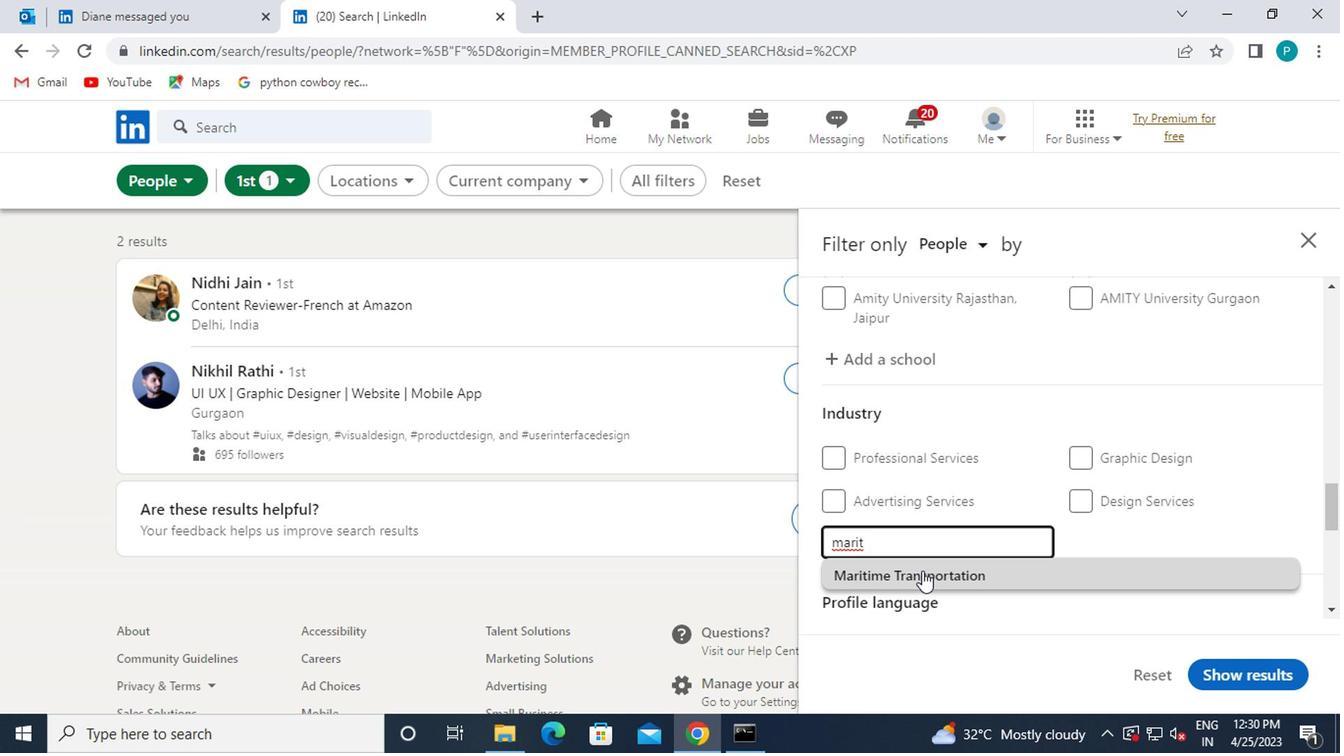 
Action: Mouse pressed left at (918, 575)
Screenshot: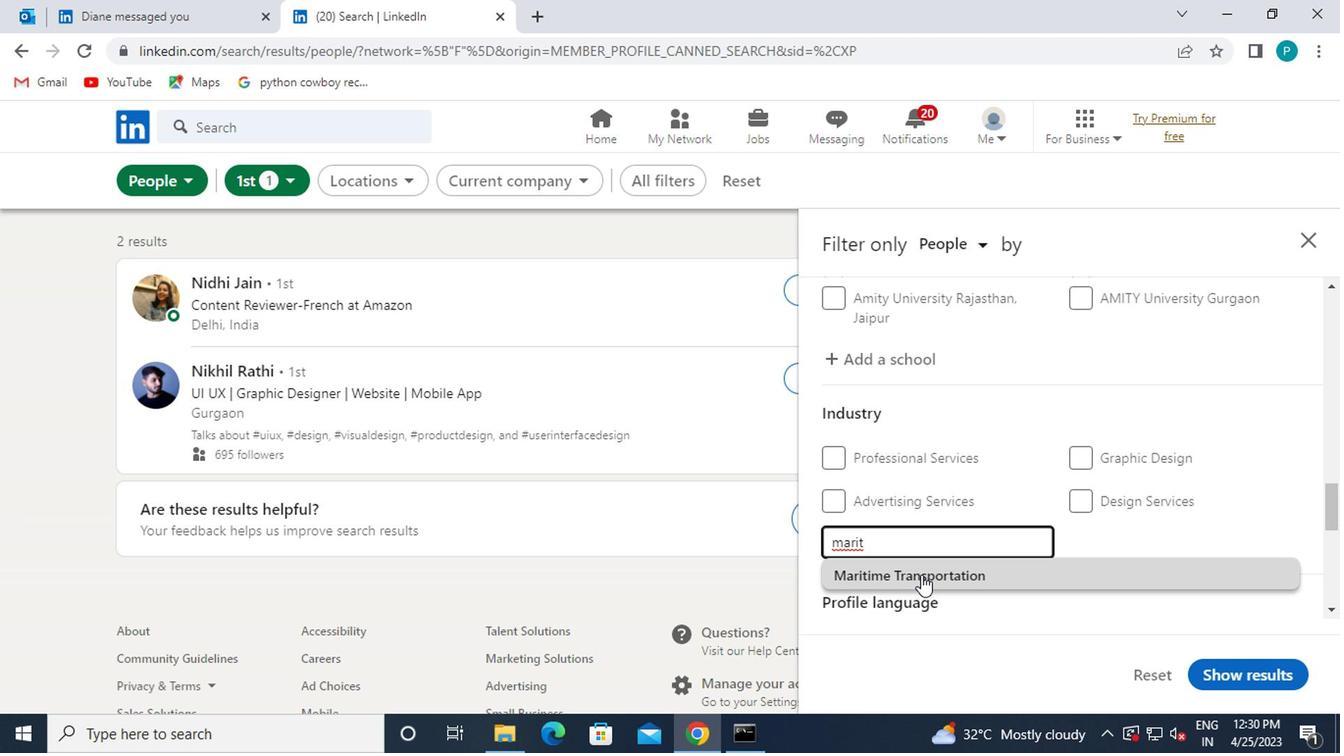 
Action: Mouse scrolled (918, 574) with delta (0, -1)
Screenshot: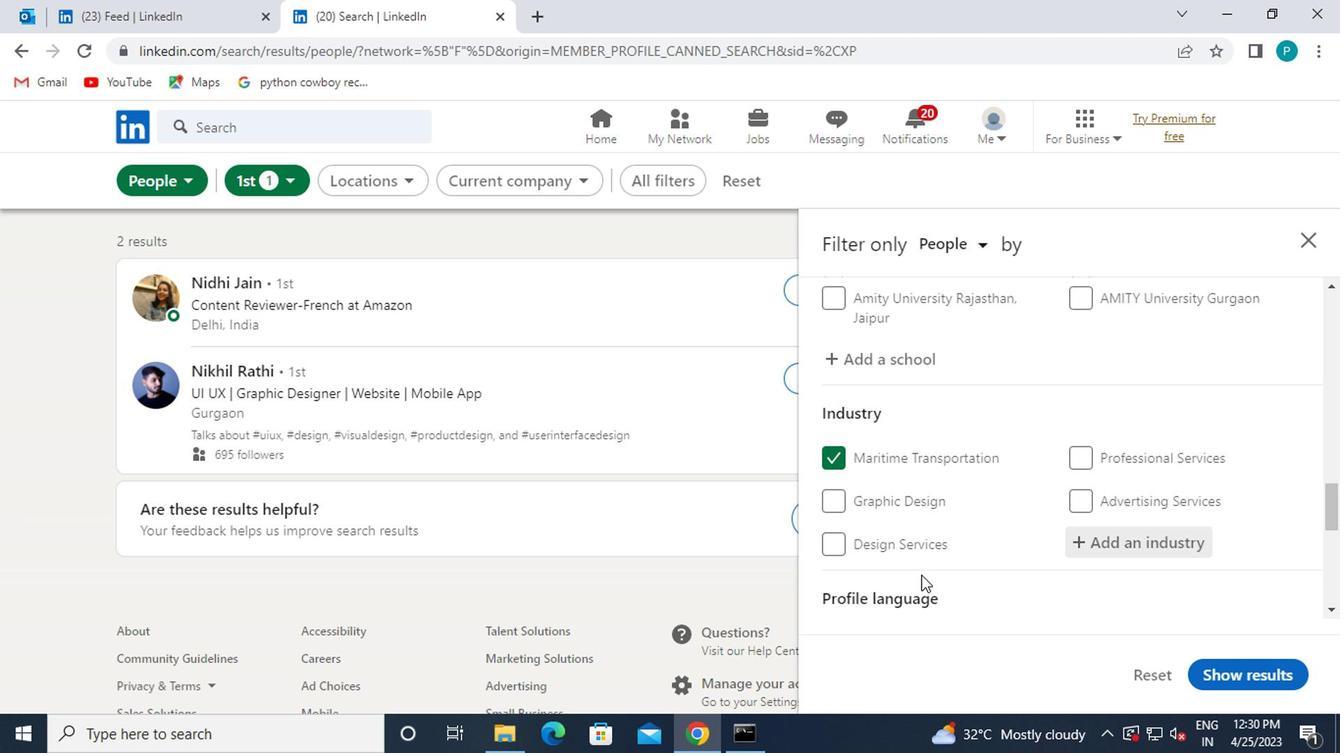 
Action: Mouse scrolled (918, 574) with delta (0, -1)
Screenshot: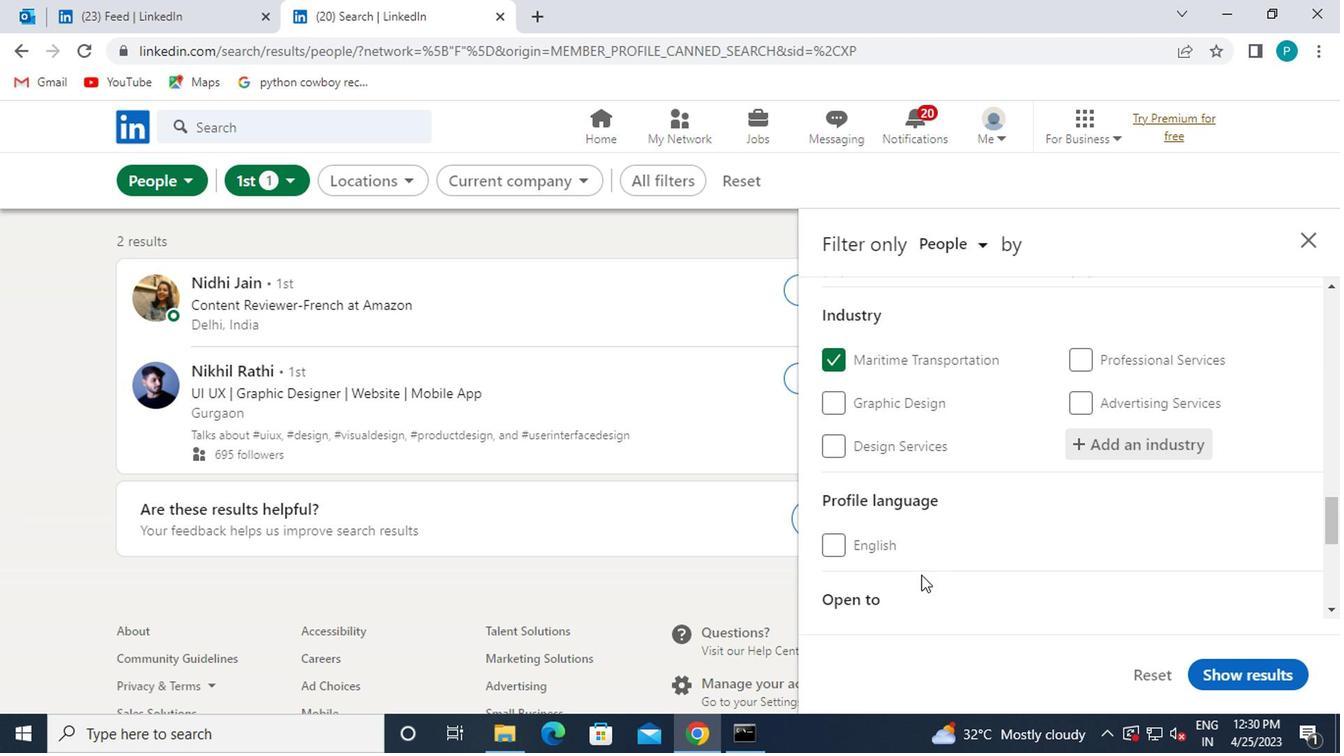 
Action: Mouse moved to (848, 452)
Screenshot: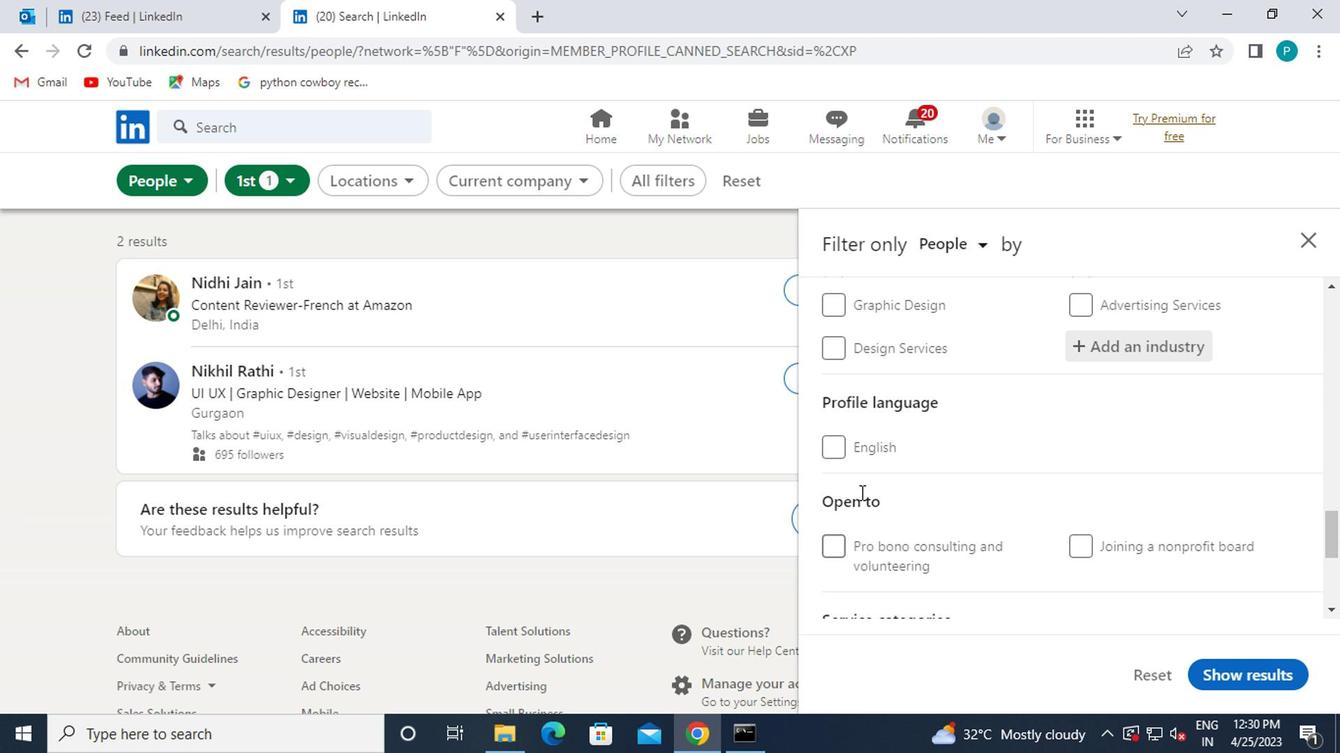 
Action: Mouse pressed left at (848, 452)
Screenshot: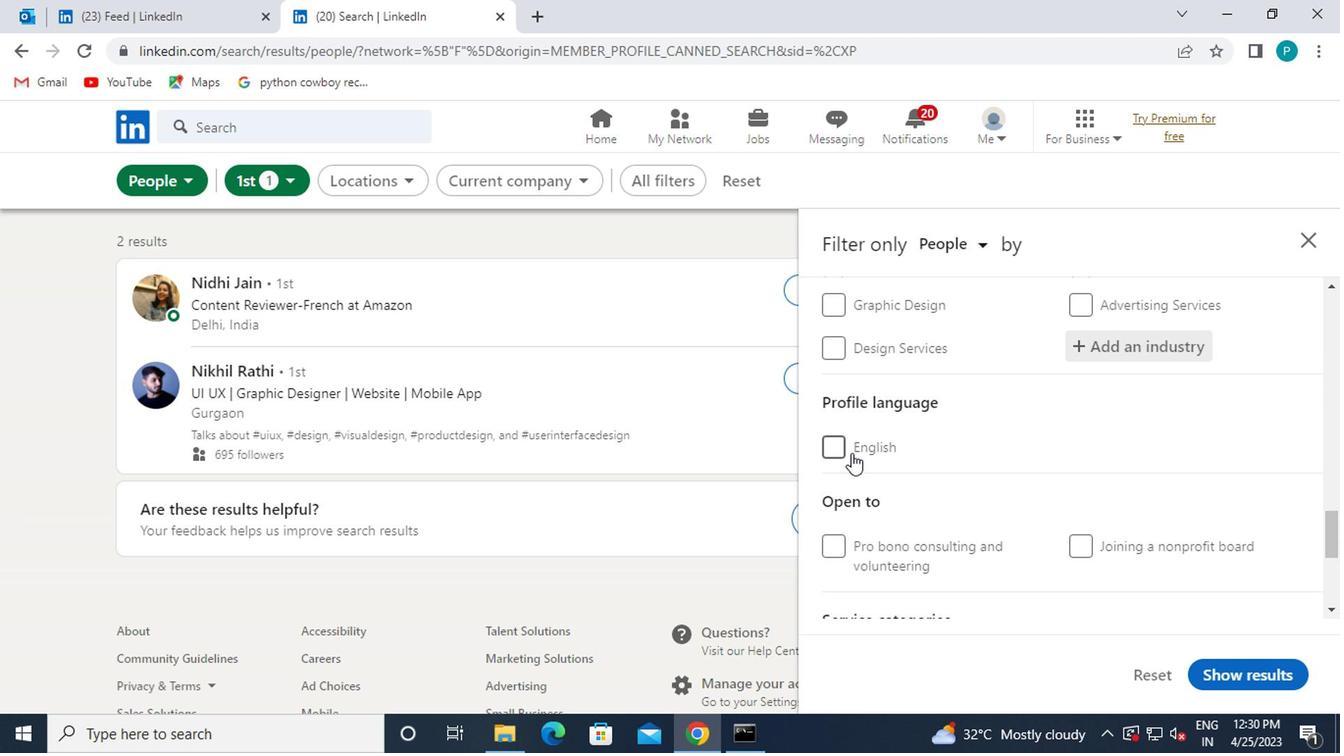 
Action: Mouse moved to (908, 506)
Screenshot: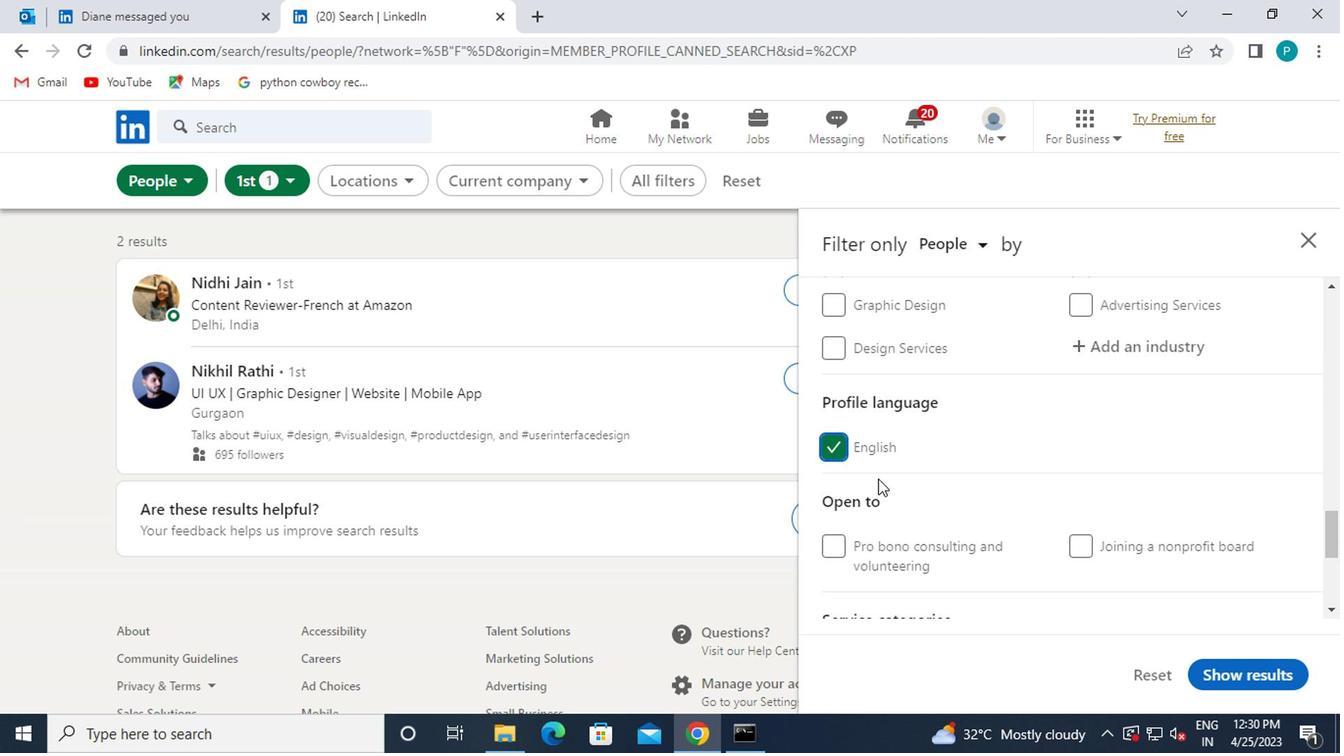
Action: Mouse scrolled (908, 505) with delta (0, -1)
Screenshot: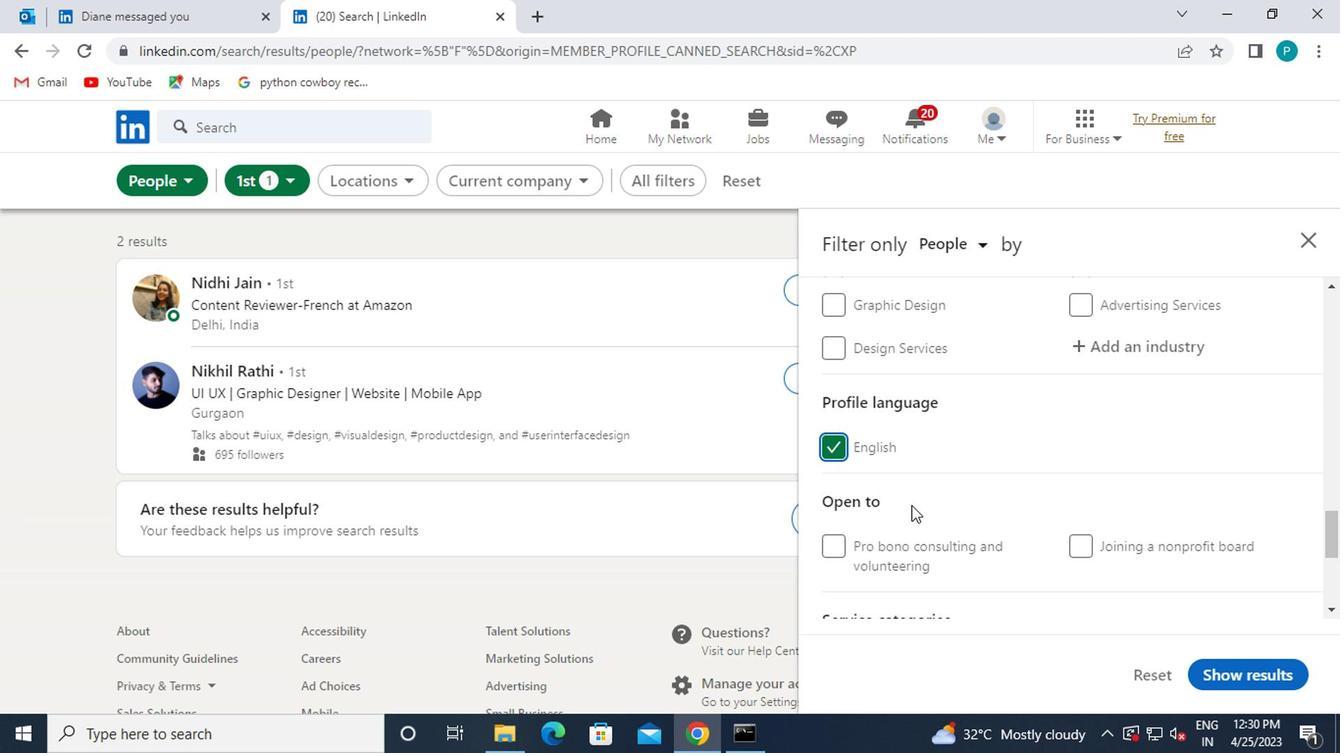 
Action: Mouse moved to (915, 522)
Screenshot: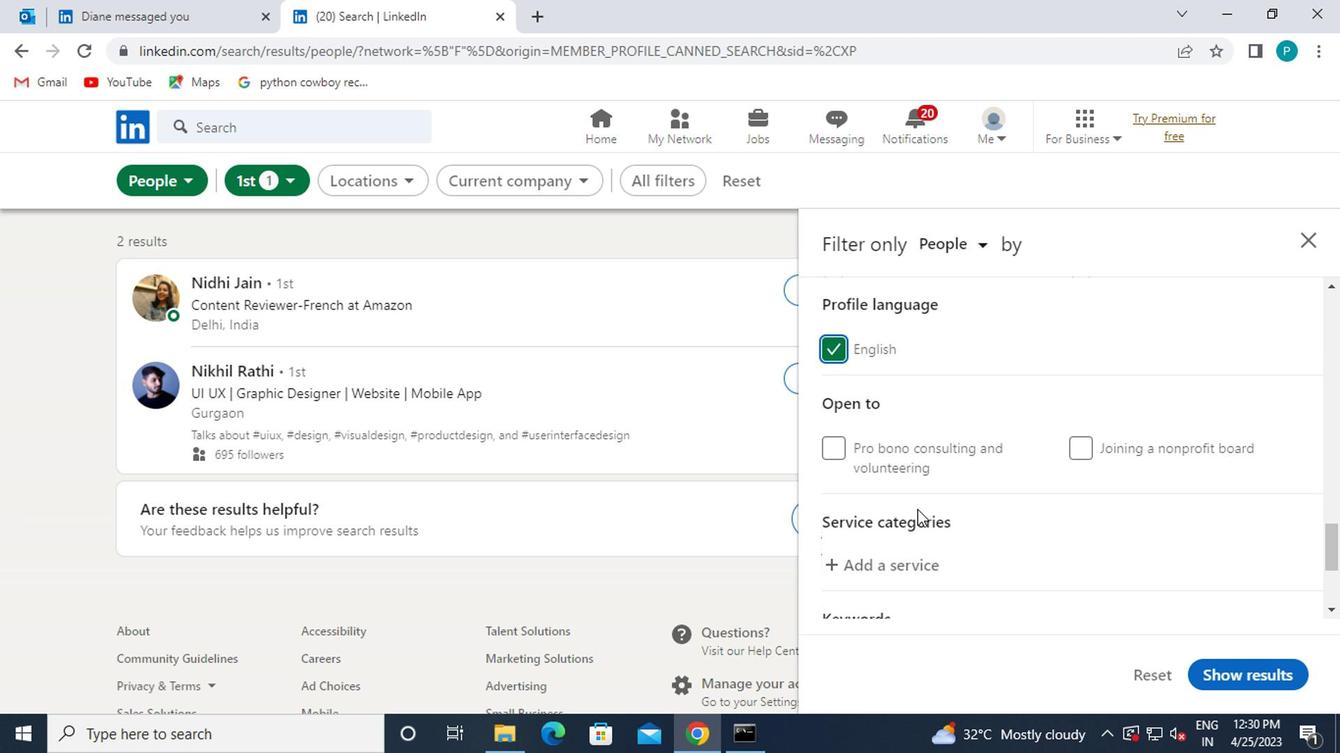 
Action: Mouse scrolled (915, 521) with delta (0, 0)
Screenshot: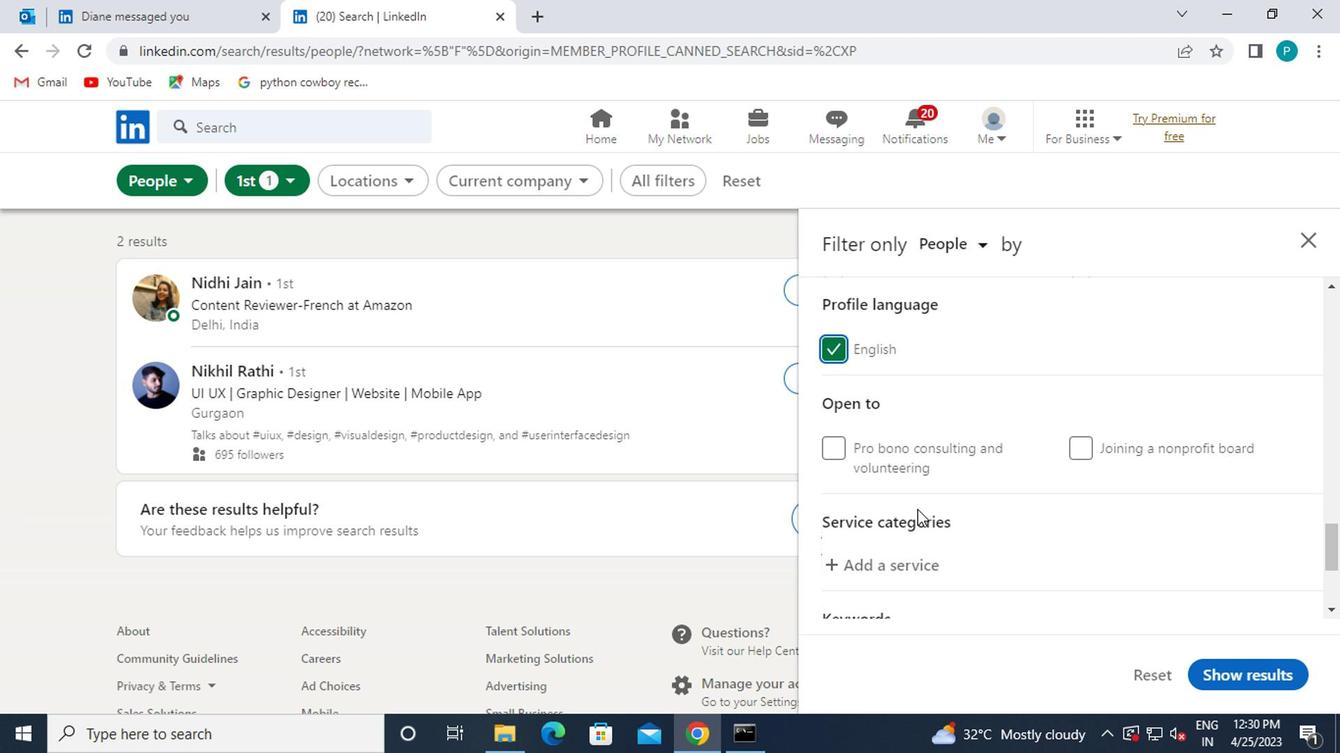 
Action: Mouse moved to (867, 478)
Screenshot: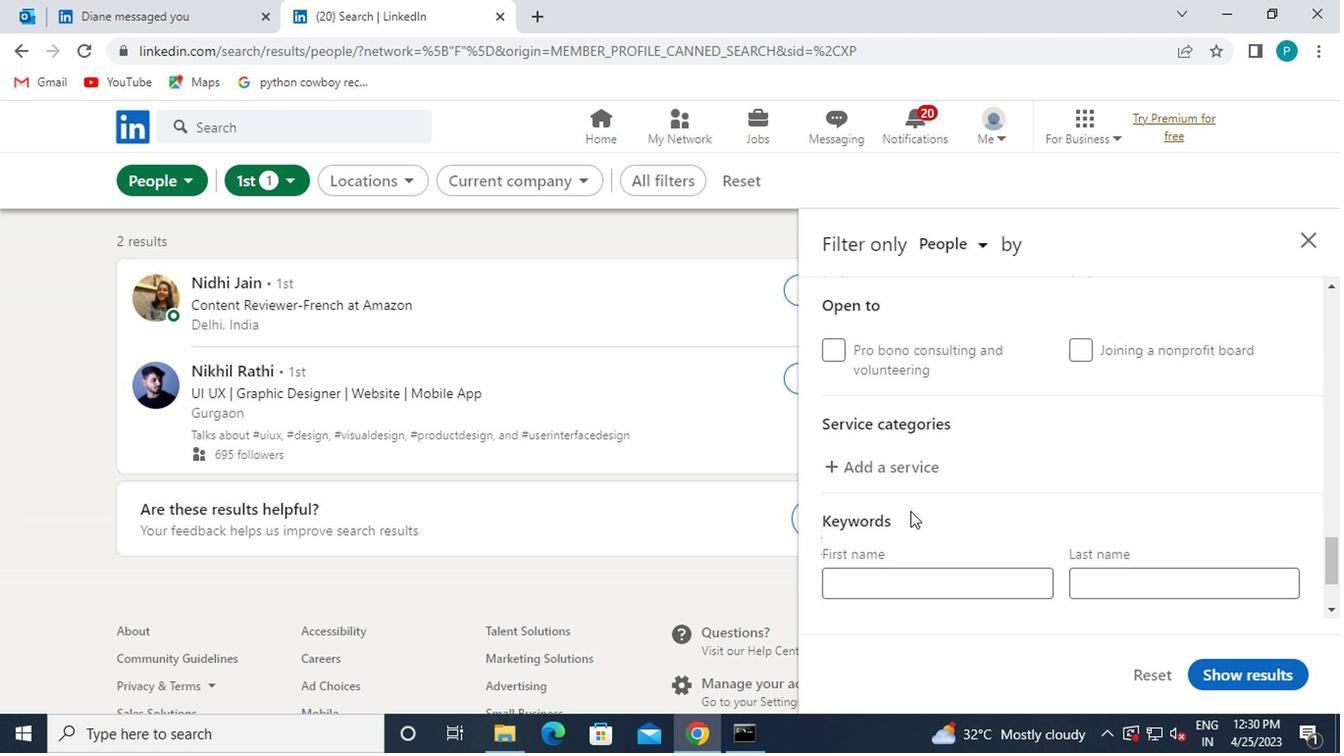 
Action: Mouse pressed left at (867, 478)
Screenshot: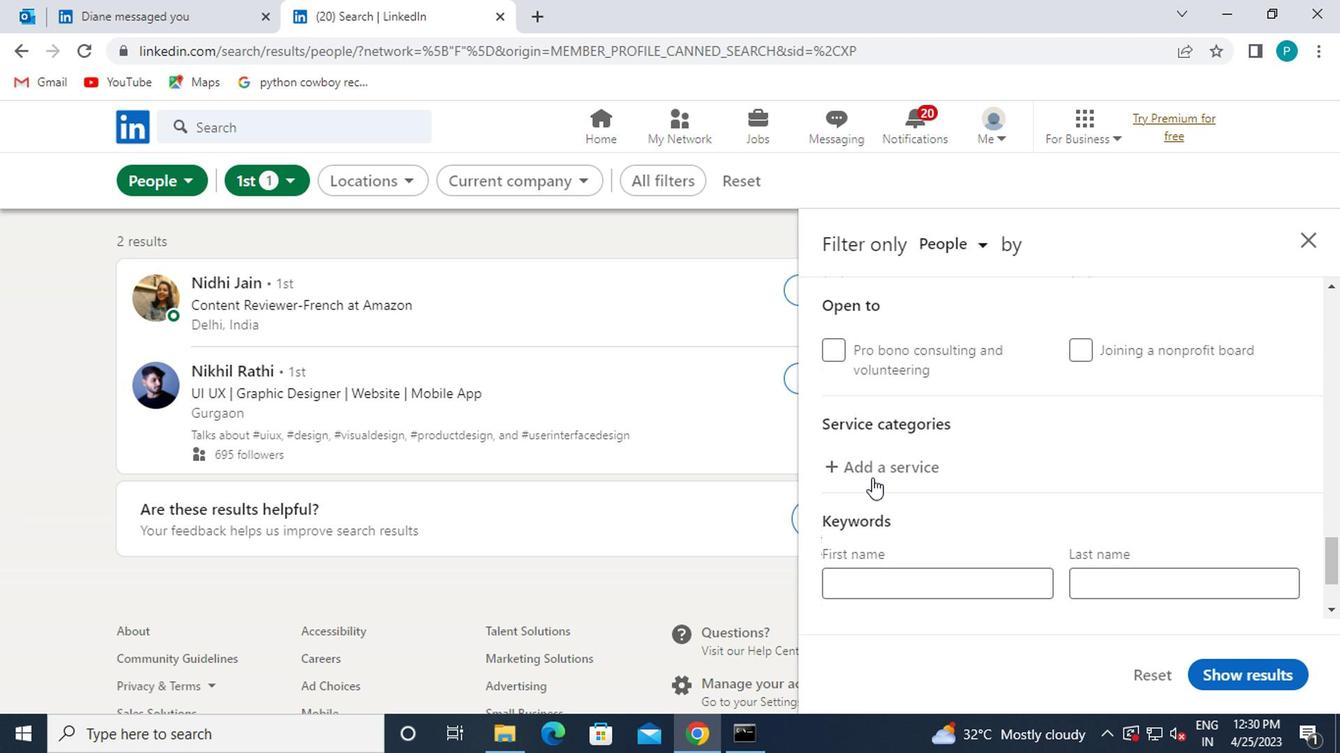 
Action: Key pressed UX
Screenshot: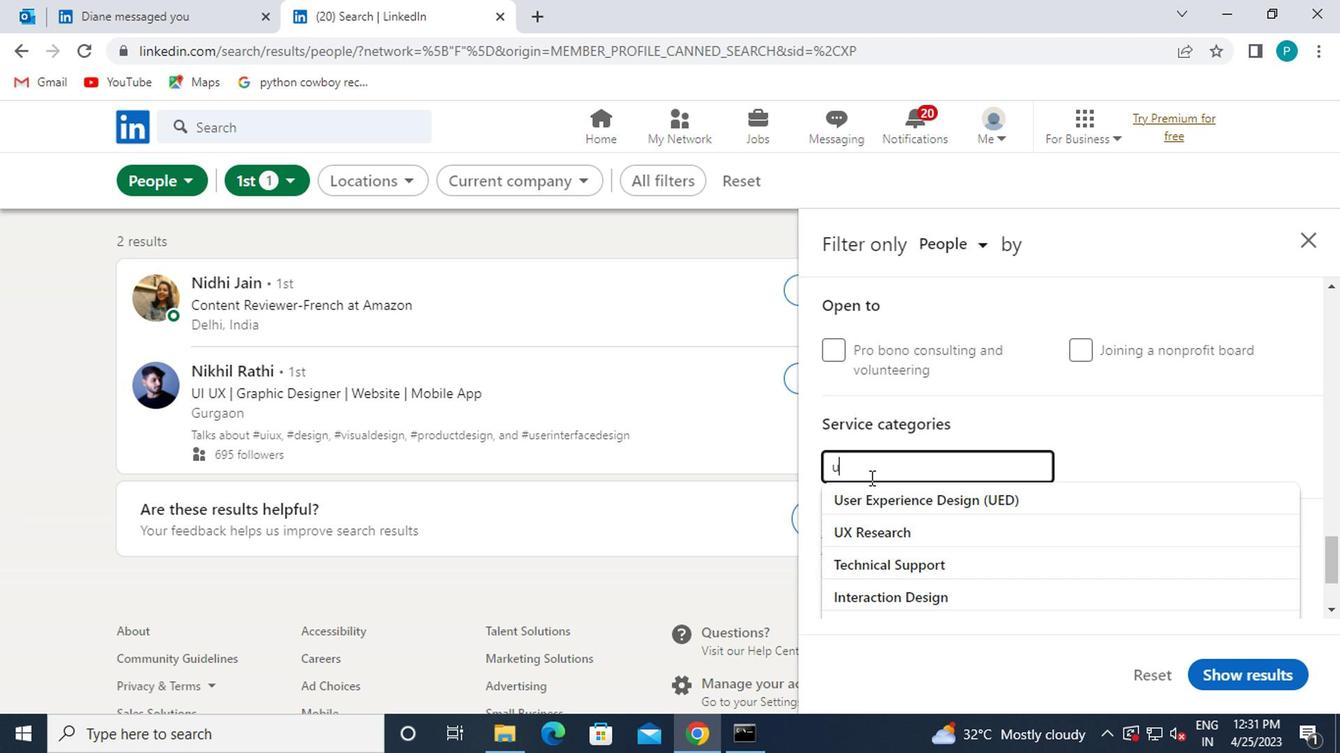 
Action: Mouse moved to (892, 501)
Screenshot: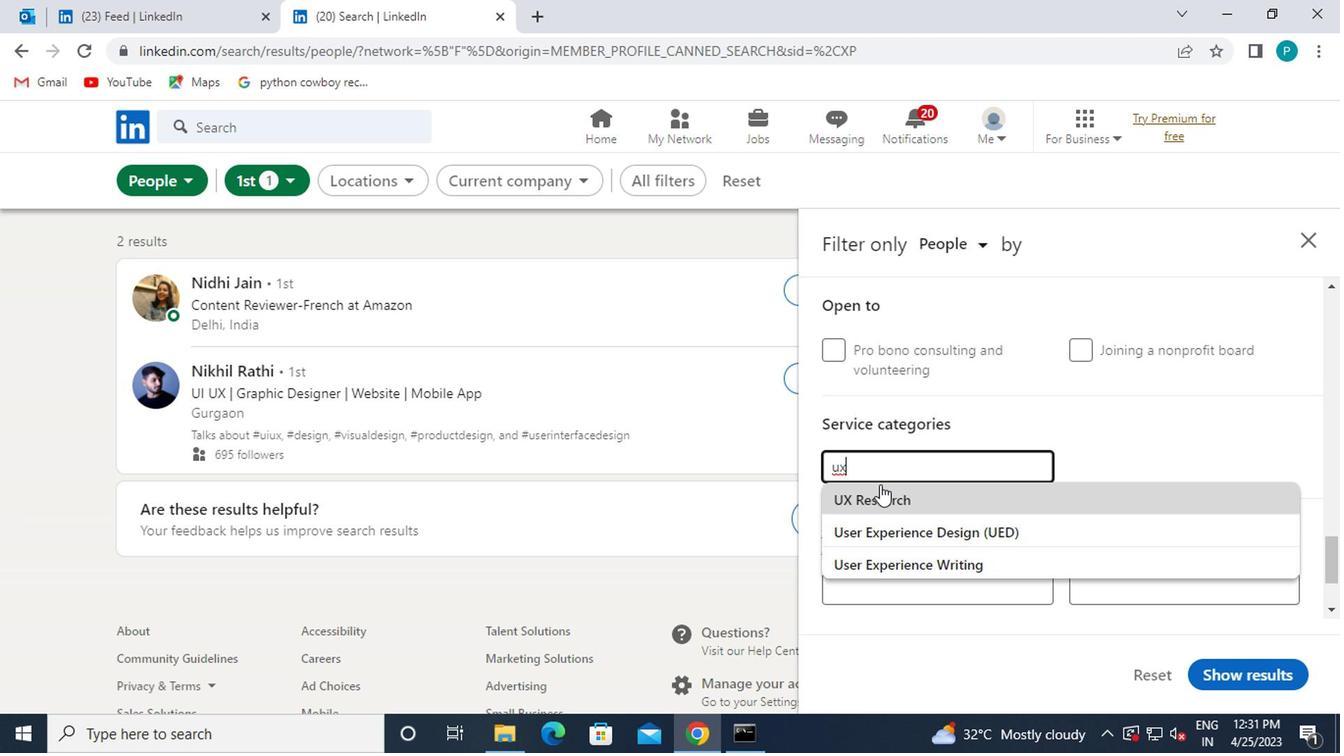 
Action: Mouse pressed left at (892, 501)
Screenshot: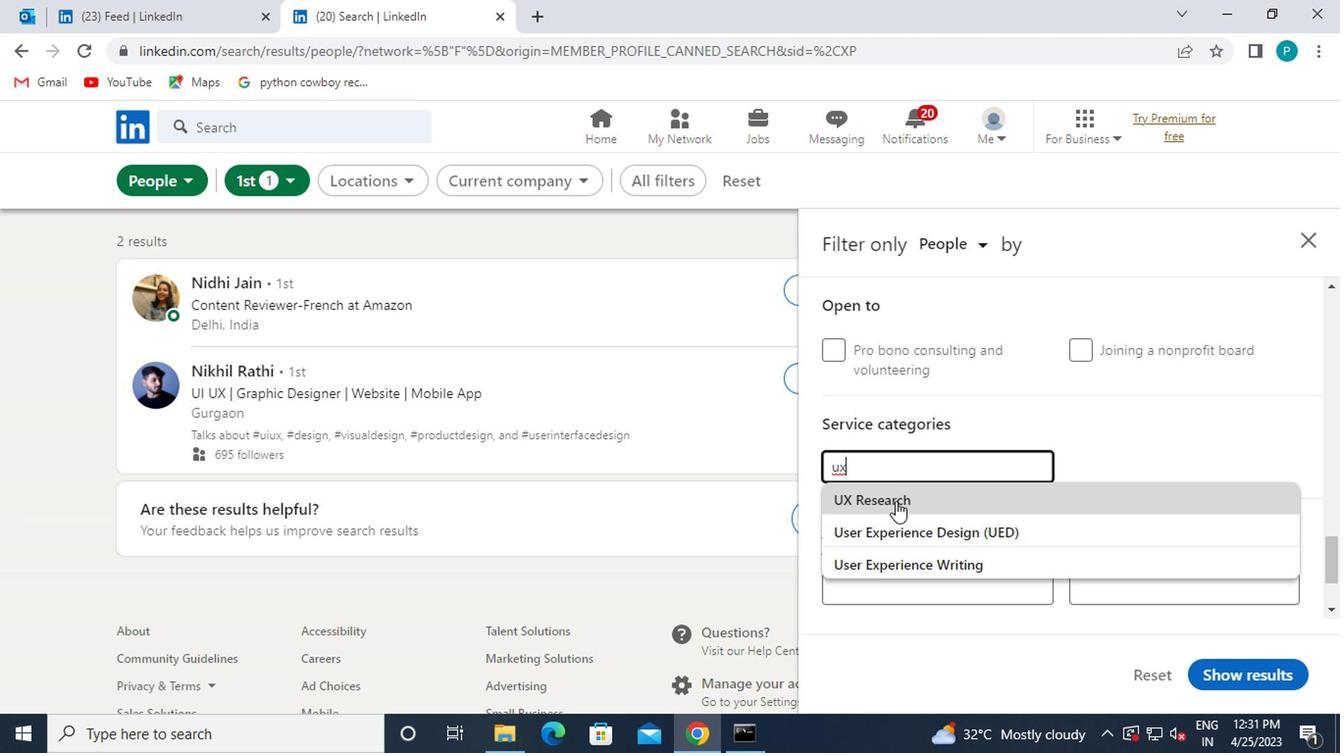 
Action: Mouse scrolled (892, 500) with delta (0, -1)
Screenshot: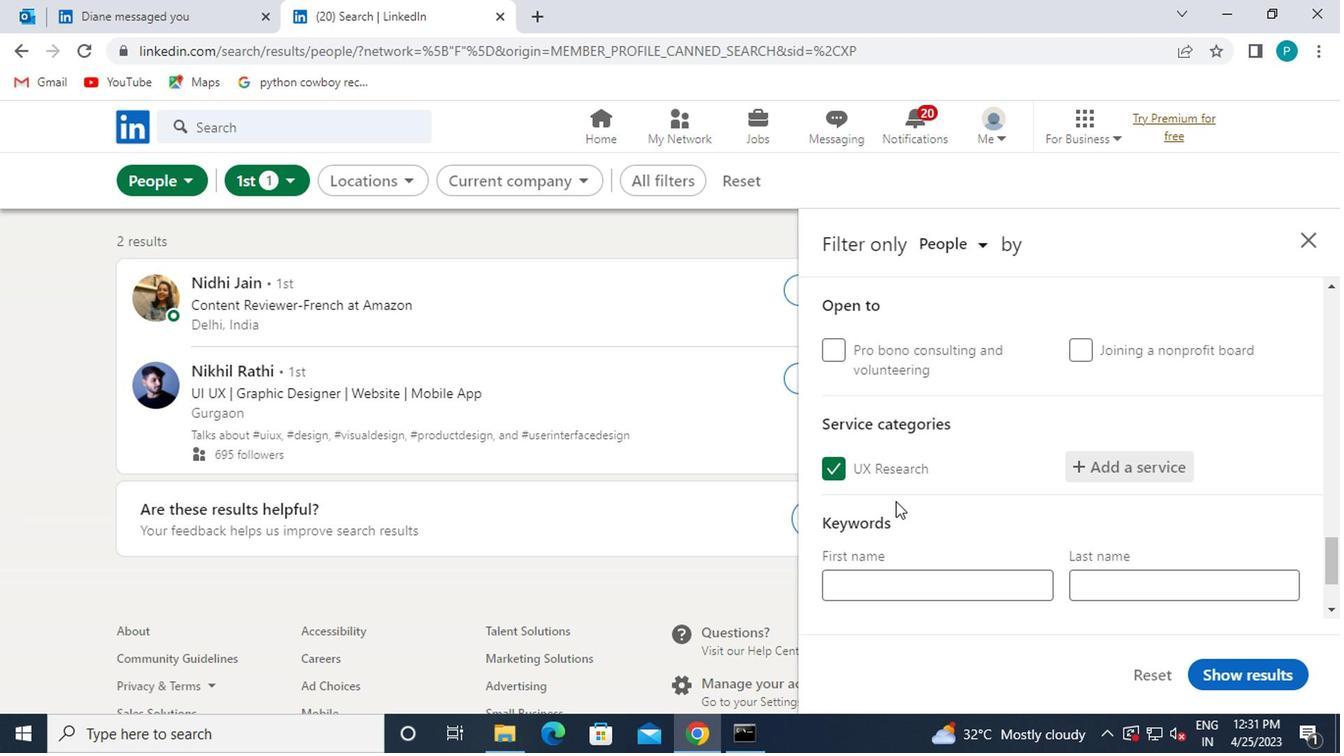 
Action: Mouse scrolled (892, 500) with delta (0, -1)
Screenshot: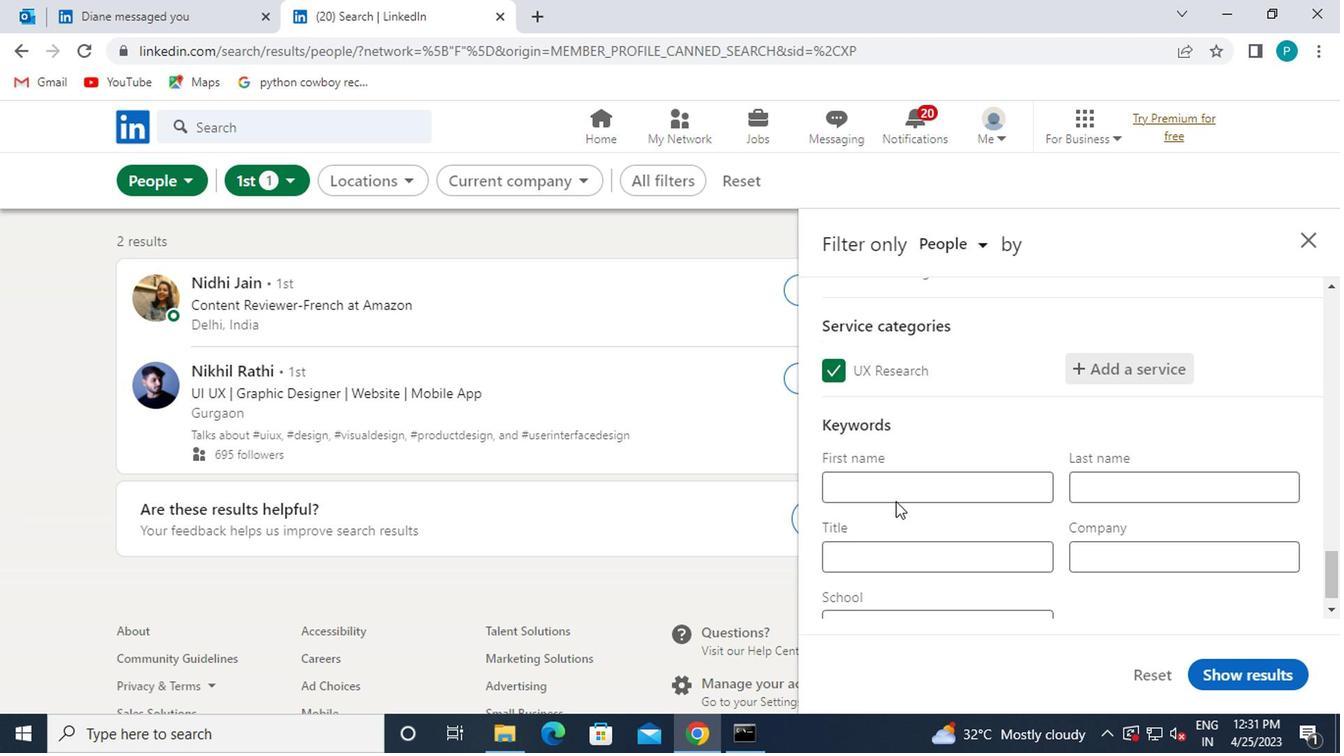 
Action: Mouse moved to (915, 518)
Screenshot: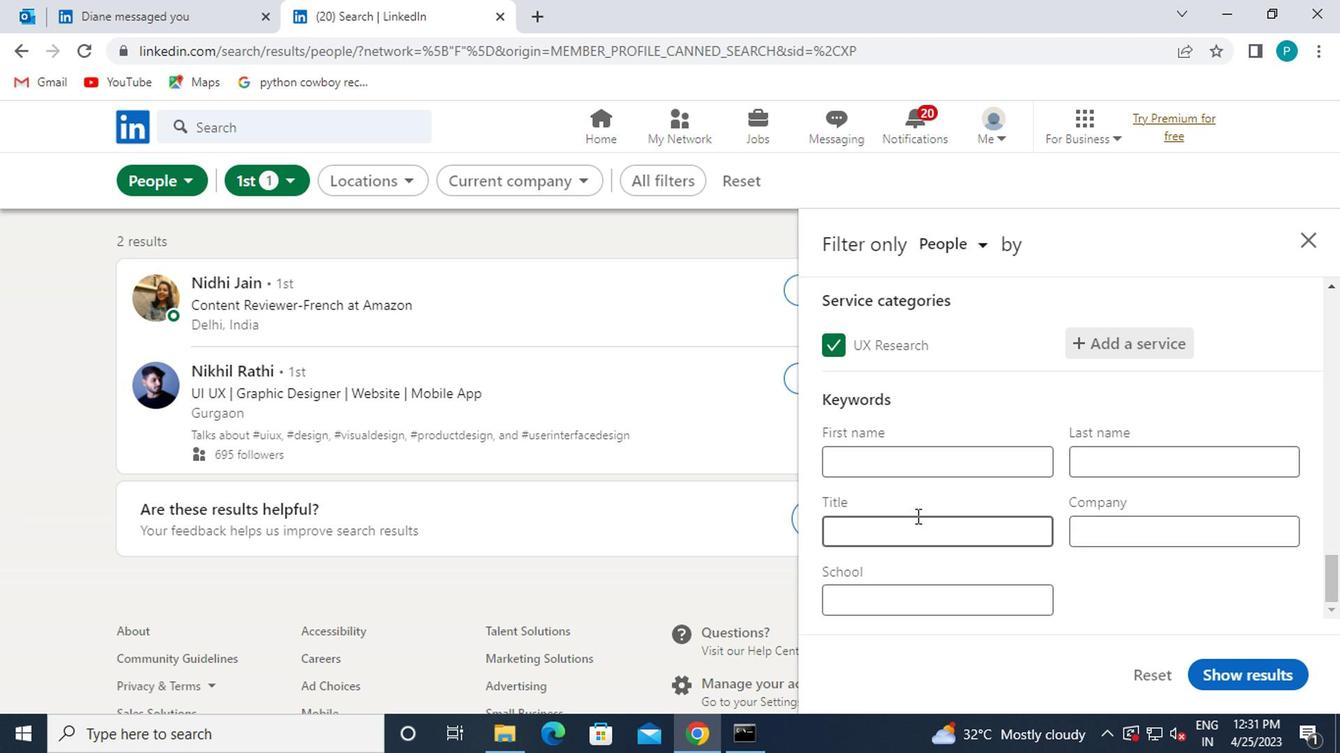 
Action: Mouse pressed left at (915, 518)
Screenshot: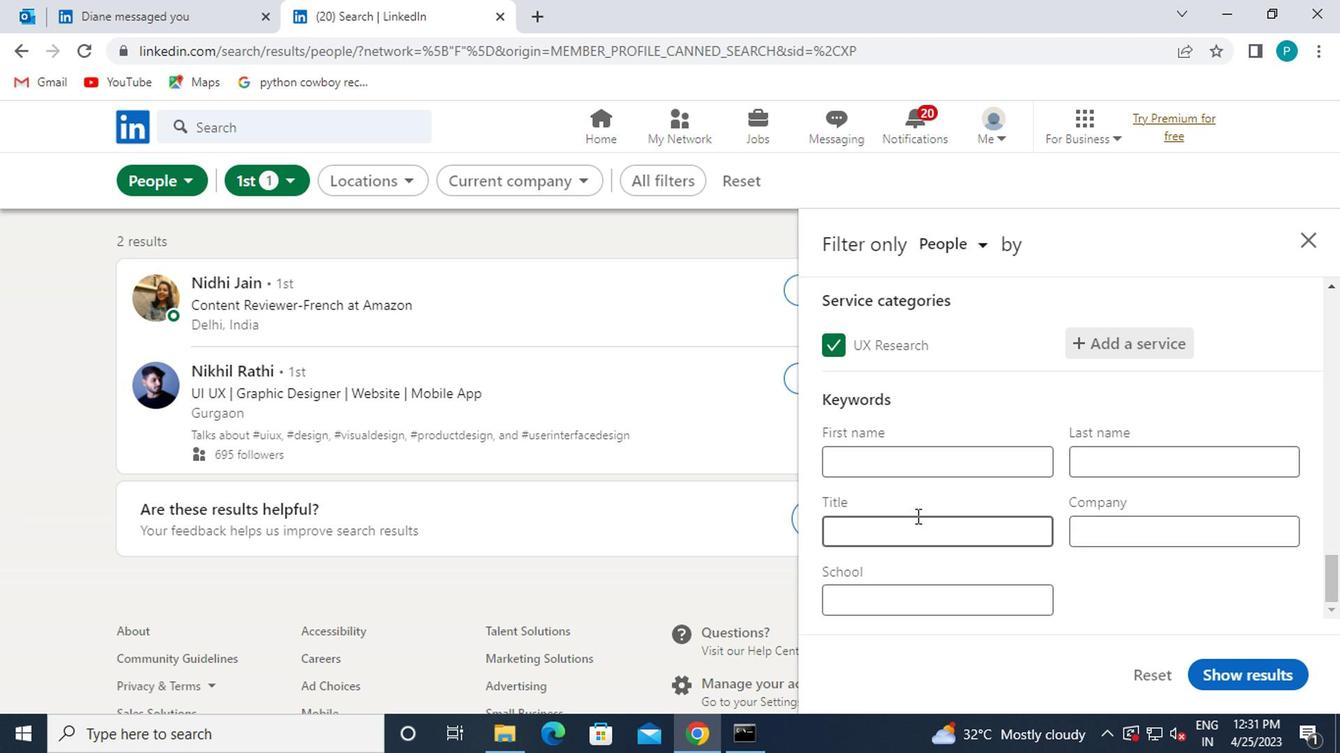
Action: Key pressed <Key.caps_lock>A<Key.caps_lock>NIMAL<Key.space><Key.caps_lock>B<Key.caps_lock>REEDER
Screenshot: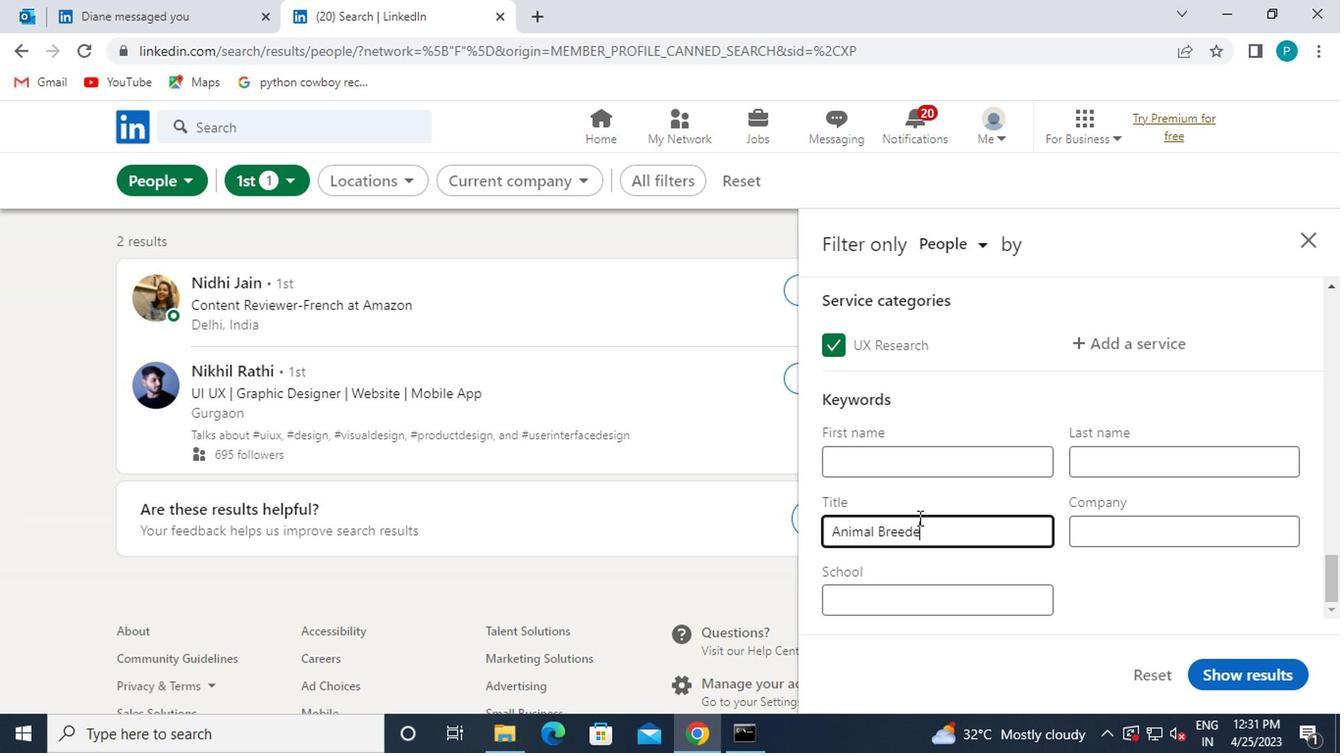 
Action: Mouse moved to (1226, 668)
Screenshot: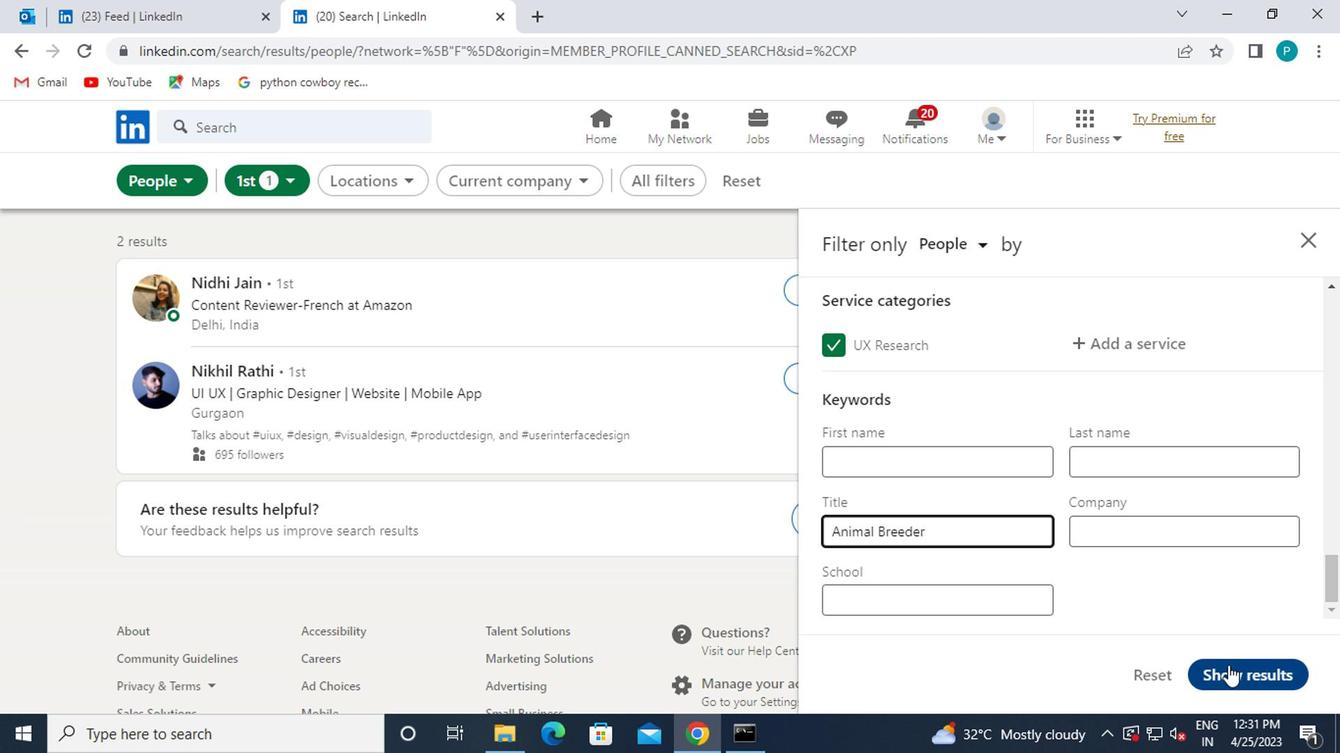 
Action: Mouse pressed left at (1226, 668)
Screenshot: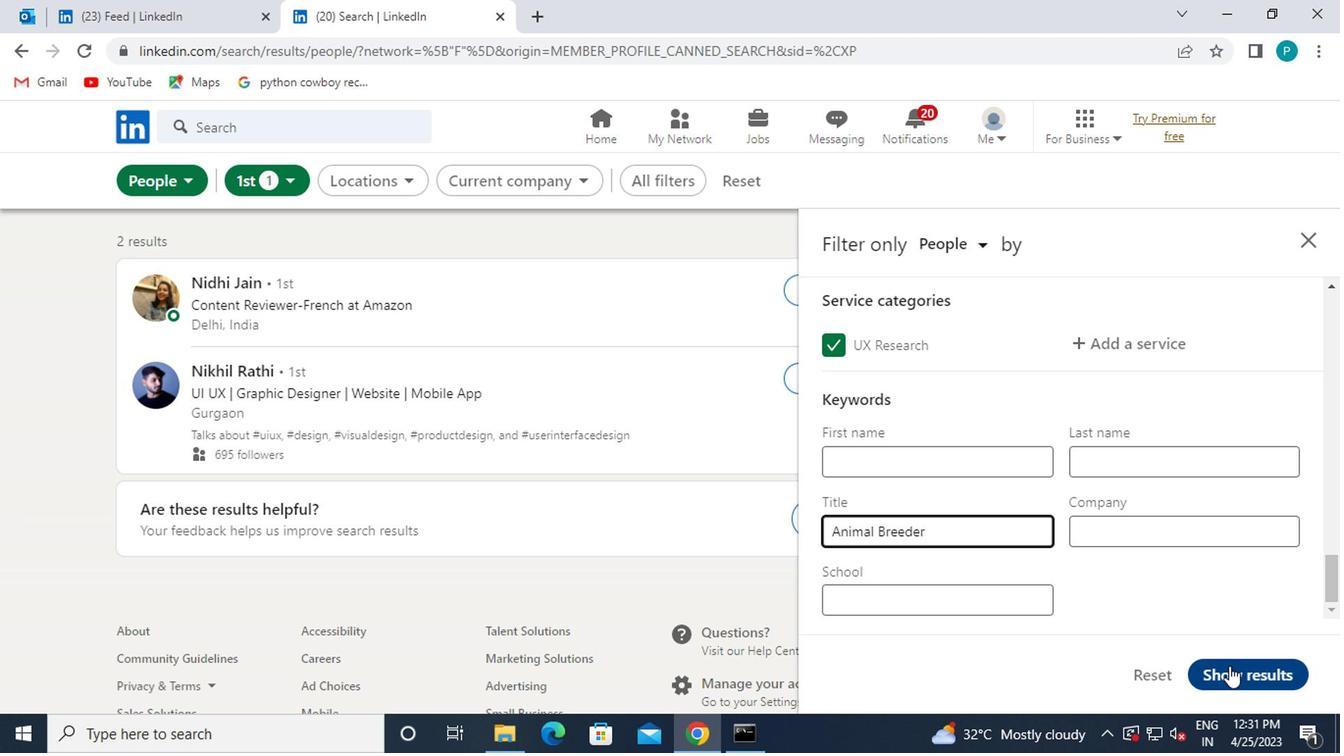 
Action: Mouse moved to (1229, 670)
Screenshot: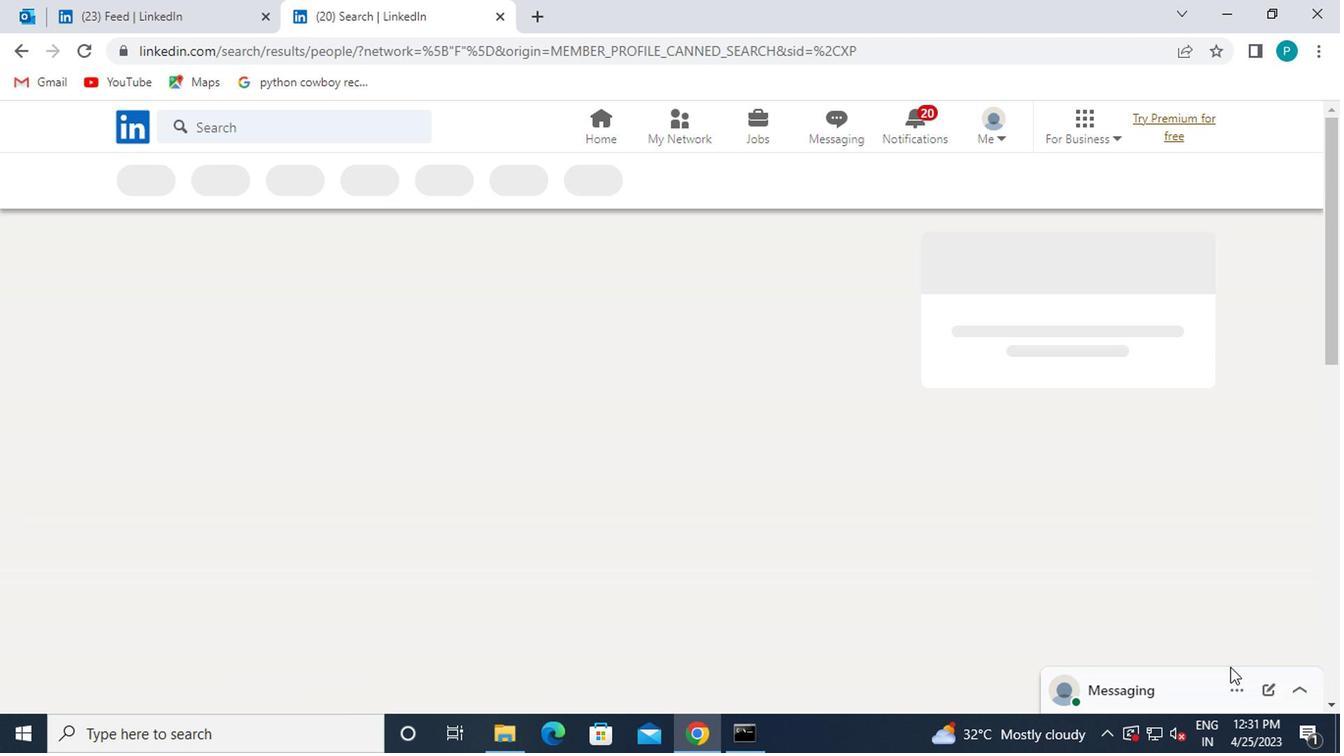 
